 Task: Find 1st-degree connections who are Computer Scientists at Grasim Industries Limited and offer Non-profit Consulting services.
Action: Mouse moved to (634, 81)
Screenshot: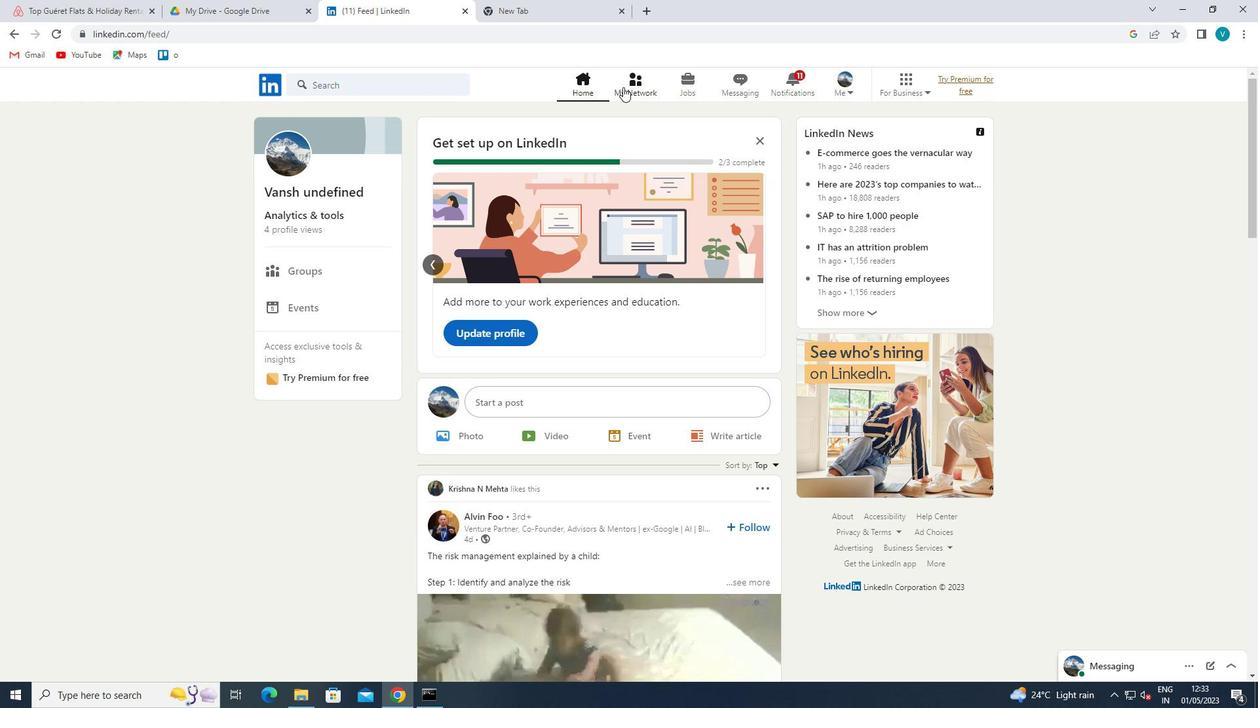 
Action: Mouse pressed left at (634, 81)
Screenshot: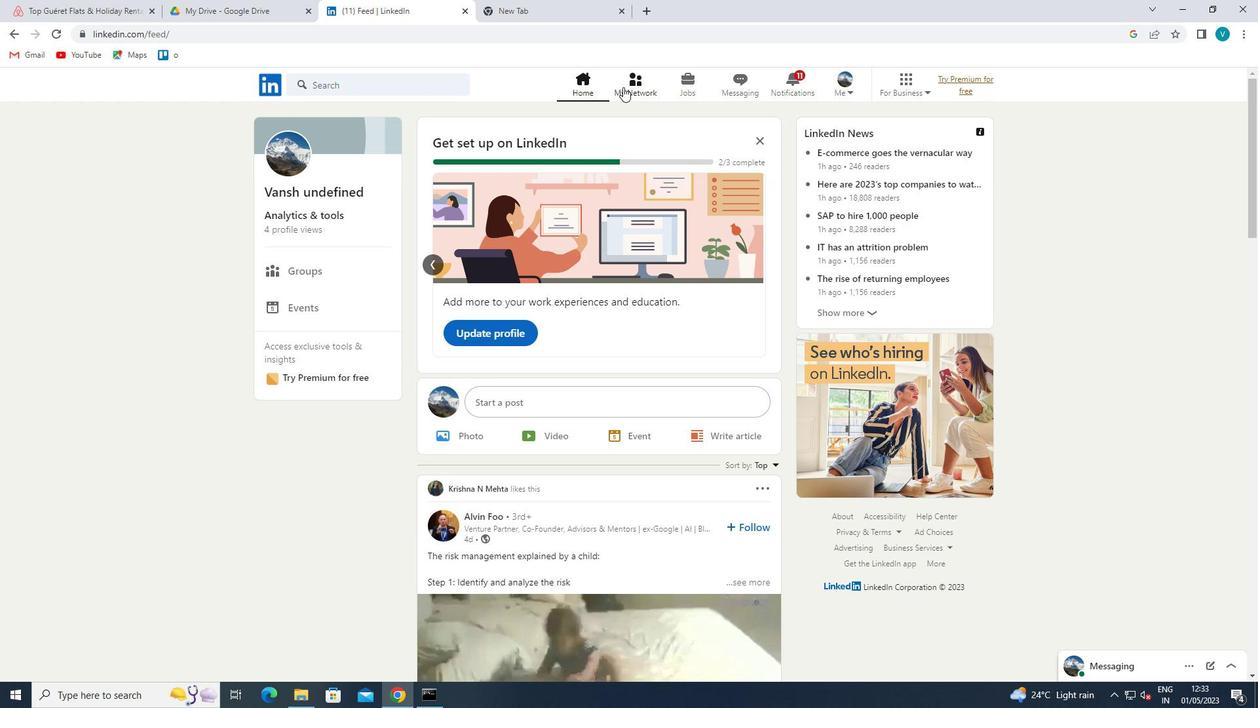 
Action: Mouse moved to (350, 161)
Screenshot: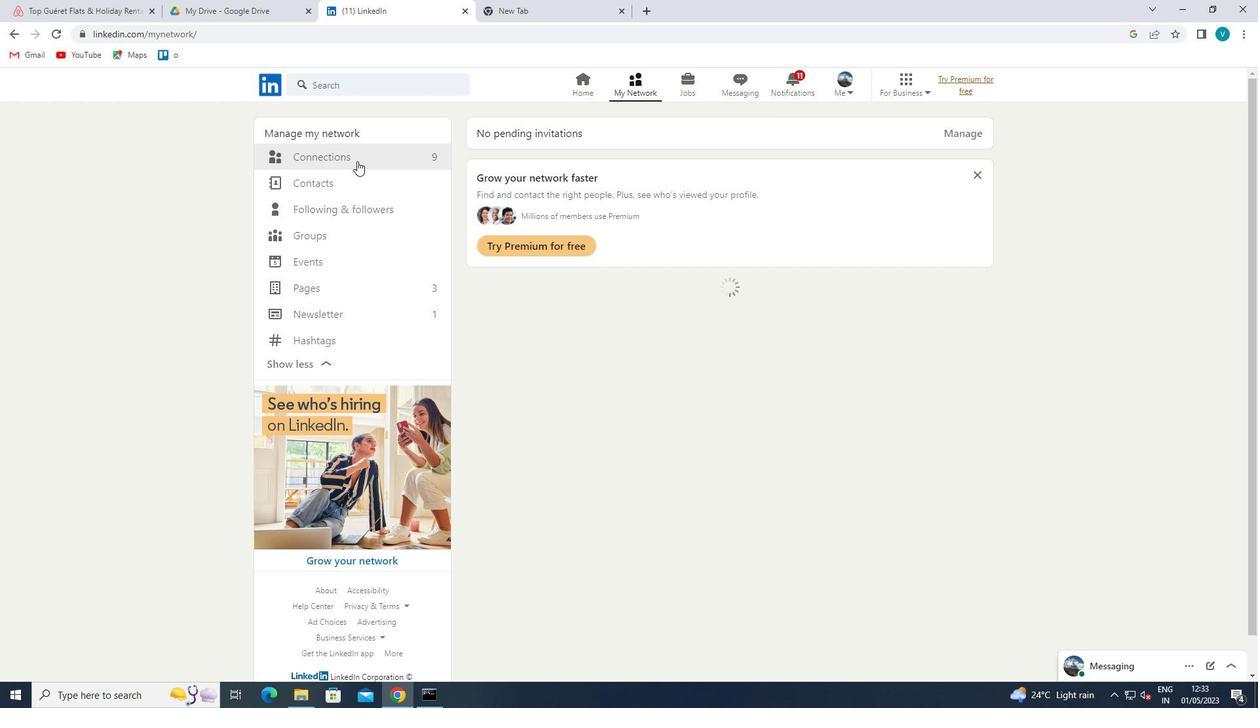 
Action: Mouse pressed left at (350, 161)
Screenshot: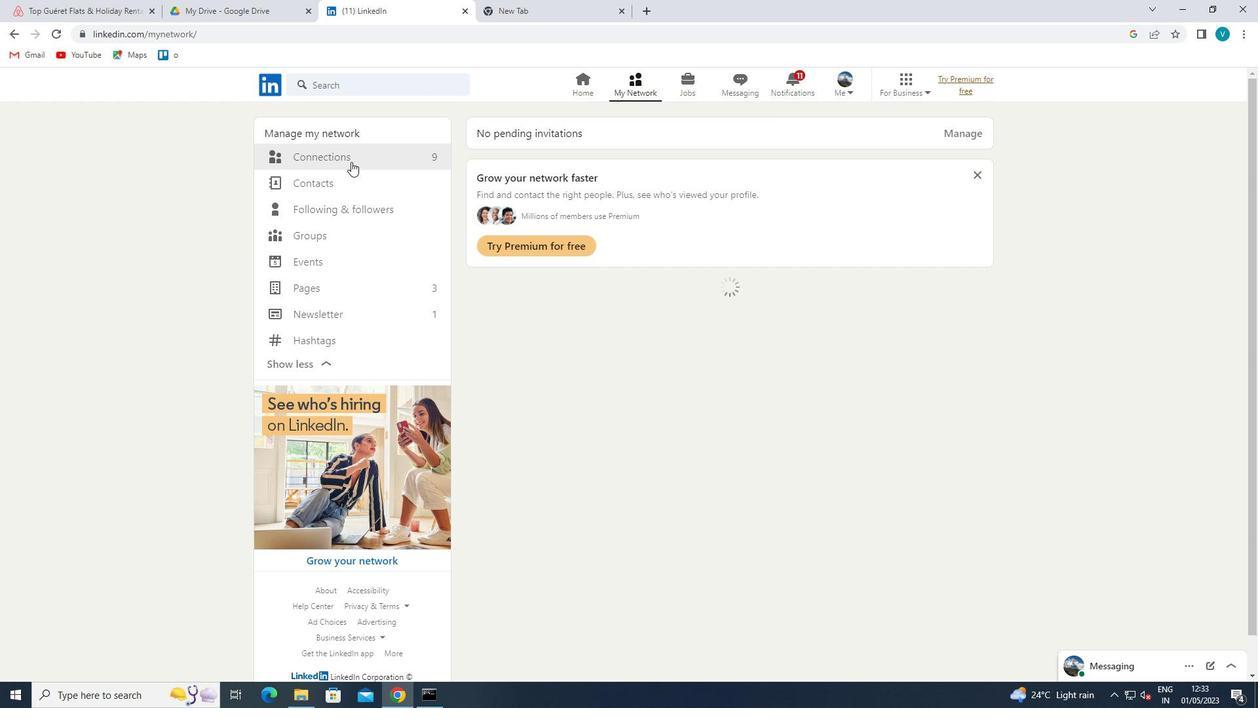 
Action: Mouse moved to (734, 163)
Screenshot: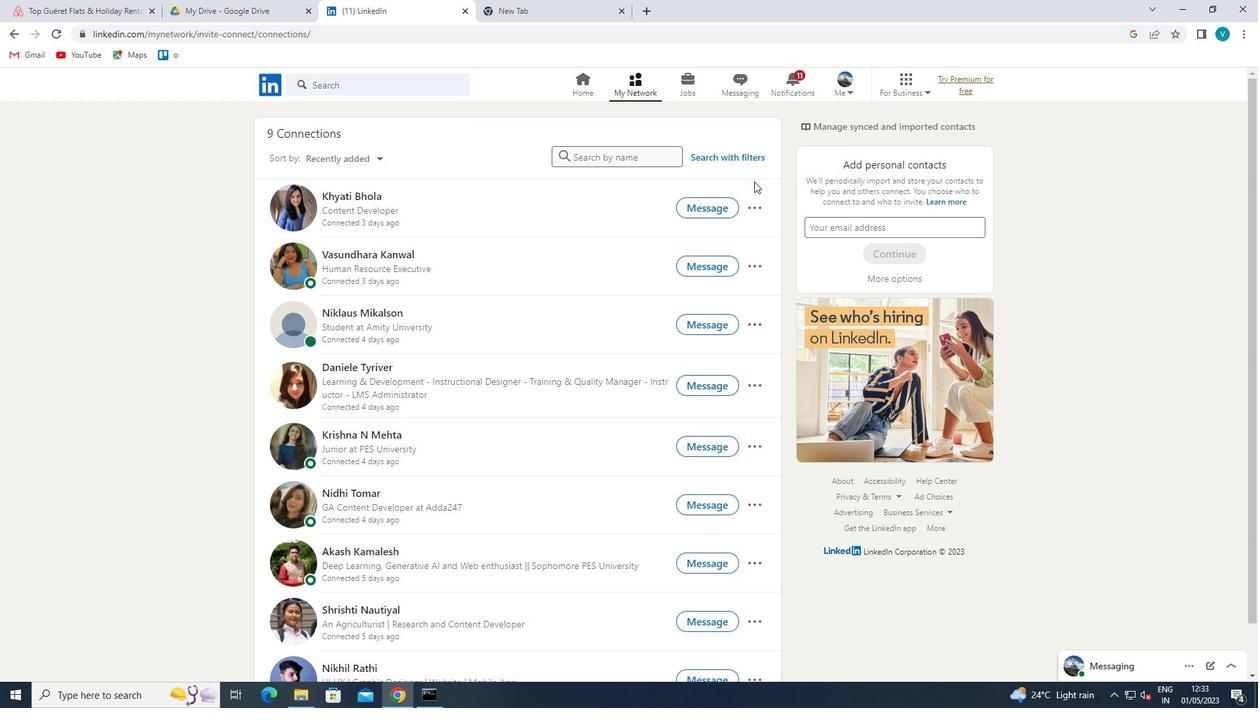 
Action: Mouse pressed left at (734, 163)
Screenshot: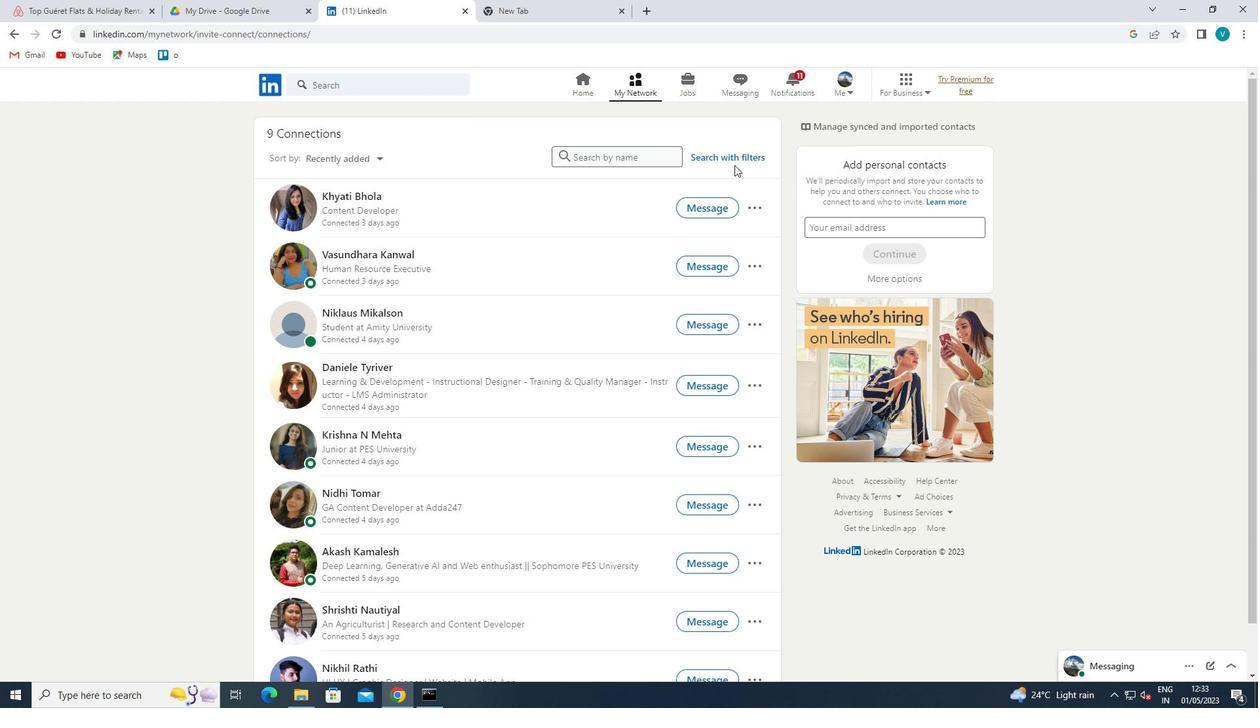 
Action: Mouse moved to (603, 121)
Screenshot: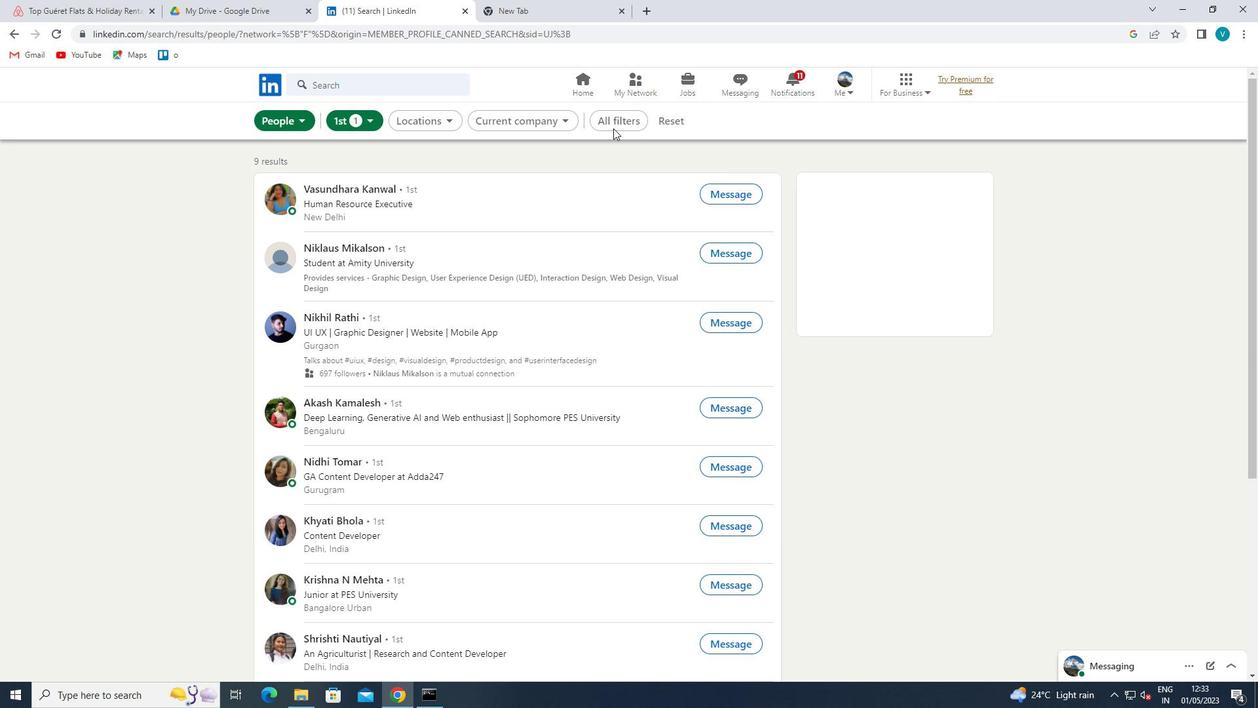 
Action: Mouse pressed left at (603, 121)
Screenshot: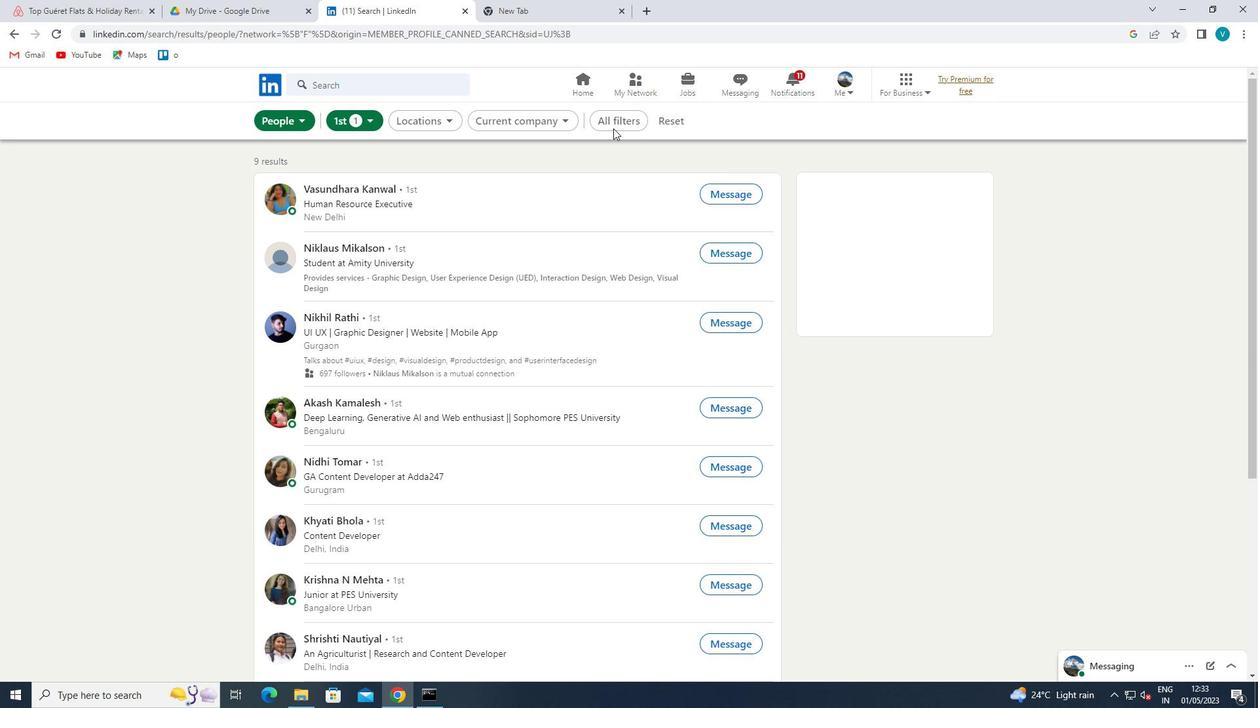 
Action: Mouse moved to (1073, 393)
Screenshot: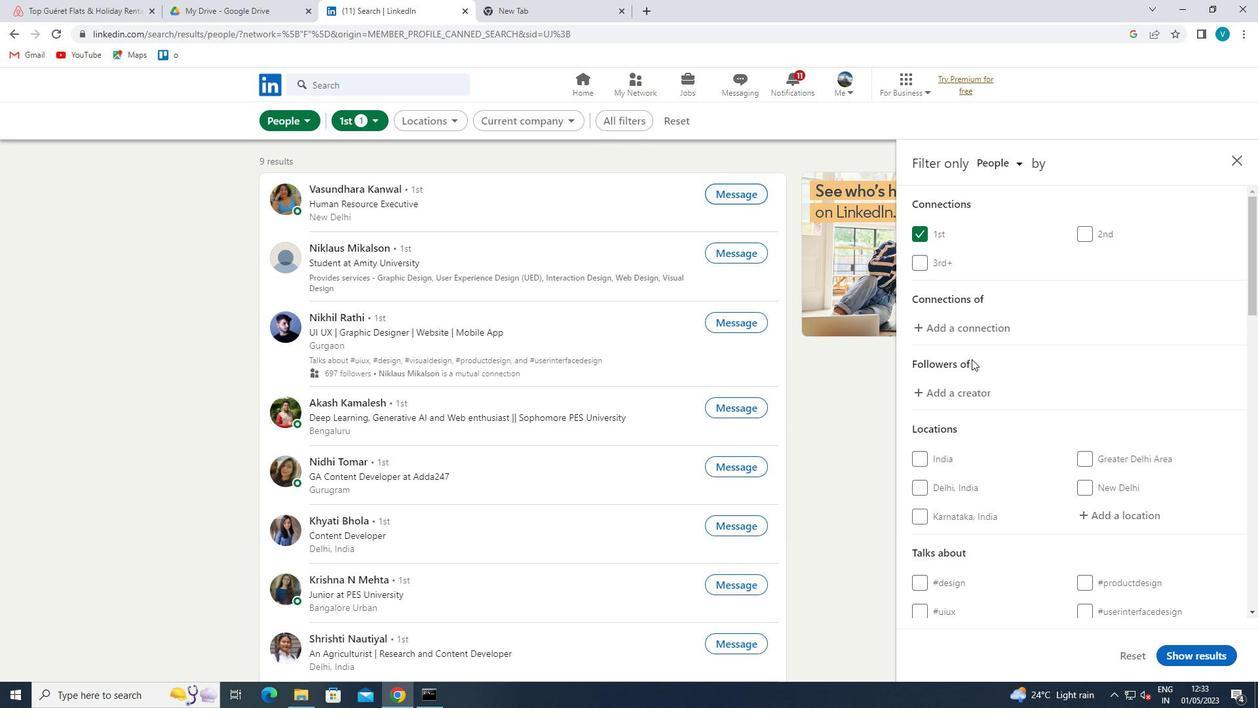 
Action: Mouse scrolled (1073, 392) with delta (0, 0)
Screenshot: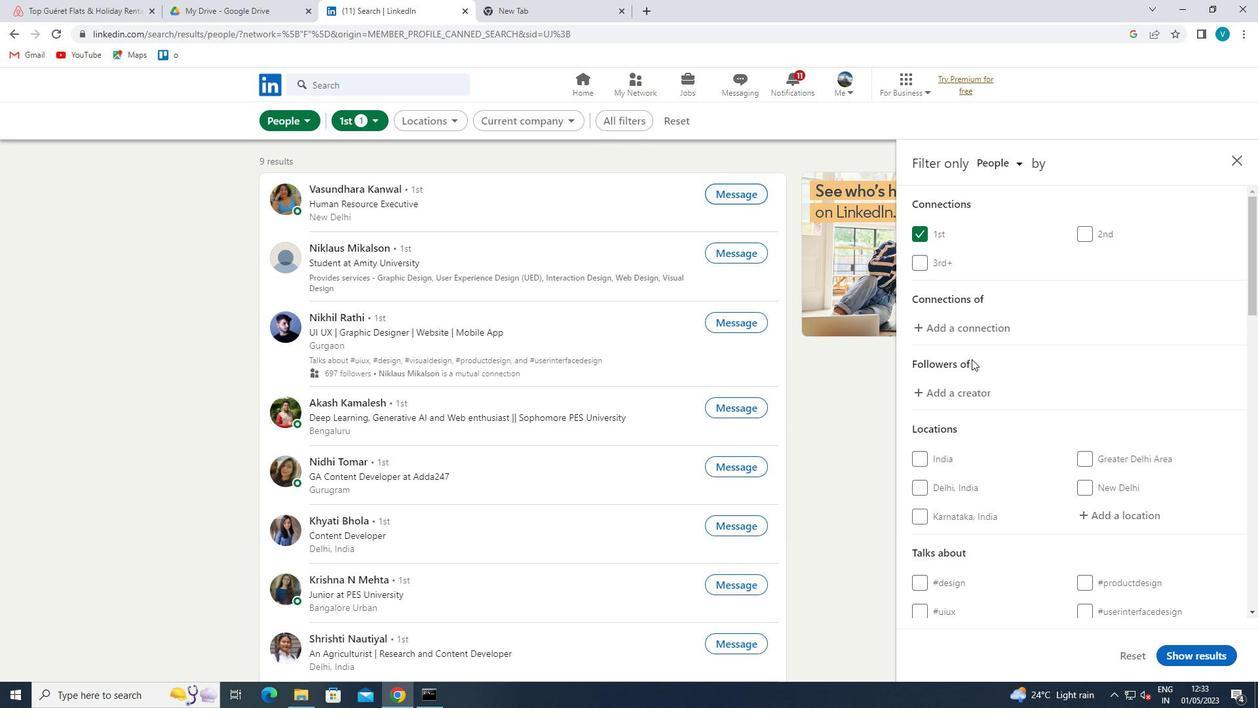 
Action: Mouse scrolled (1073, 392) with delta (0, 0)
Screenshot: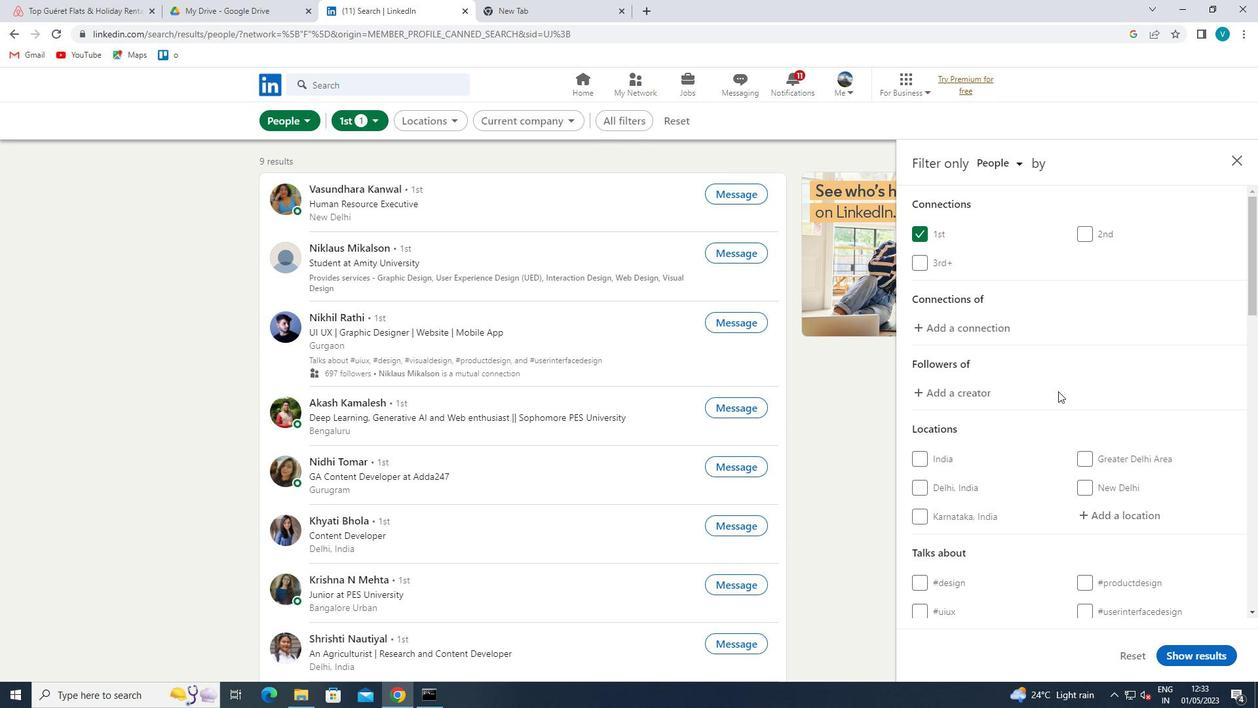 
Action: Mouse moved to (1110, 396)
Screenshot: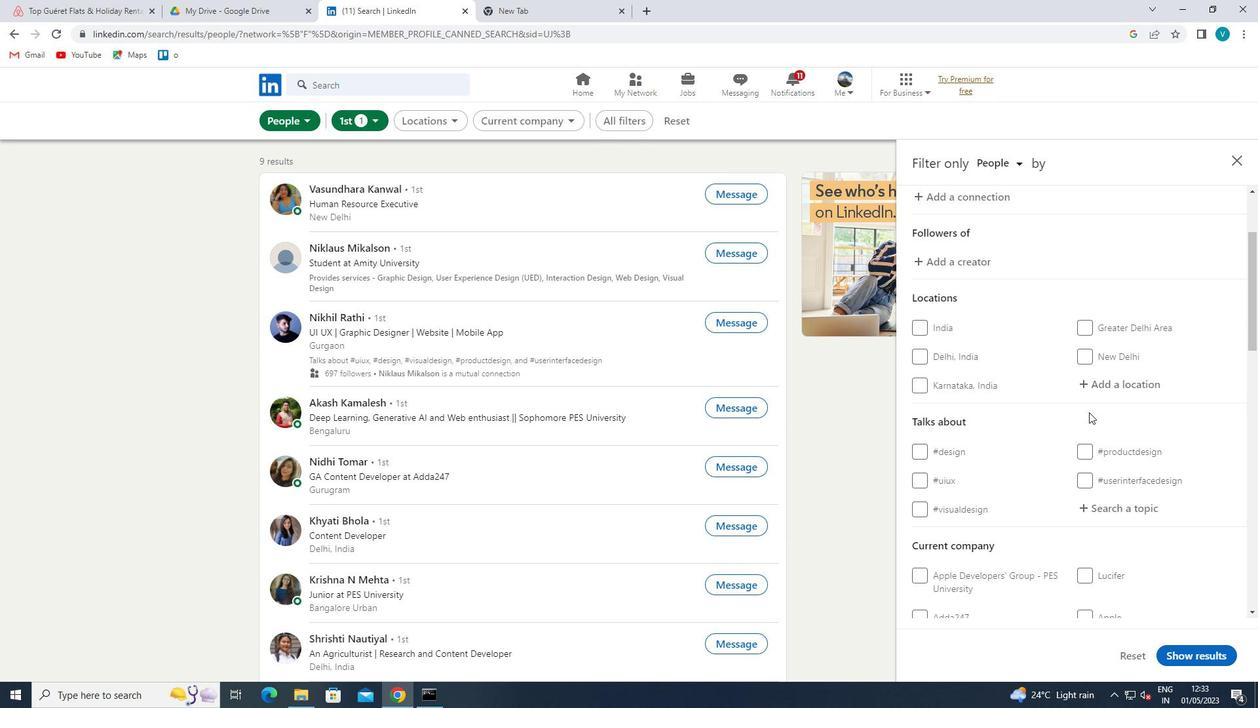
Action: Mouse pressed left at (1110, 396)
Screenshot: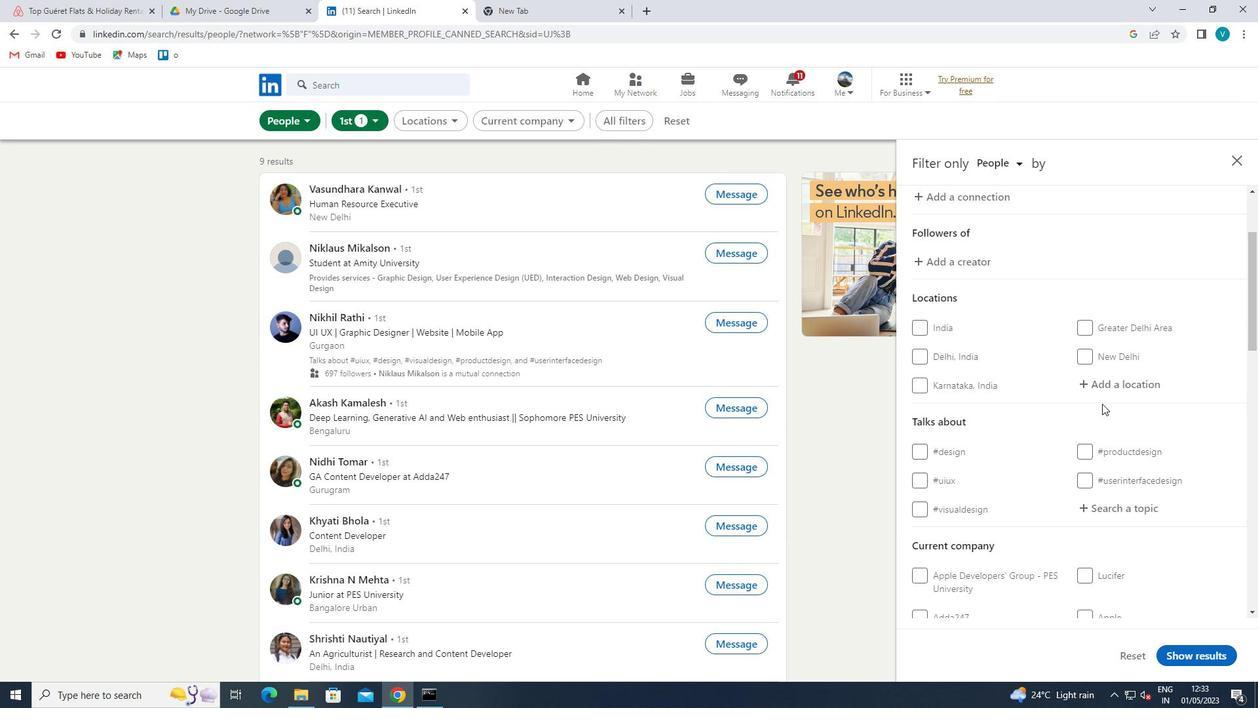 
Action: Mouse moved to (1116, 384)
Screenshot: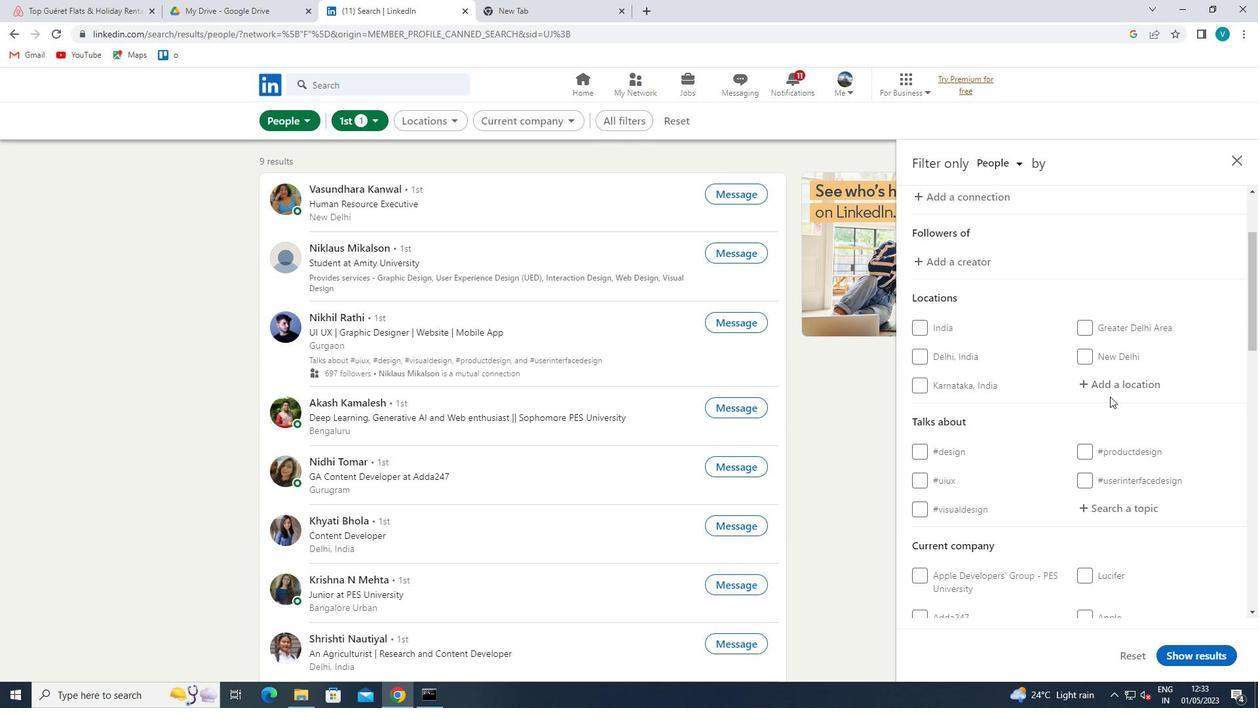 
Action: Mouse pressed left at (1116, 384)
Screenshot: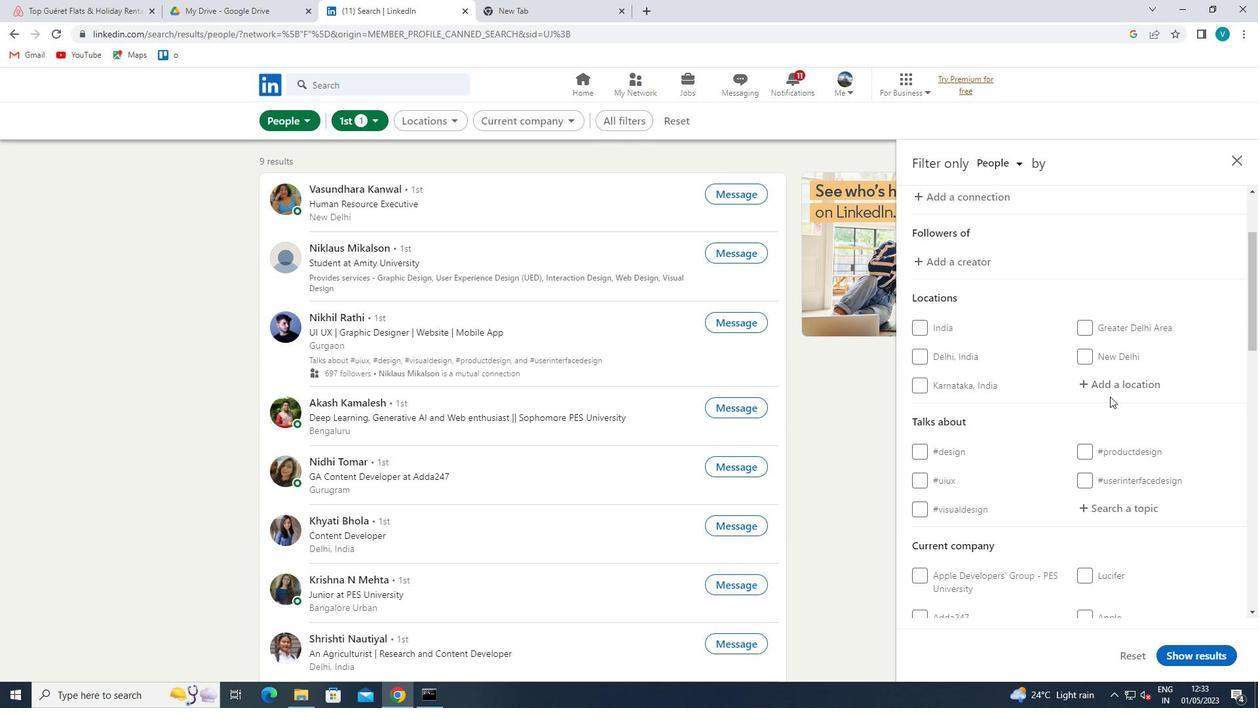 
Action: Mouse moved to (991, 348)
Screenshot: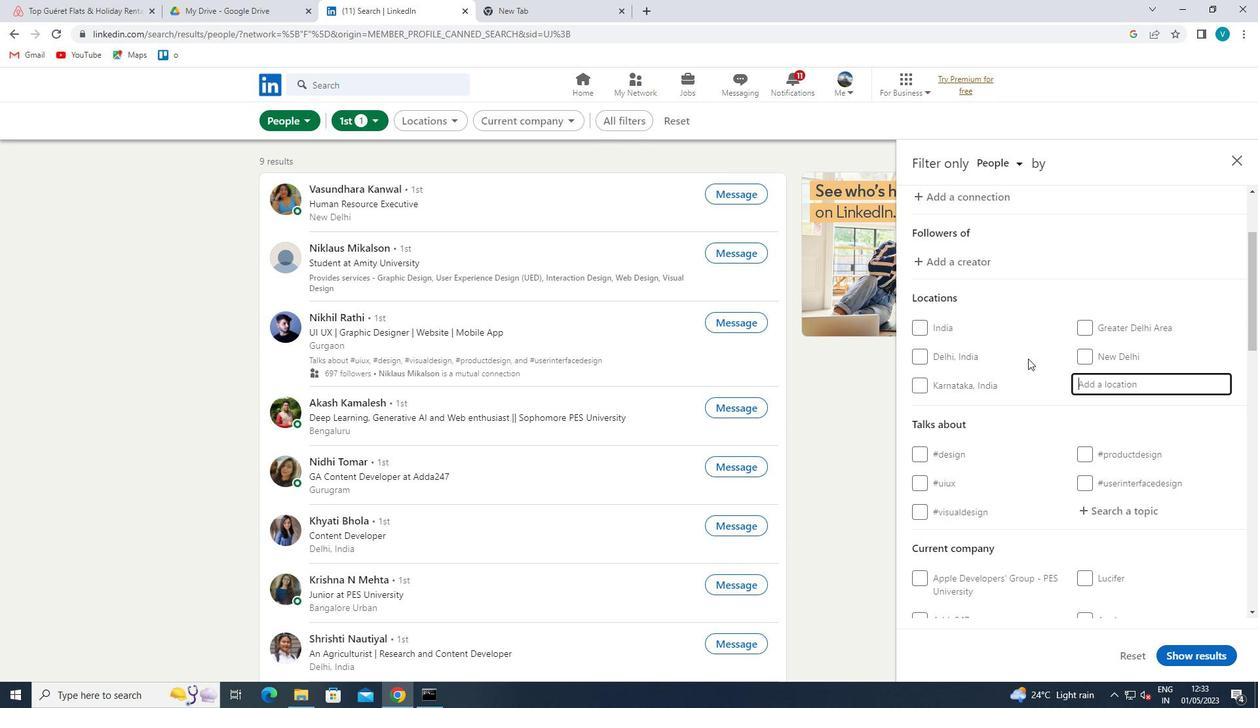 
Action: Key pressed <Key.shift><Key.shift><Key.shift>NANT
Screenshot: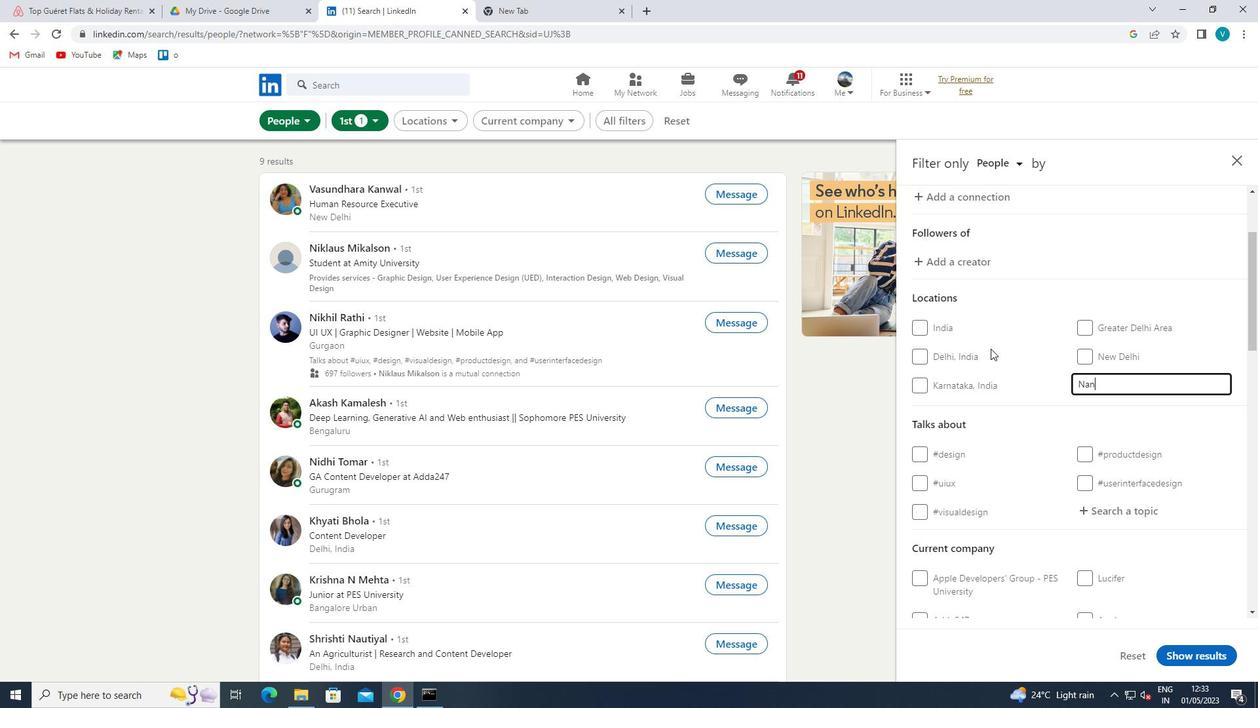 
Action: Mouse moved to (989, 348)
Screenshot: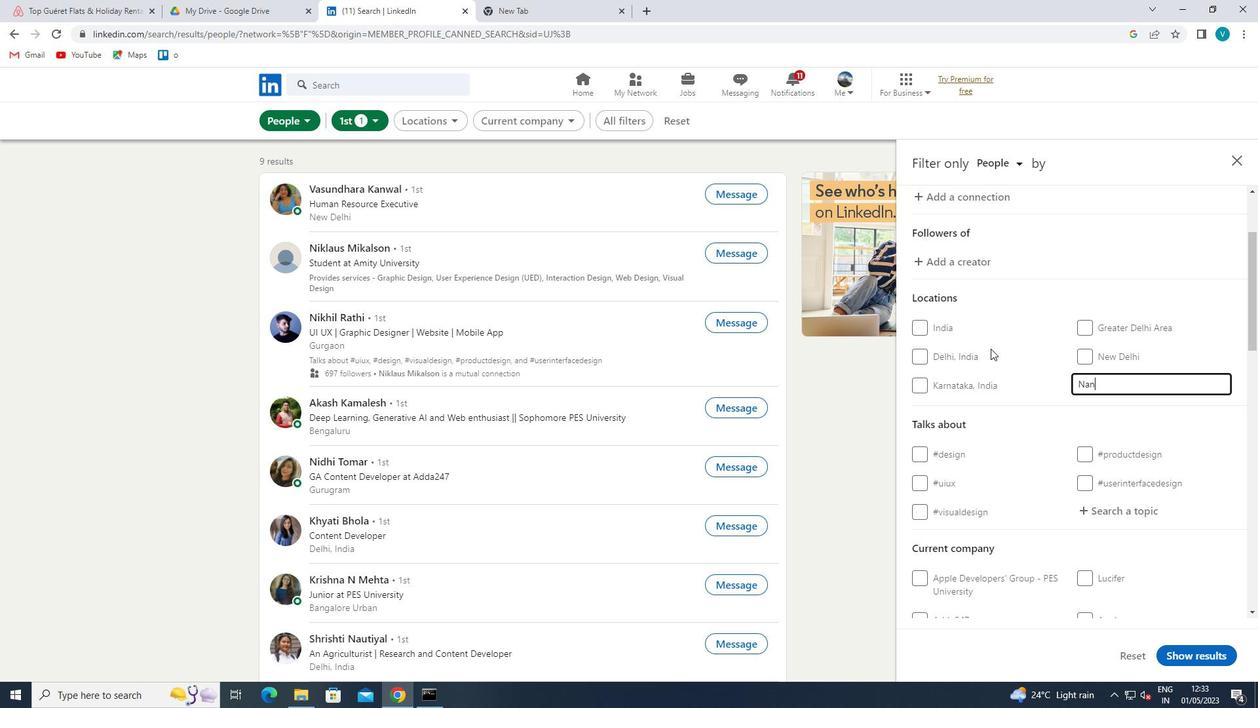 
Action: Key pressed A
Screenshot: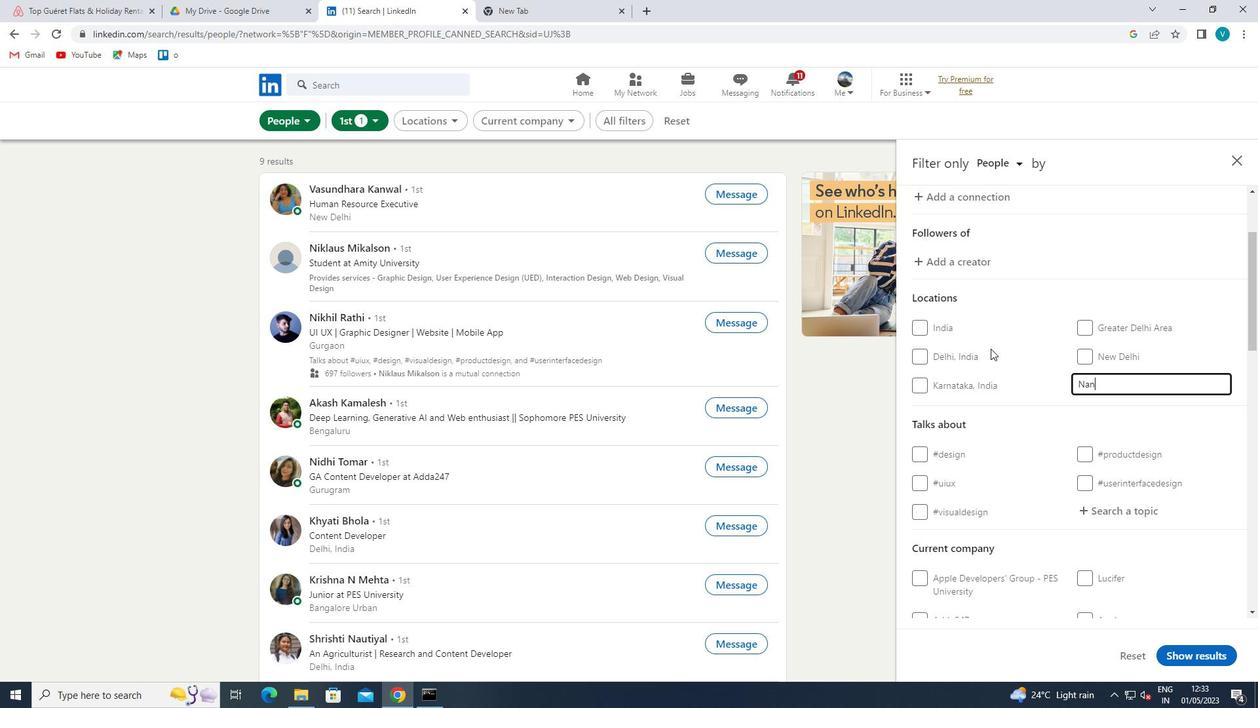 
Action: Mouse moved to (988, 348)
Screenshot: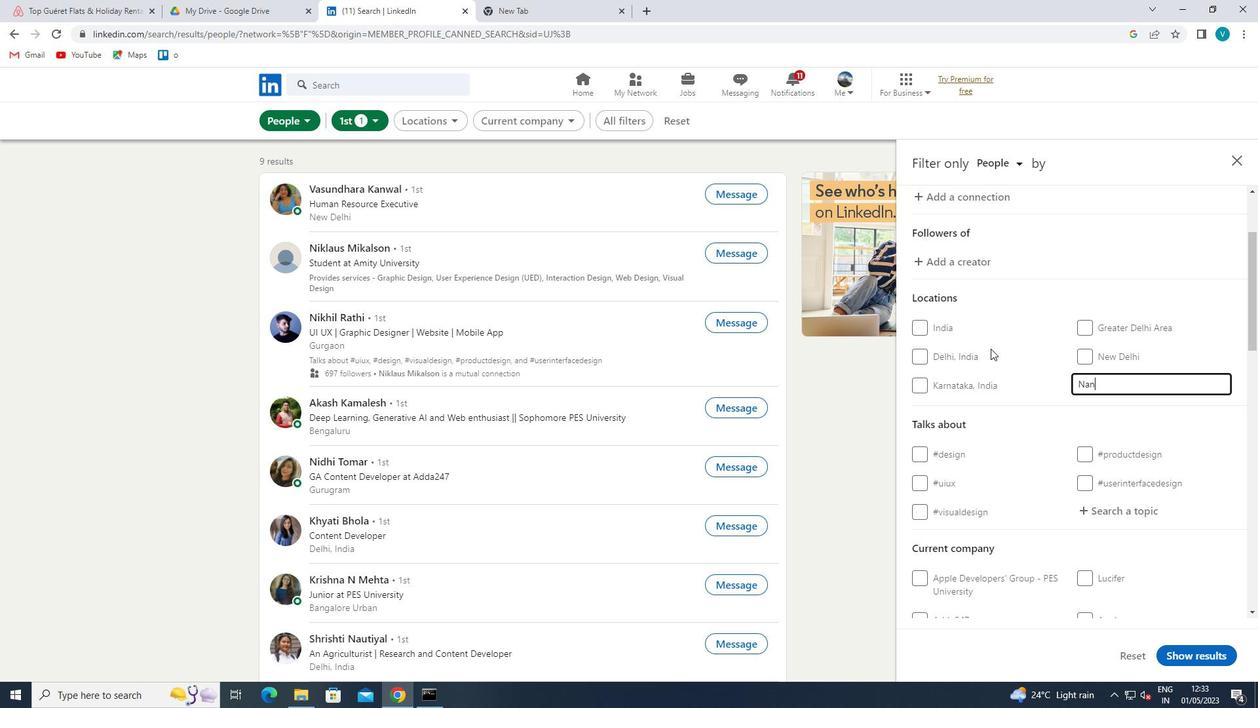 
Action: Key pressed I<Key.space>
Screenshot: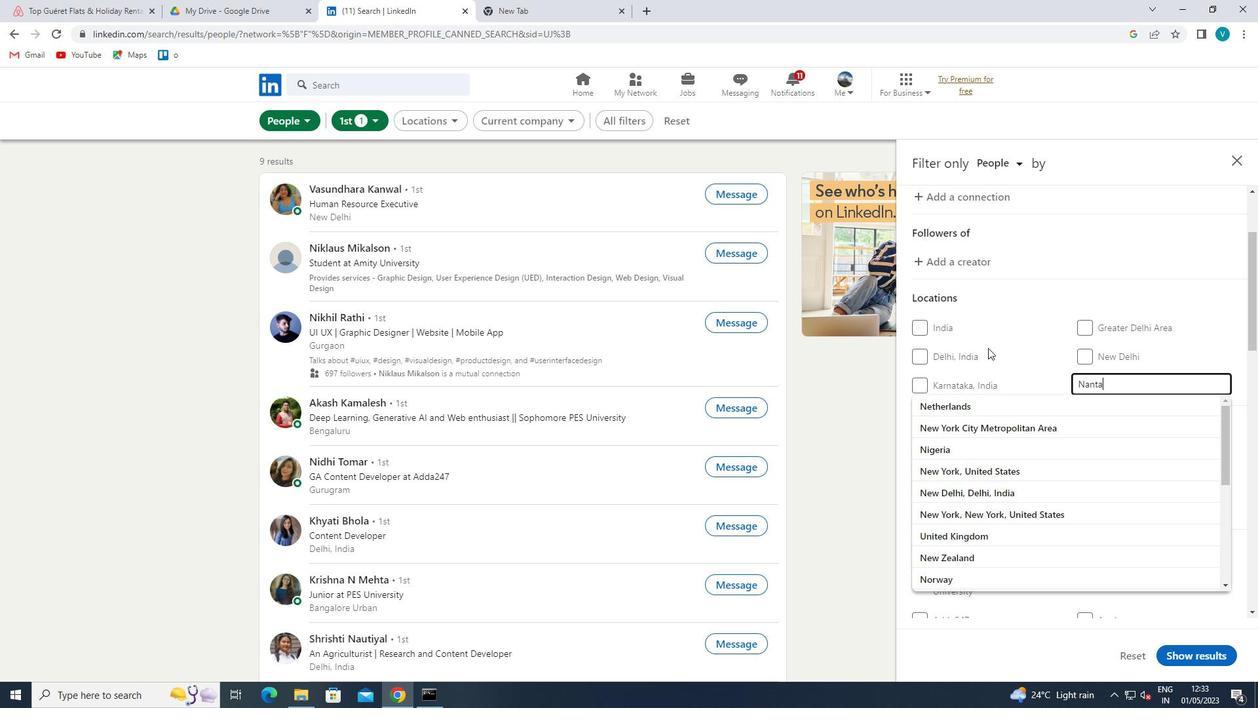
Action: Mouse moved to (1028, 376)
Screenshot: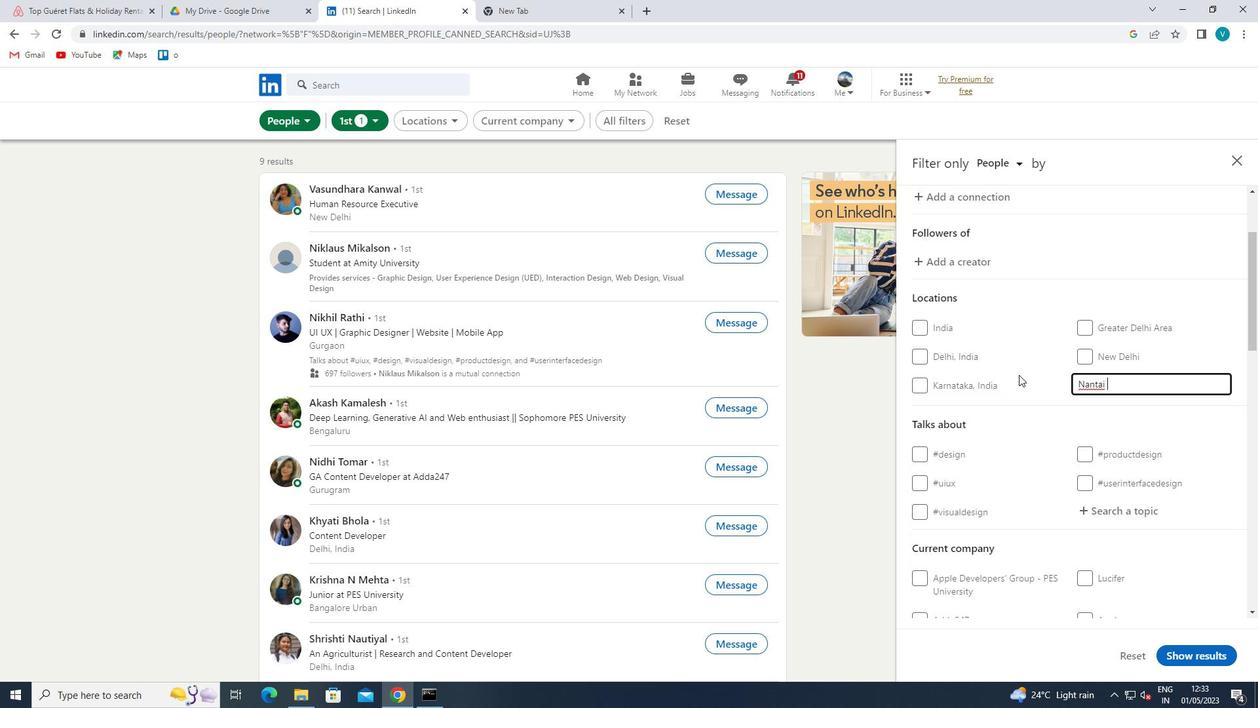 
Action: Mouse pressed left at (1028, 376)
Screenshot: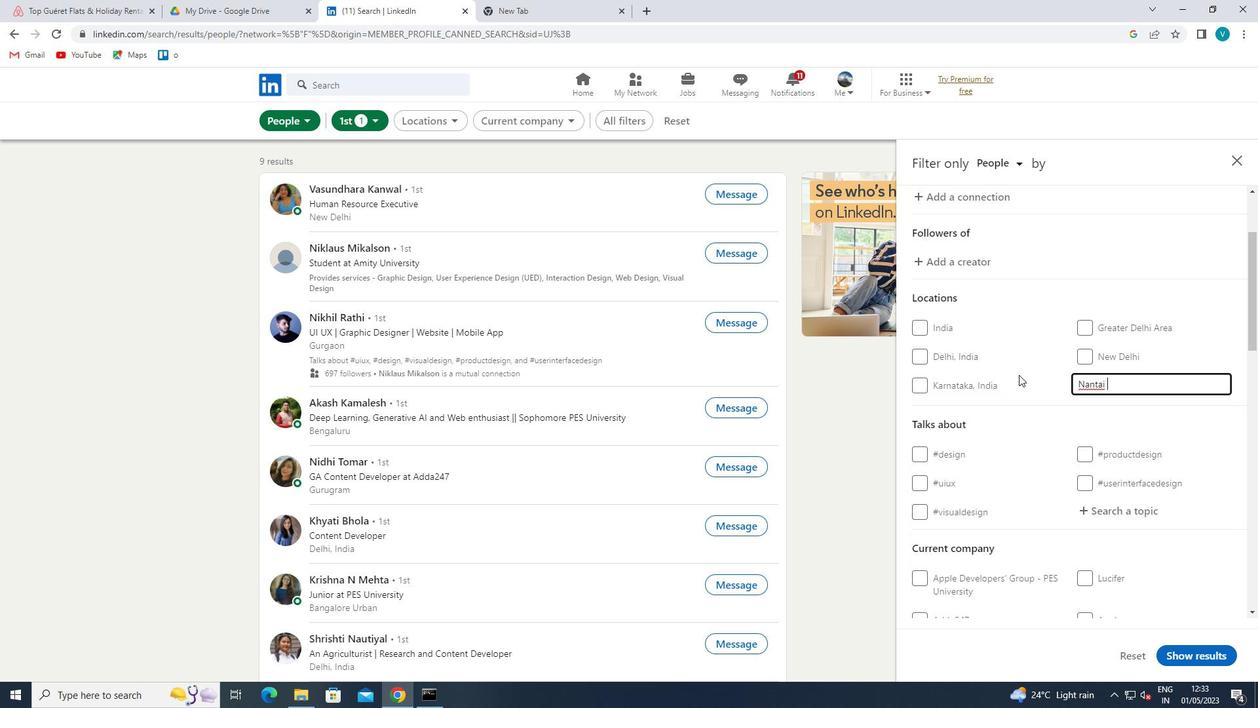 
Action: Mouse moved to (1084, 388)
Screenshot: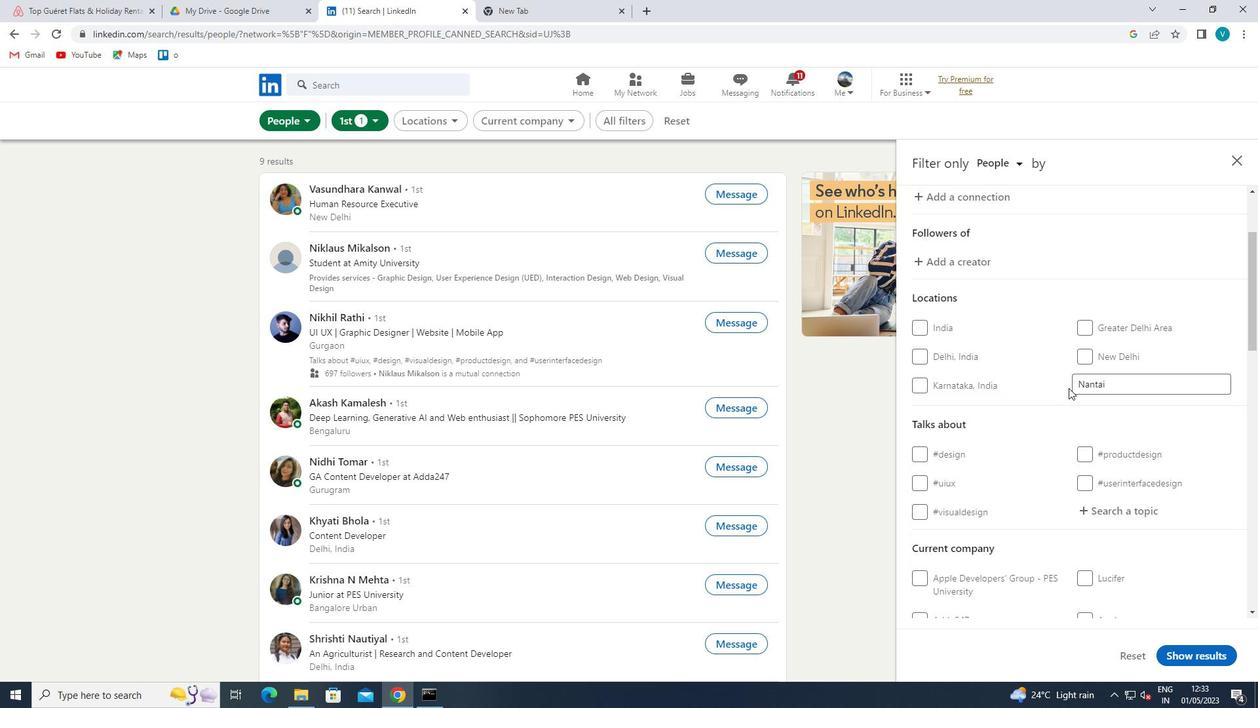 
Action: Mouse scrolled (1084, 388) with delta (0, 0)
Screenshot: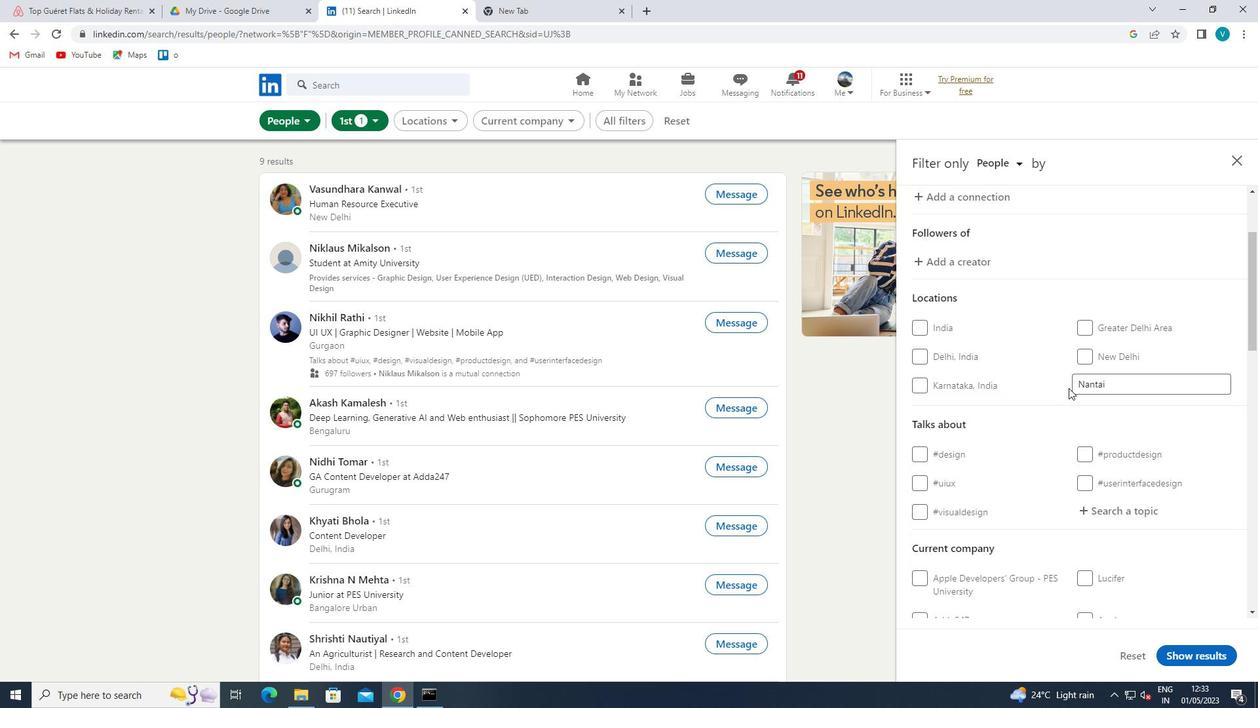 
Action: Mouse moved to (1084, 388)
Screenshot: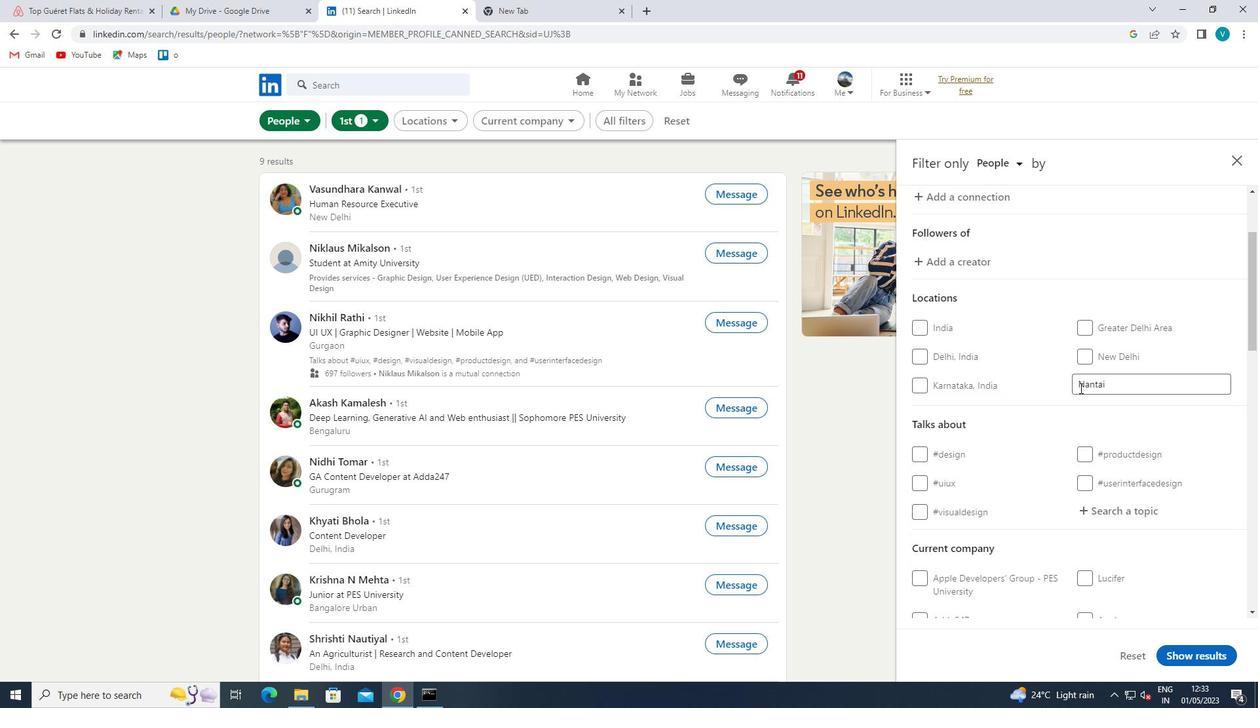 
Action: Mouse scrolled (1084, 388) with delta (0, 0)
Screenshot: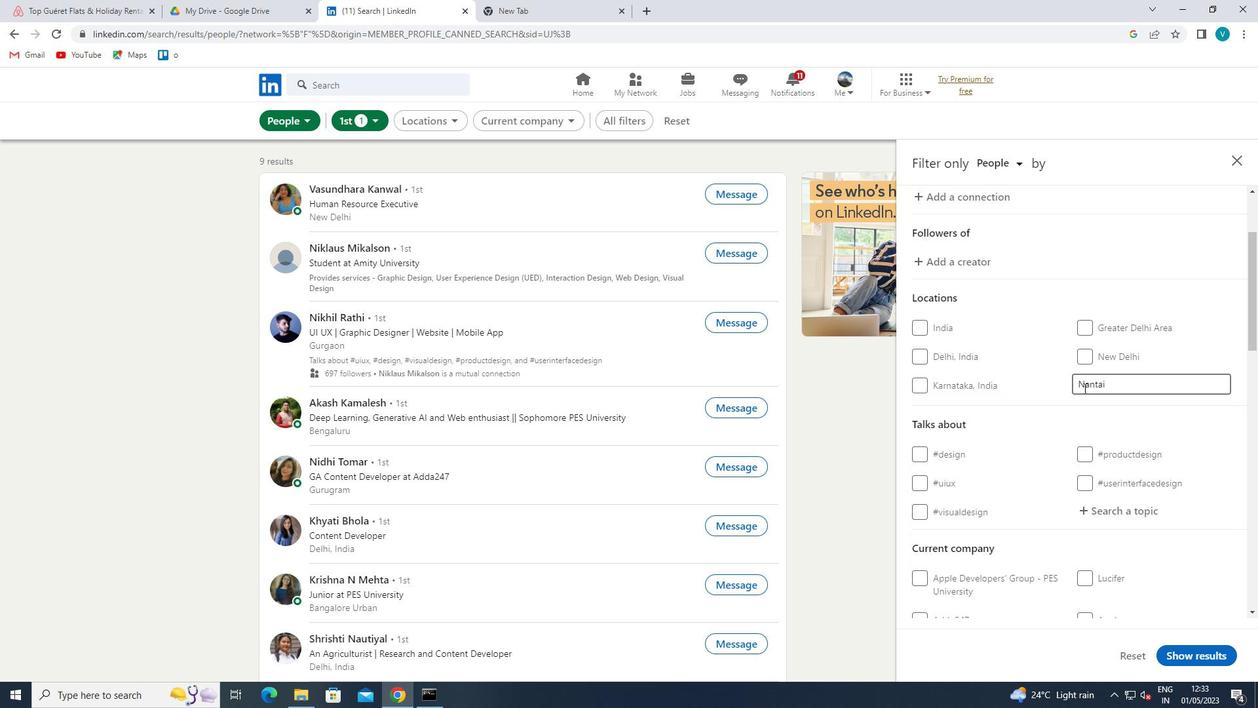 
Action: Mouse moved to (1085, 389)
Screenshot: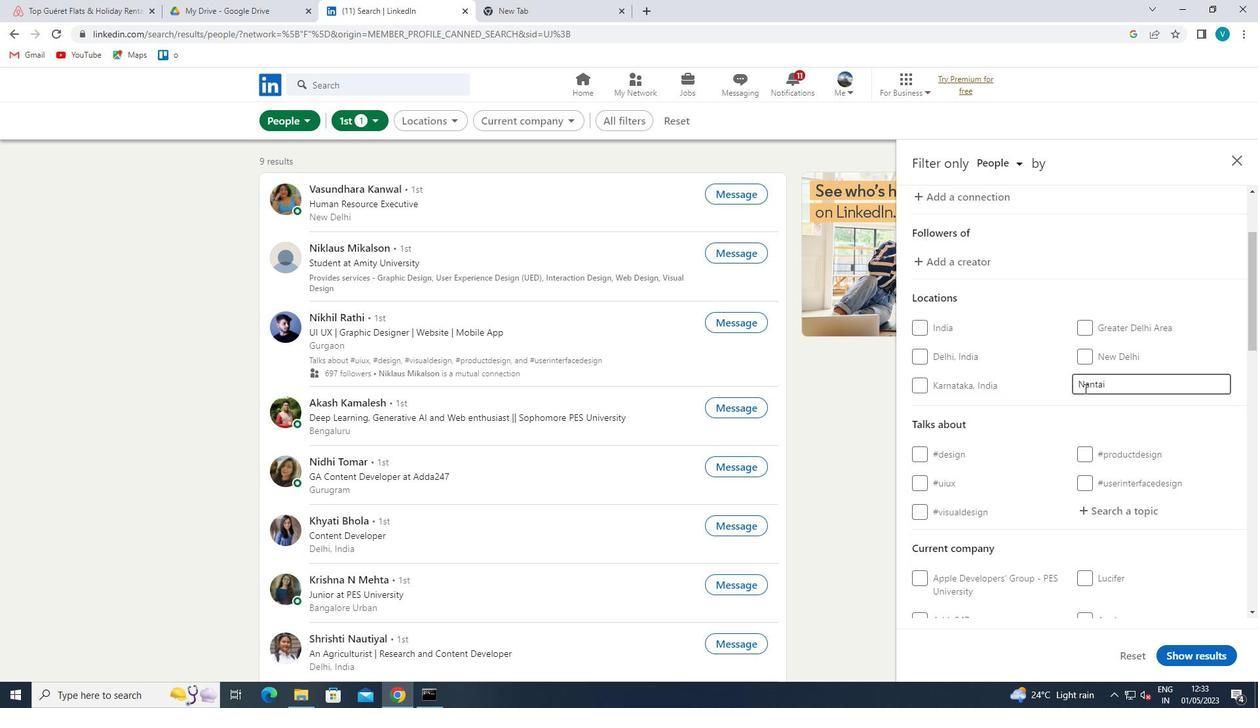 
Action: Mouse scrolled (1085, 388) with delta (0, 0)
Screenshot: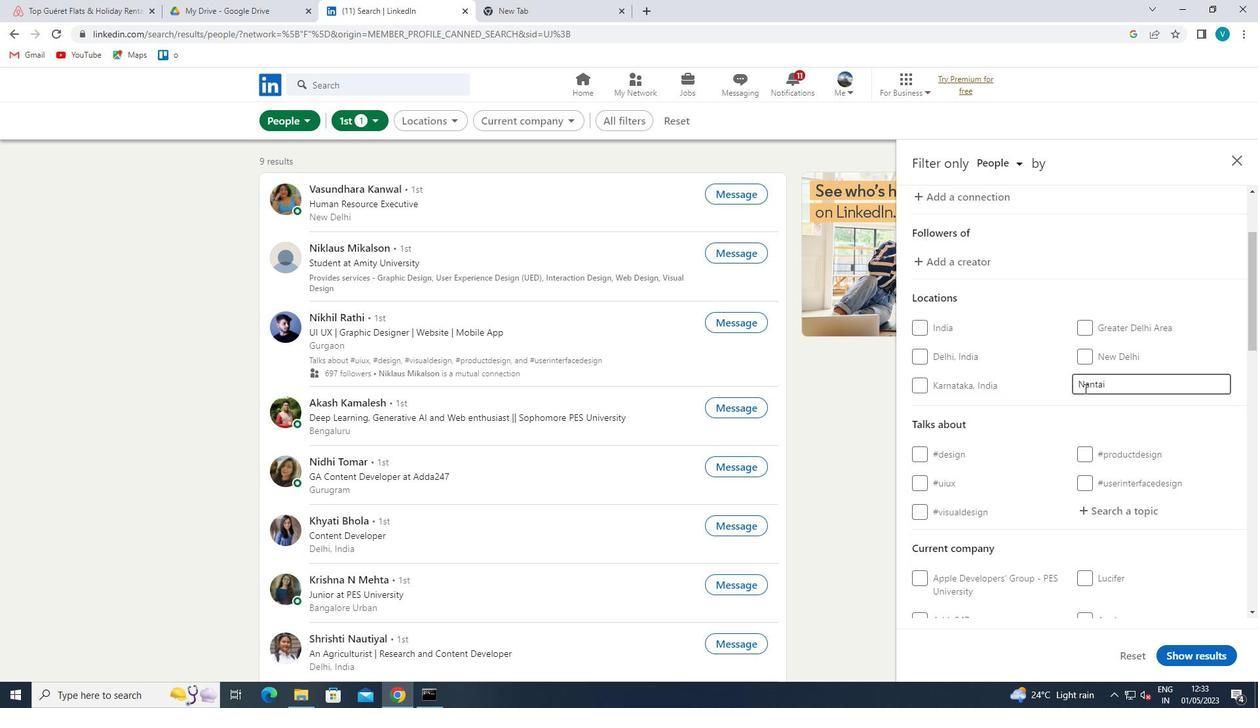 
Action: Mouse moved to (1147, 322)
Screenshot: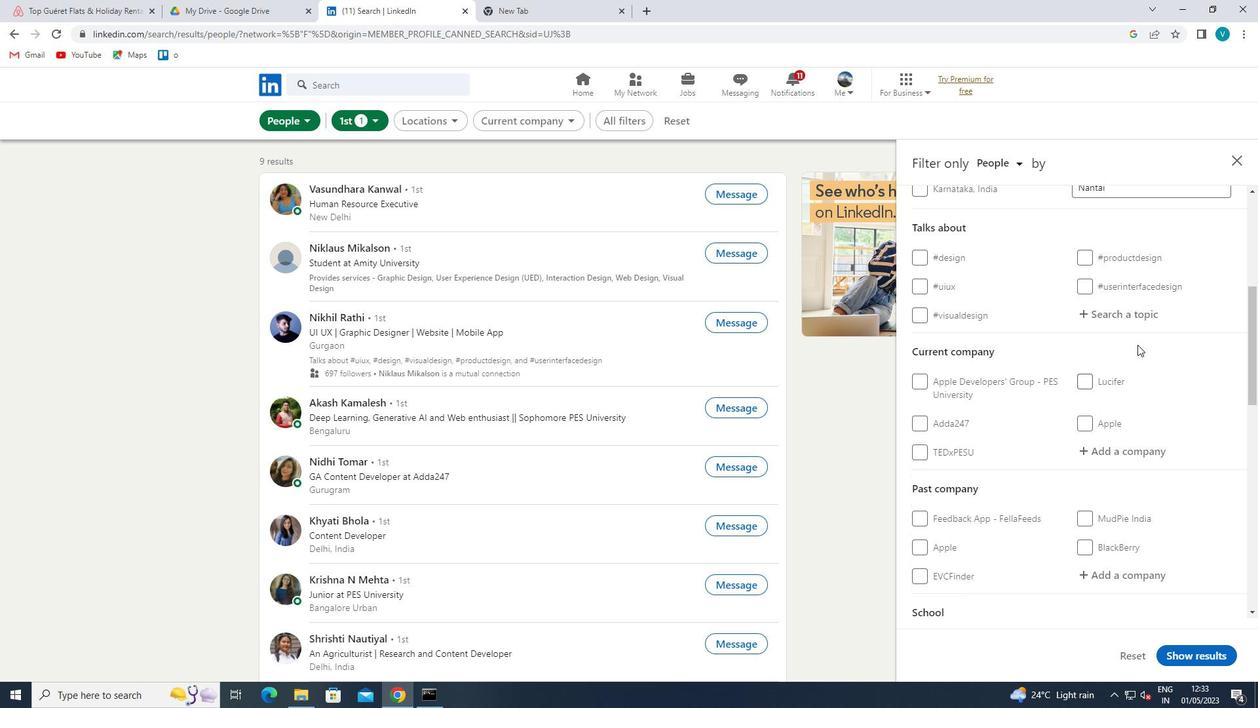 
Action: Mouse pressed left at (1147, 322)
Screenshot: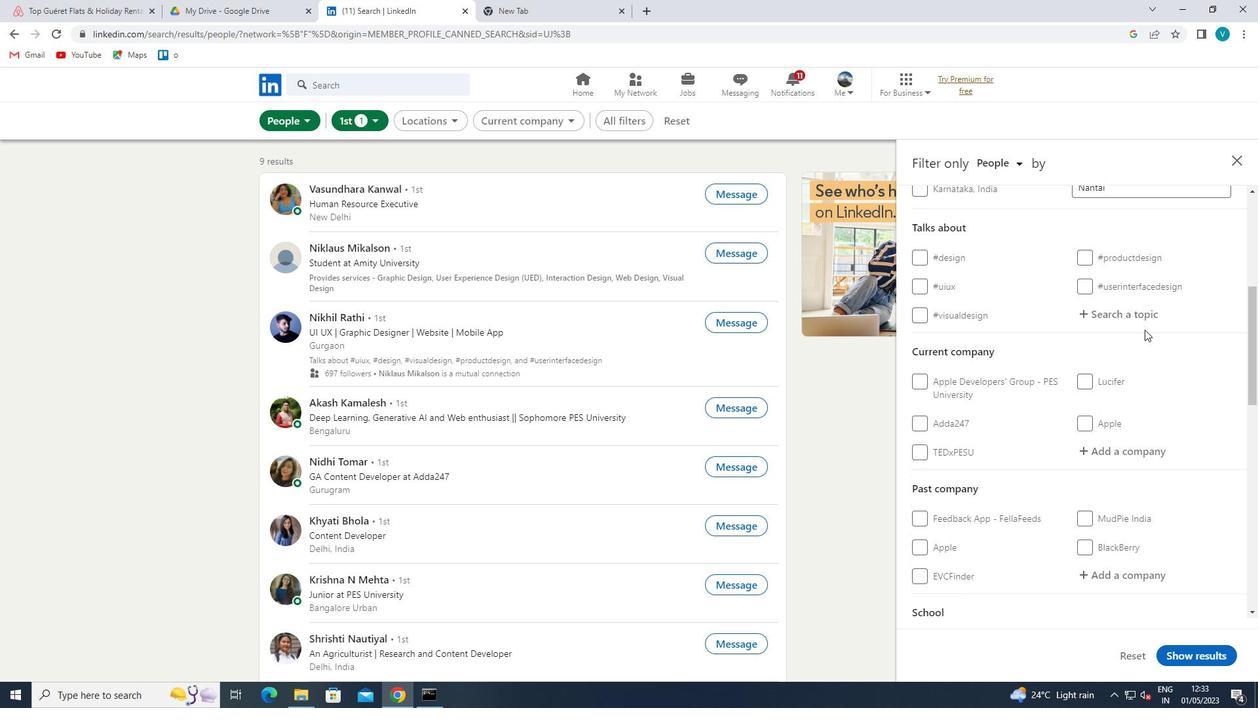 
Action: Key pressed LINKEDIN
Screenshot: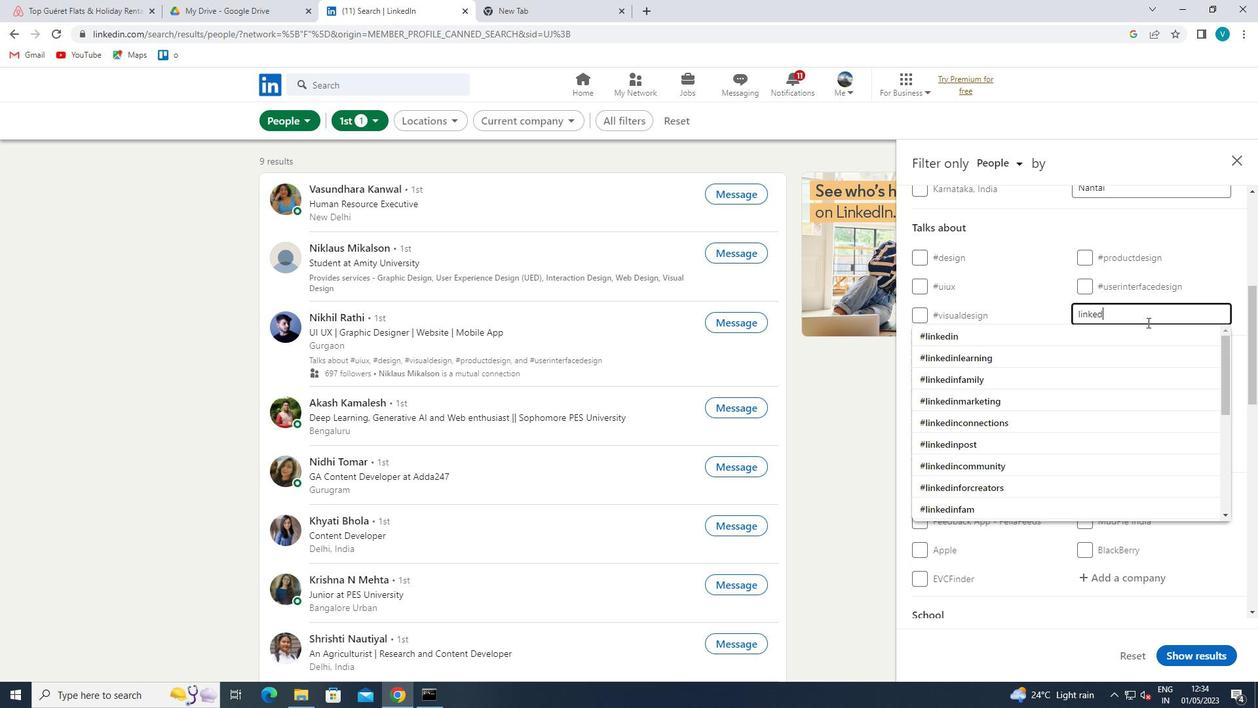 
Action: Mouse moved to (1116, 332)
Screenshot: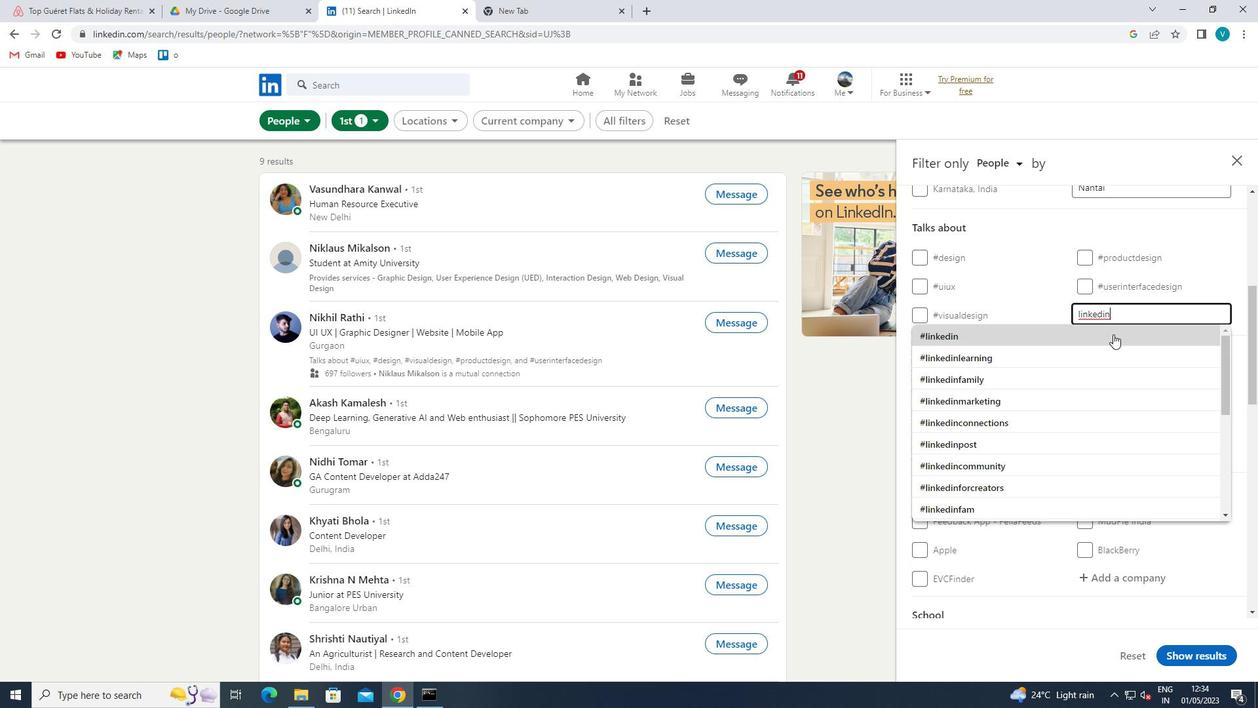 
Action: Mouse pressed left at (1116, 332)
Screenshot: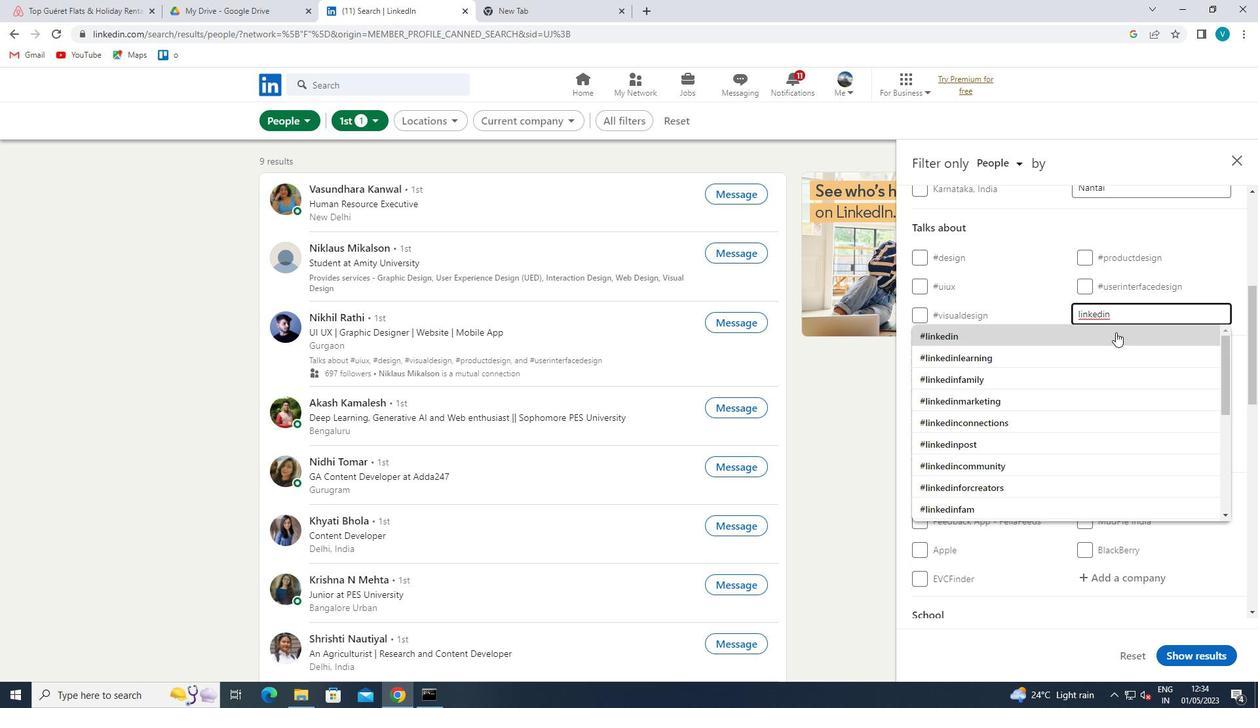 
Action: Mouse scrolled (1116, 331) with delta (0, 0)
Screenshot: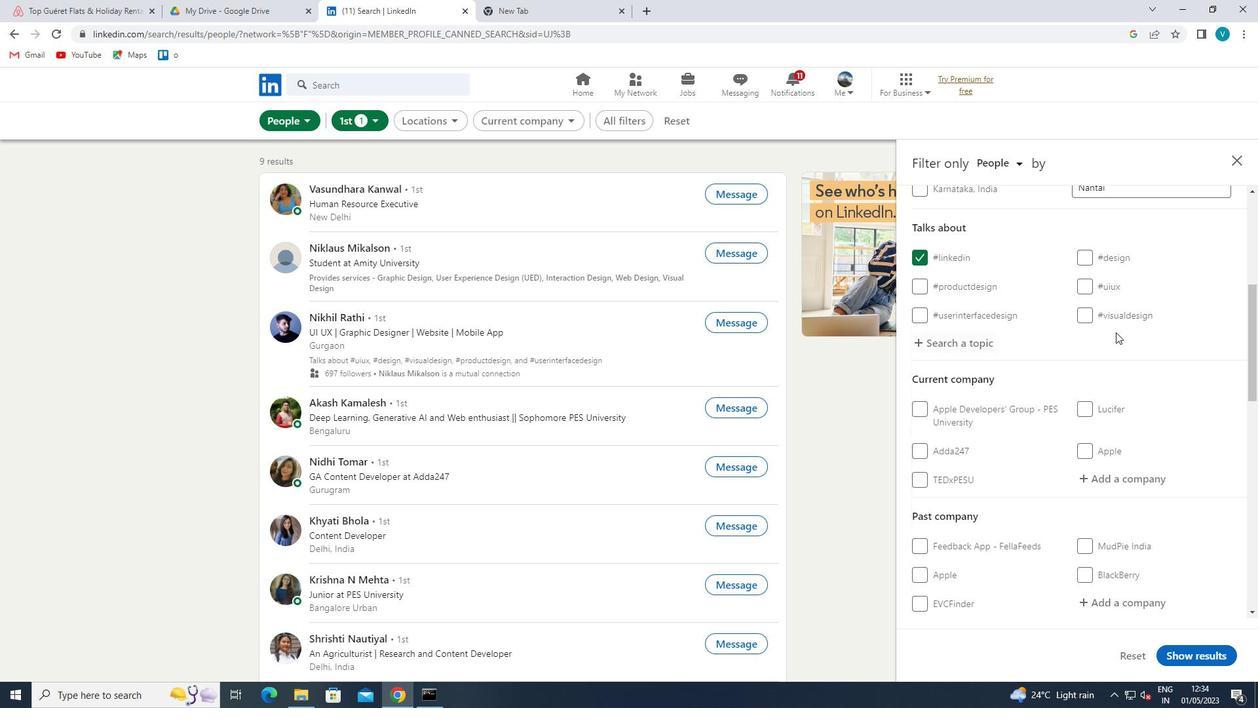 
Action: Mouse scrolled (1116, 331) with delta (0, 0)
Screenshot: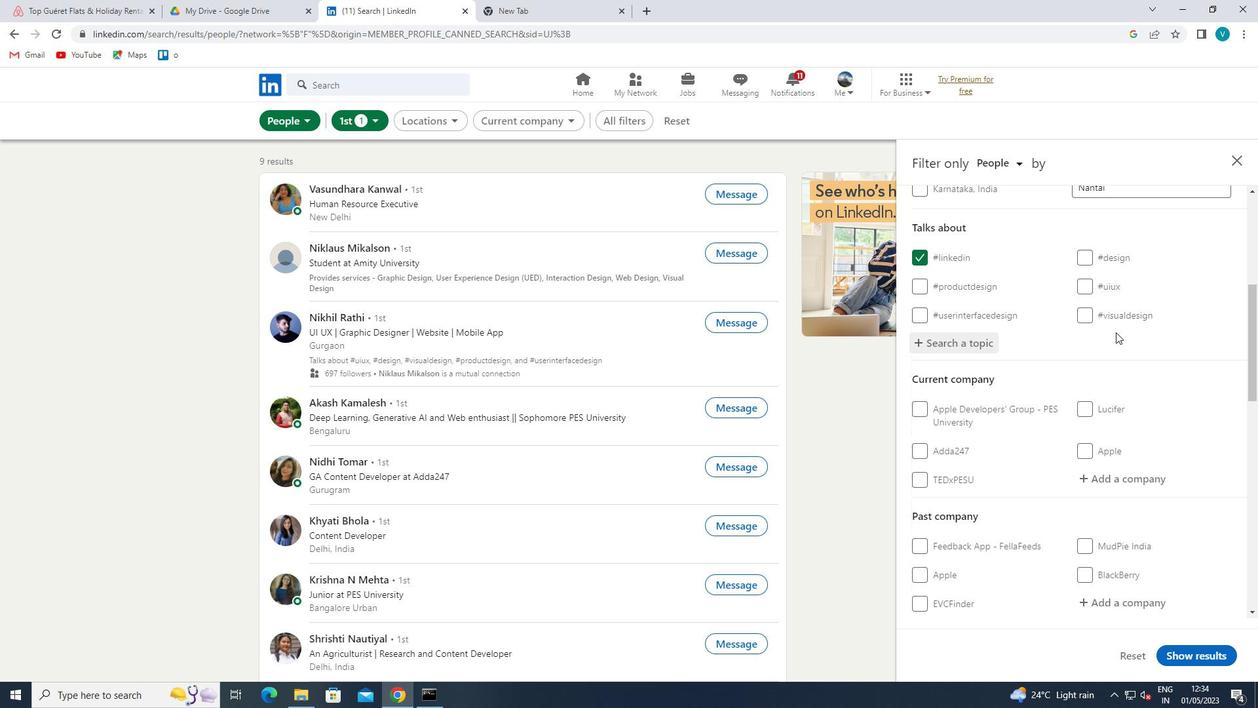 
Action: Mouse scrolled (1116, 331) with delta (0, 0)
Screenshot: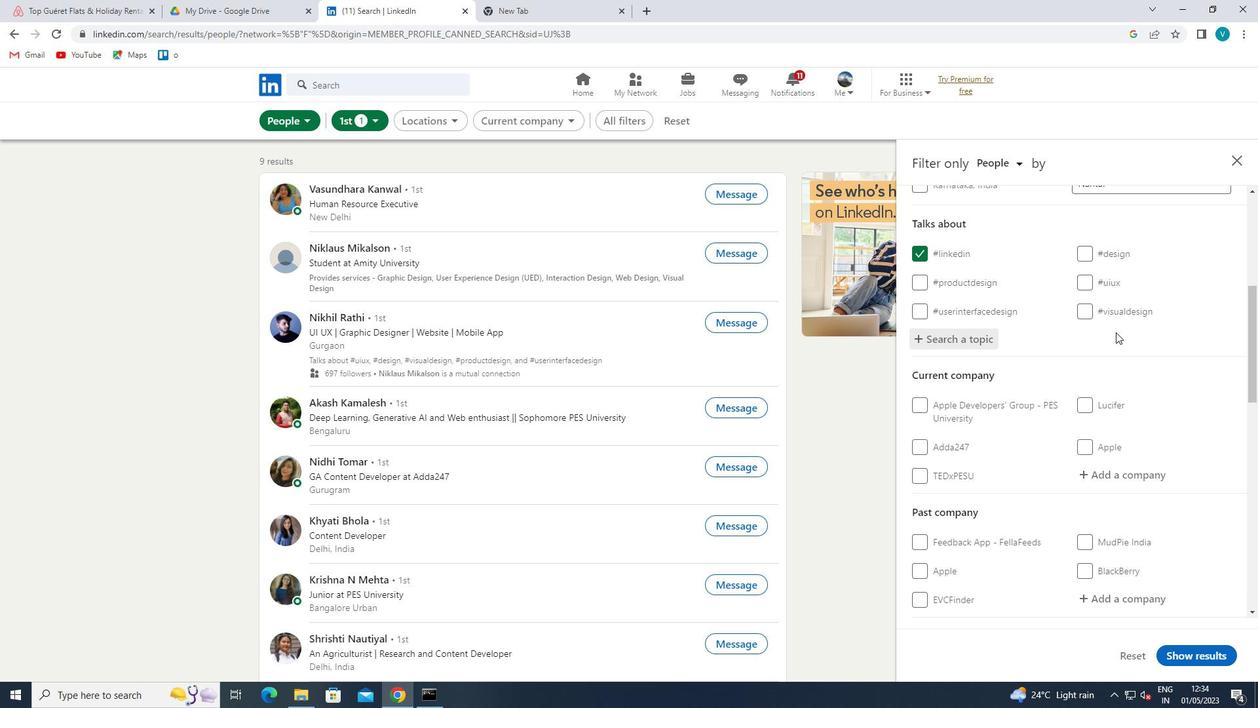 
Action: Mouse moved to (1125, 319)
Screenshot: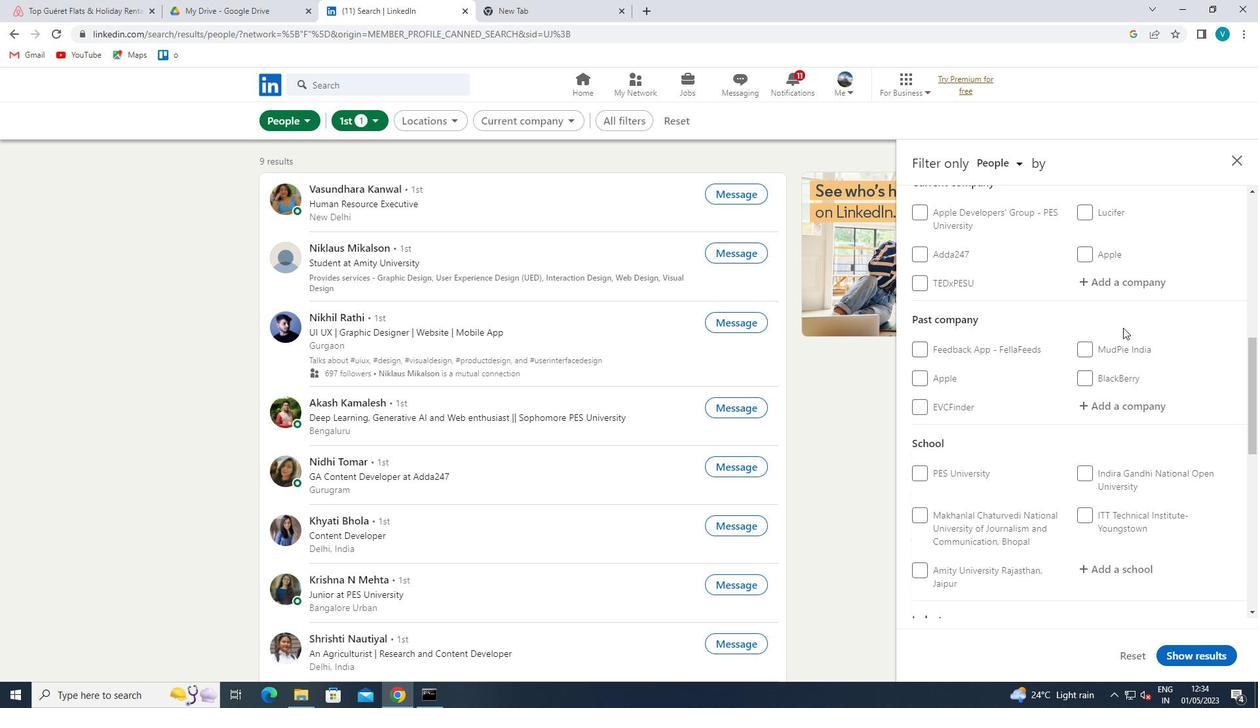 
Action: Mouse scrolled (1125, 320) with delta (0, 0)
Screenshot: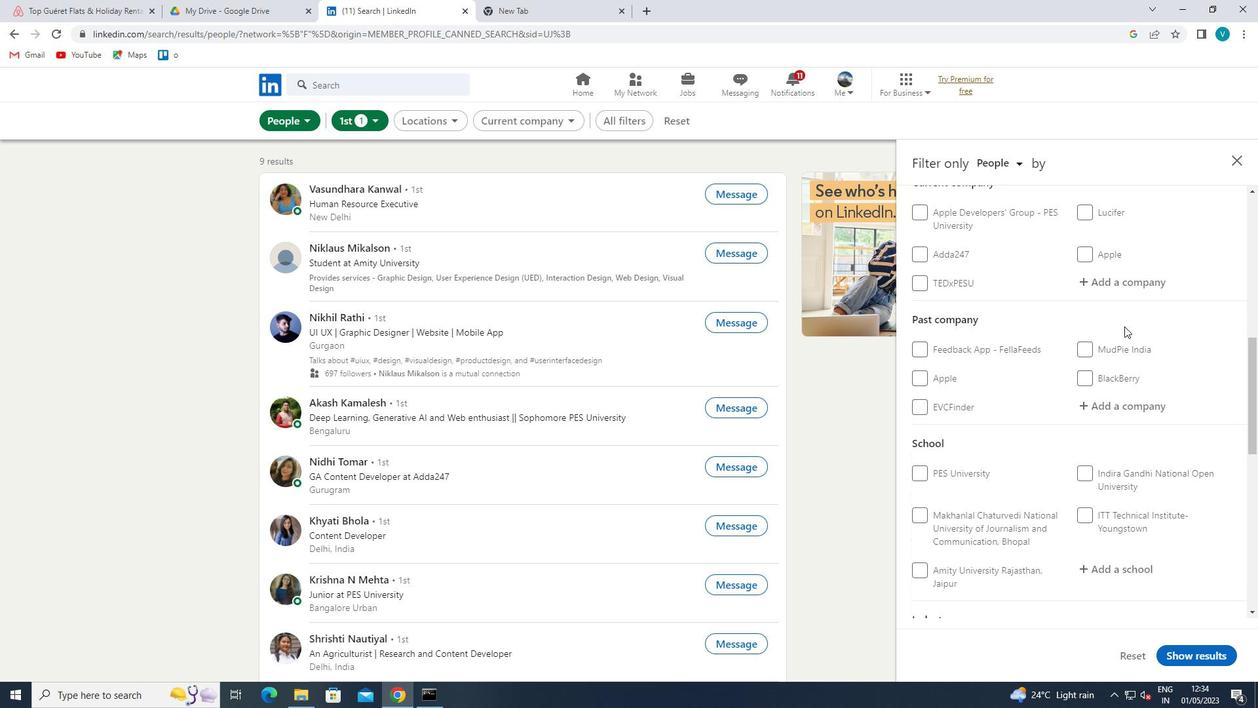 
Action: Mouse moved to (1117, 346)
Screenshot: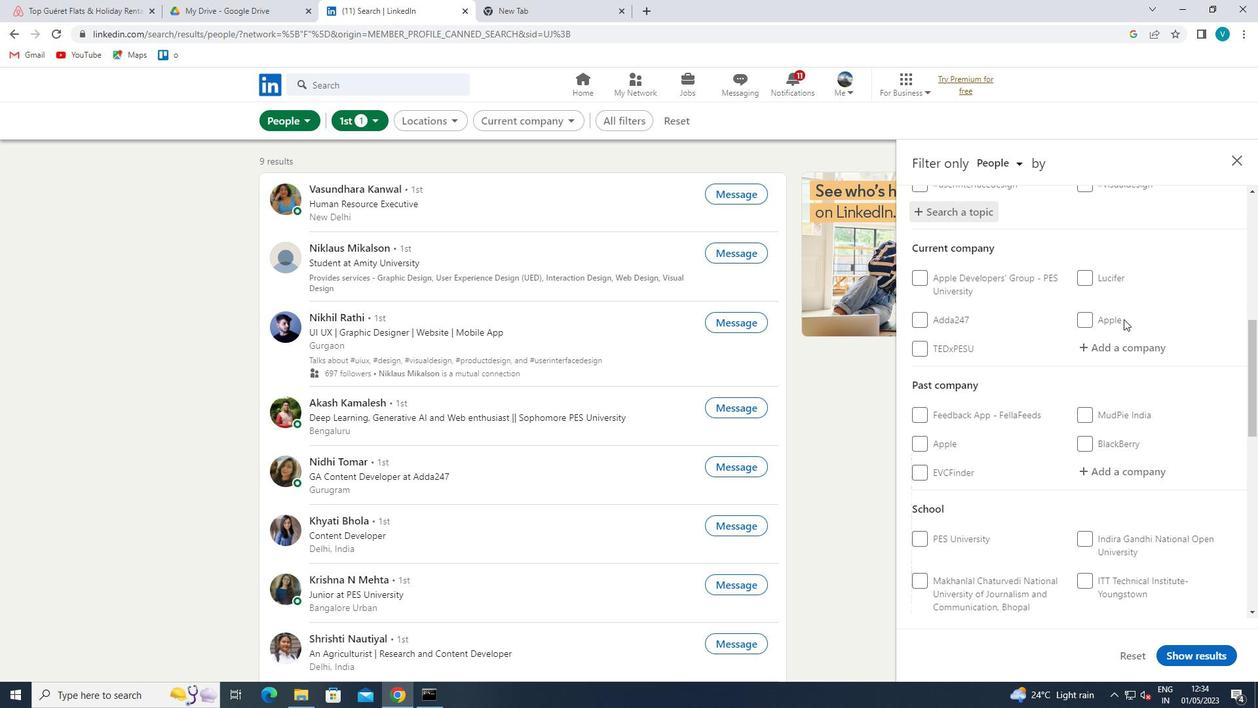 
Action: Mouse pressed left at (1117, 346)
Screenshot: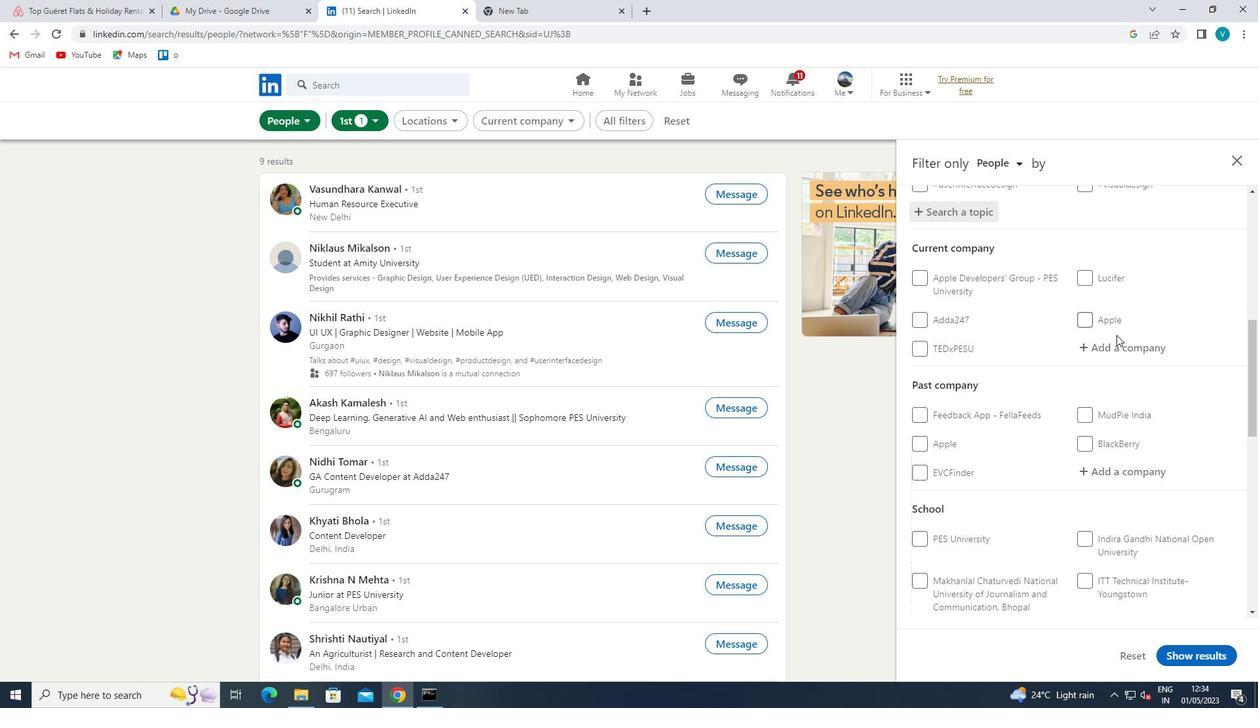 
Action: Mouse moved to (1117, 346)
Screenshot: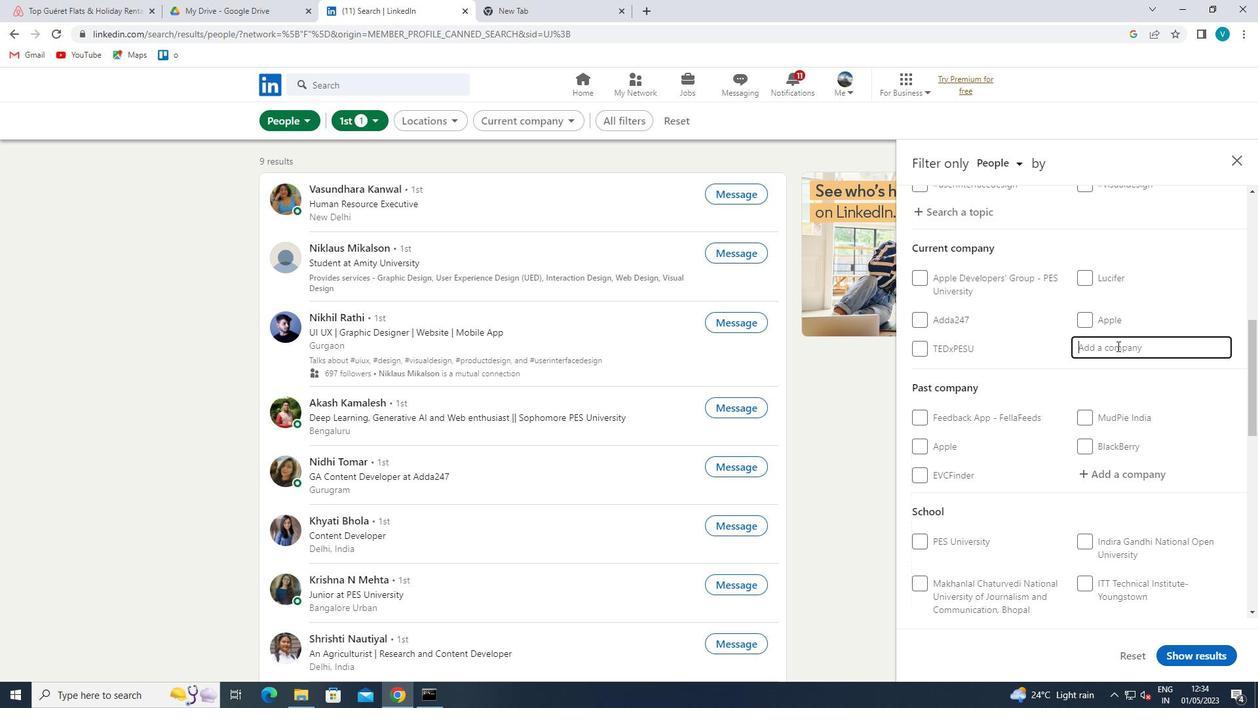 
Action: Key pressed <Key.shift>GRASIM<Key.space>
Screenshot: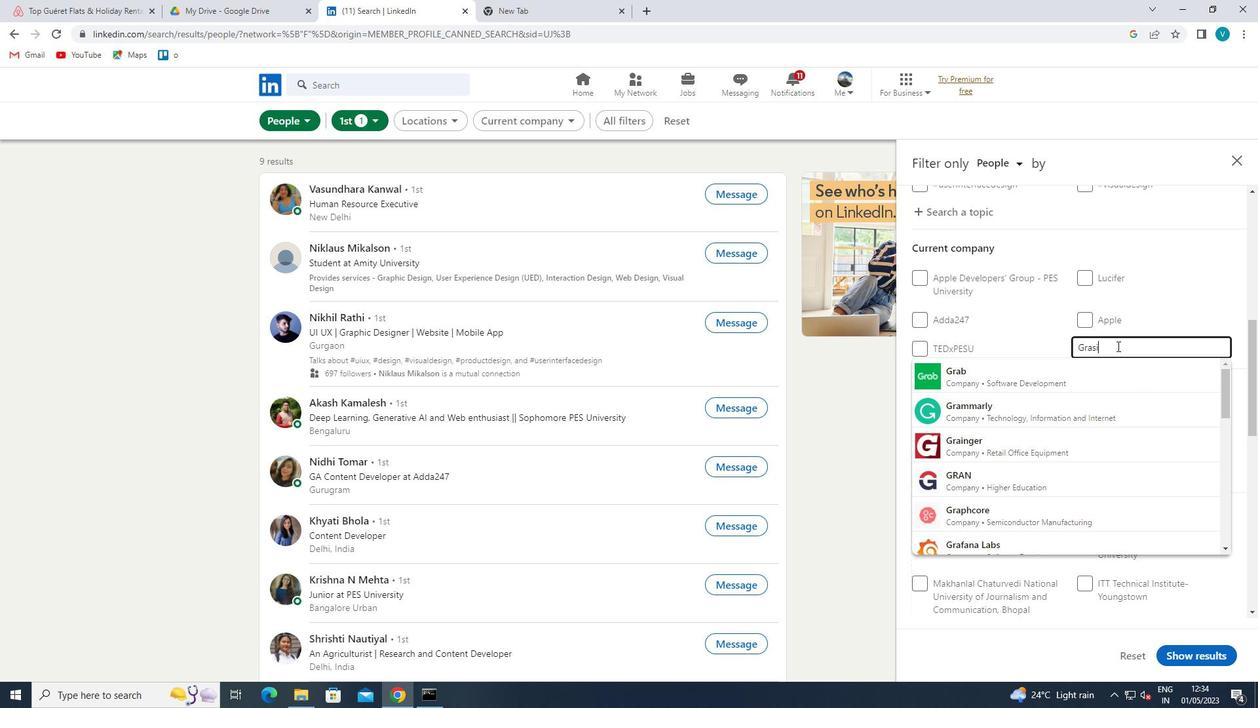
Action: Mouse moved to (1113, 371)
Screenshot: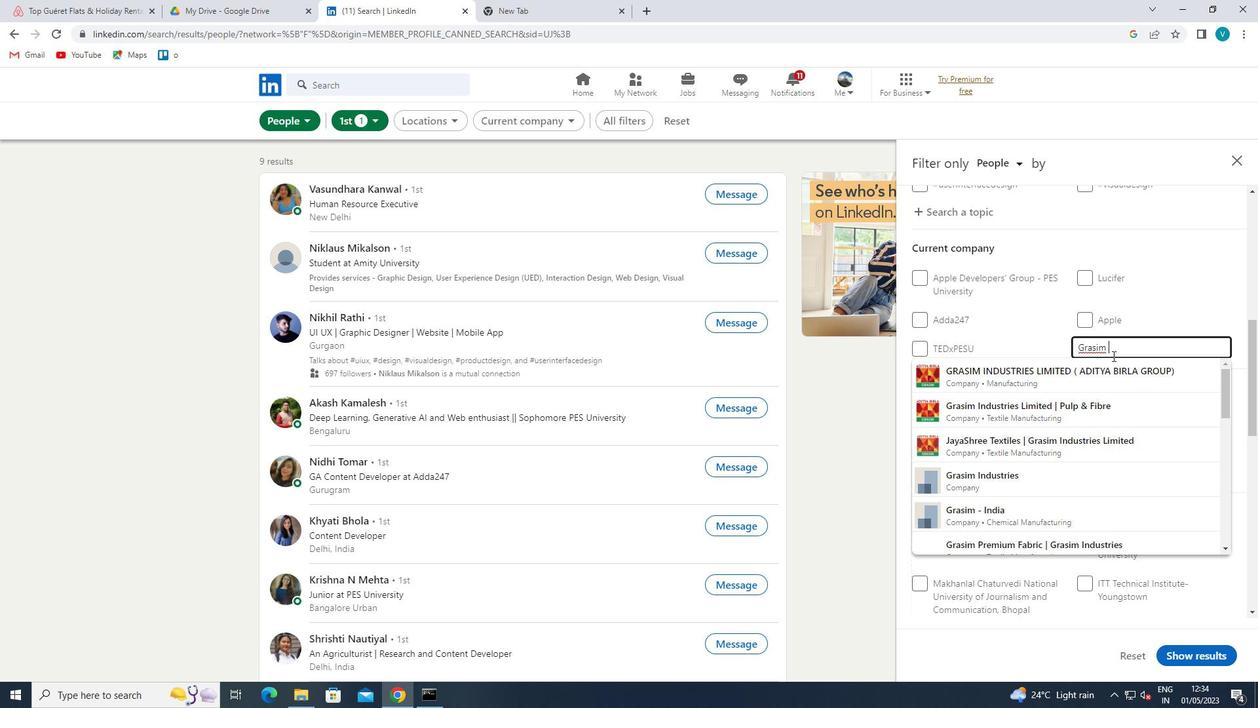
Action: Key pressed <Key.shift>INDUSTRIES<Key.space><Key.shift>LIMITES<Key.backspace>D<Key.space>
Screenshot: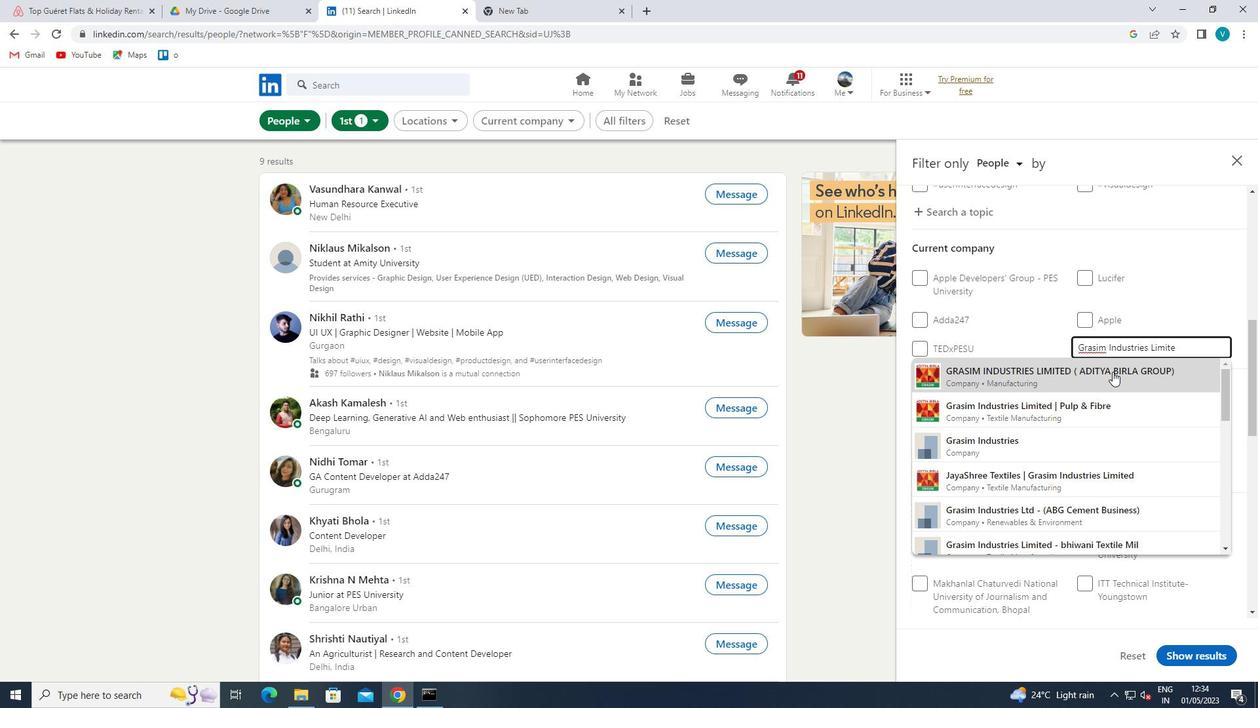 
Action: Mouse moved to (1103, 405)
Screenshot: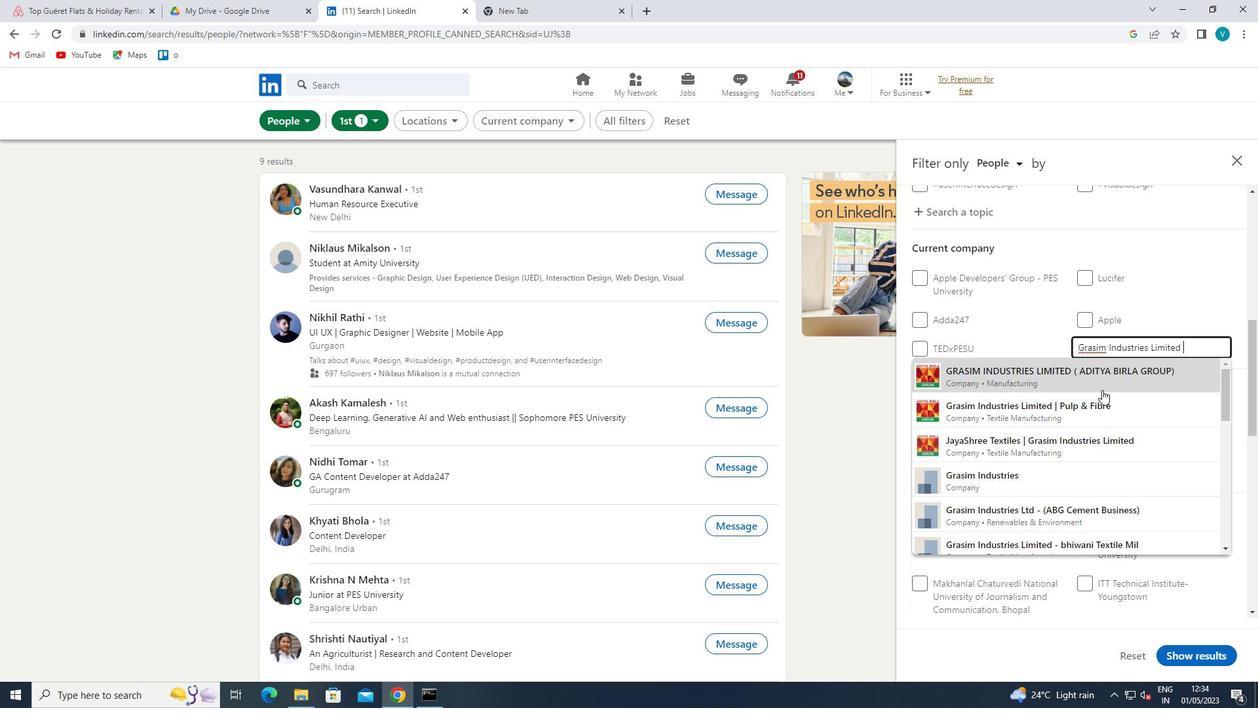 
Action: Mouse pressed left at (1103, 405)
Screenshot: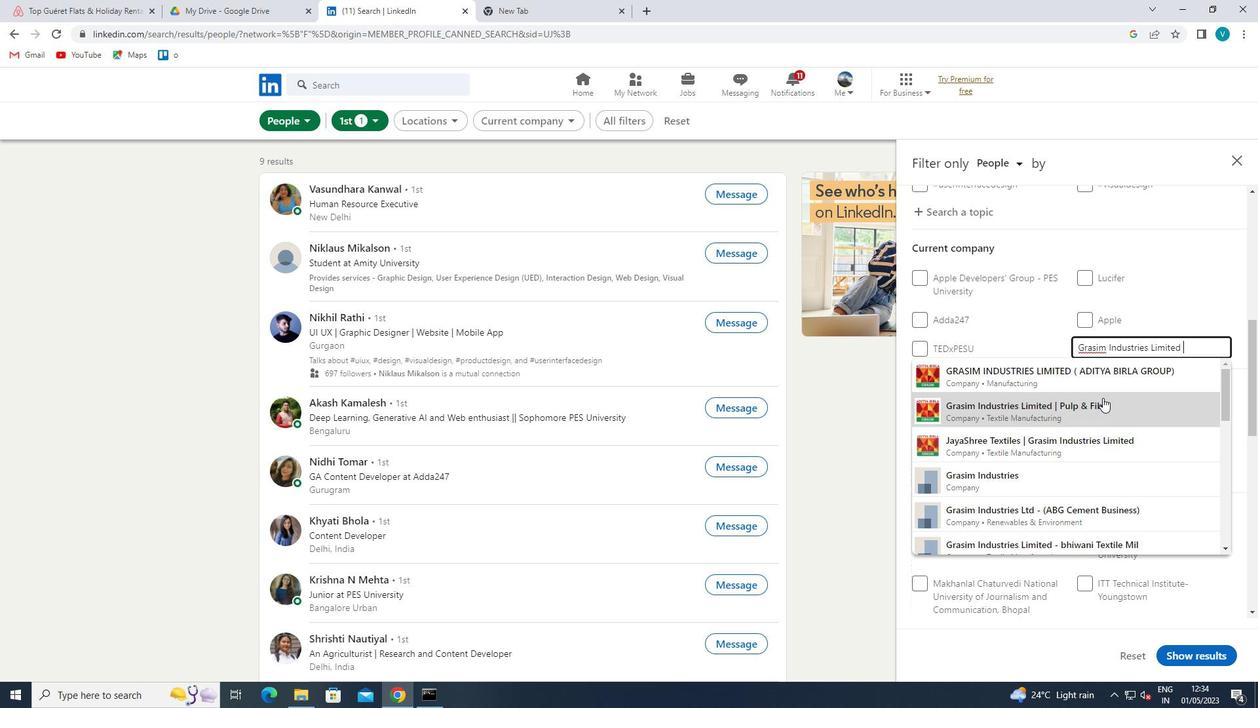 
Action: Mouse moved to (1098, 405)
Screenshot: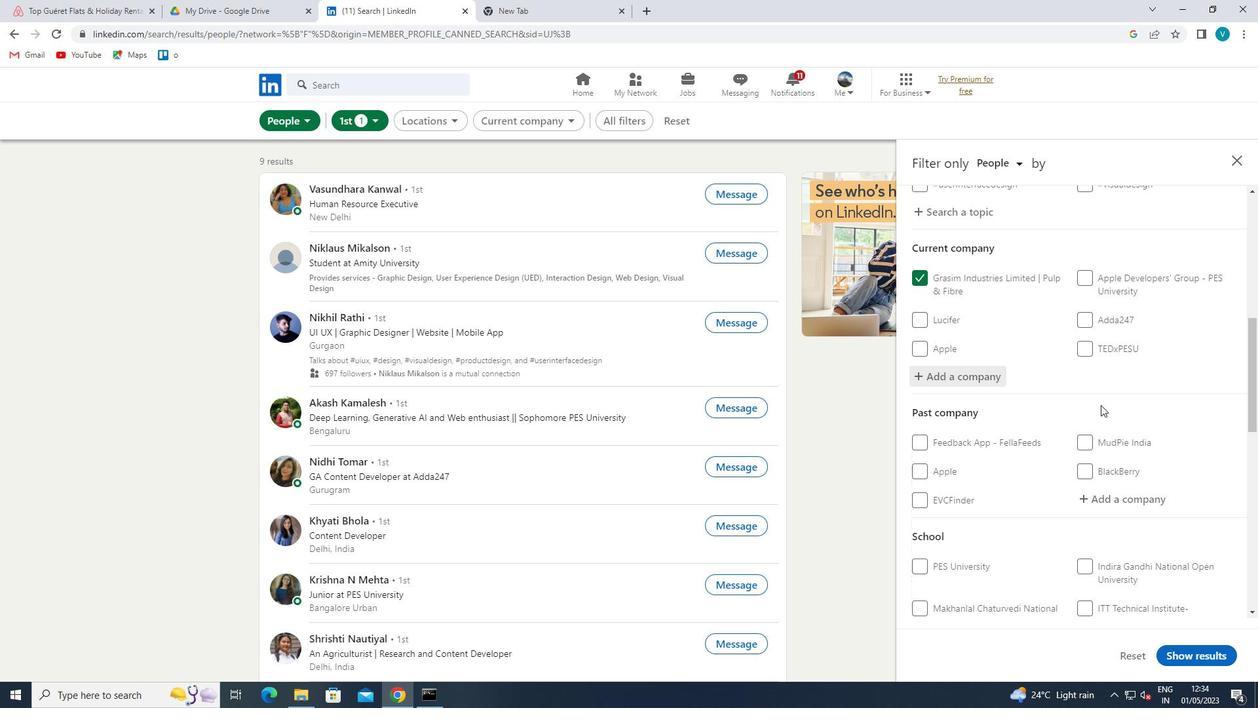 
Action: Mouse scrolled (1098, 404) with delta (0, 0)
Screenshot: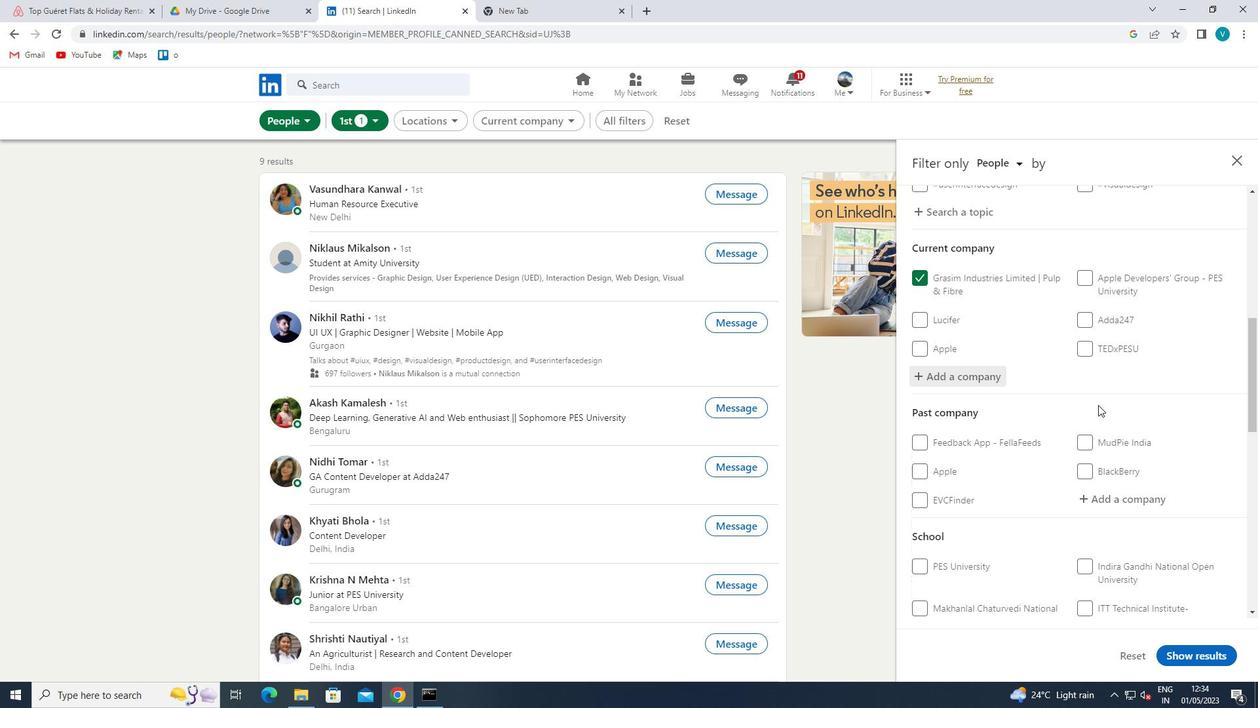 
Action: Mouse moved to (1098, 405)
Screenshot: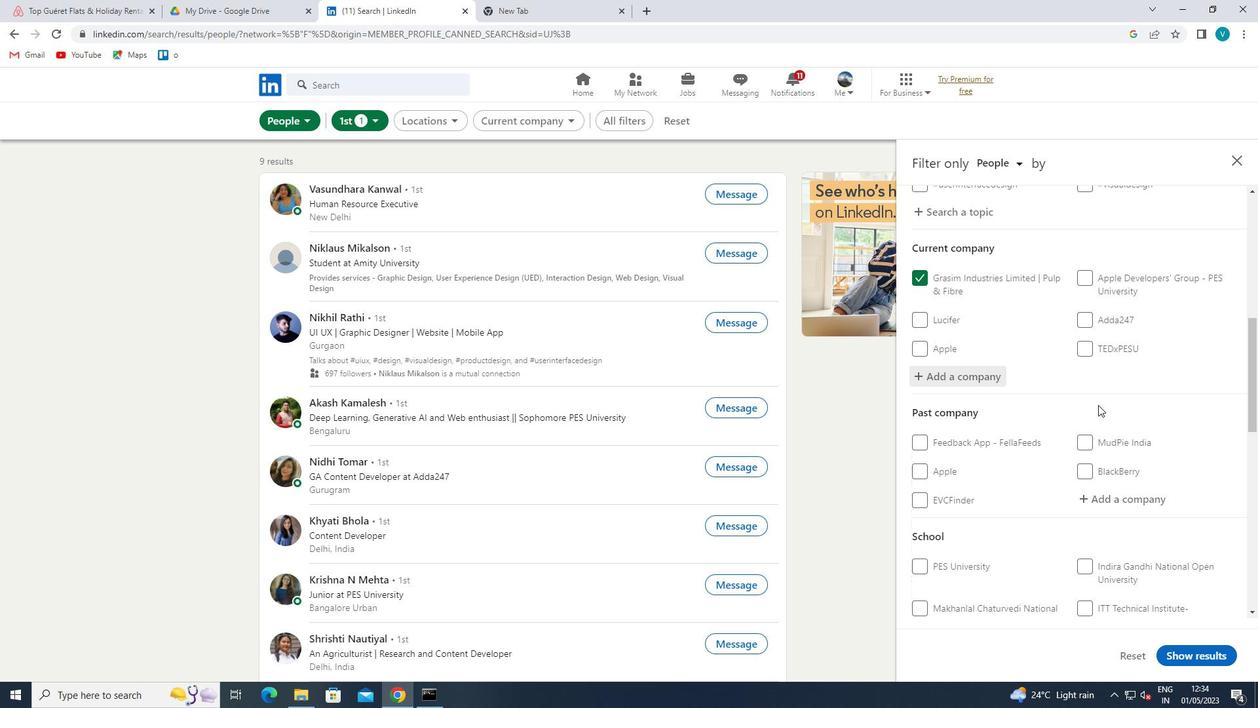 
Action: Mouse scrolled (1098, 404) with delta (0, 0)
Screenshot: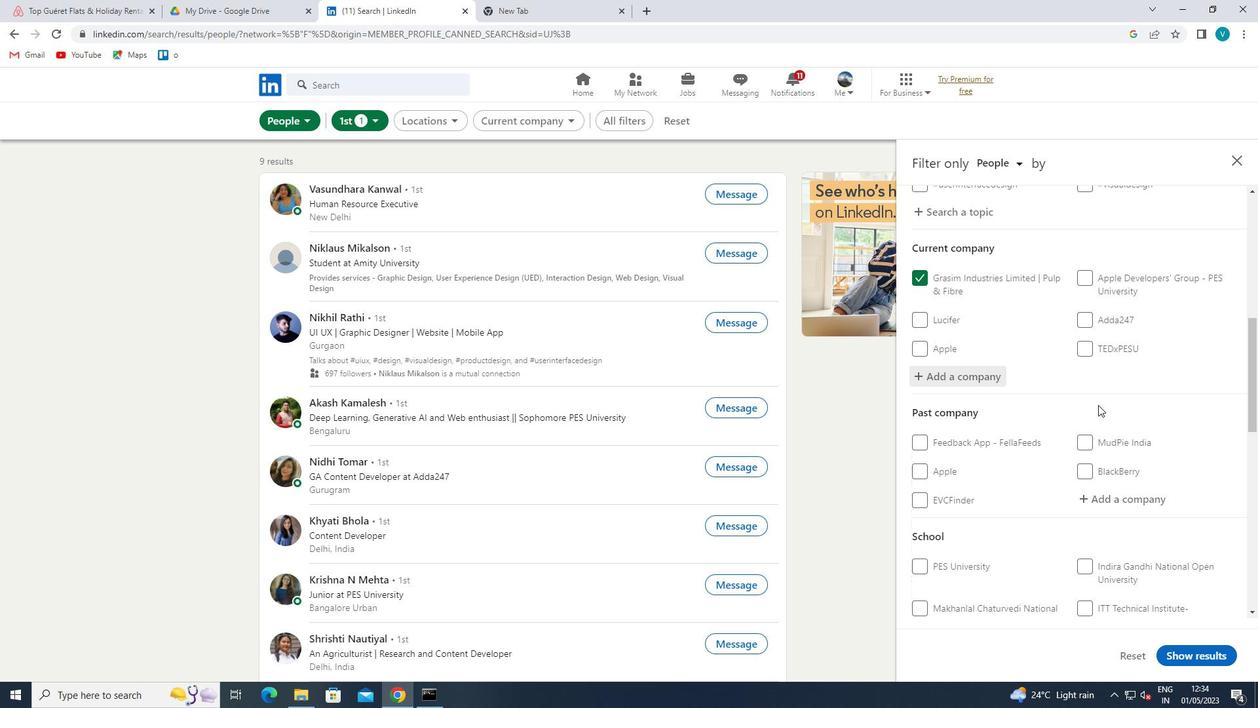 
Action: Mouse scrolled (1098, 404) with delta (0, 0)
Screenshot: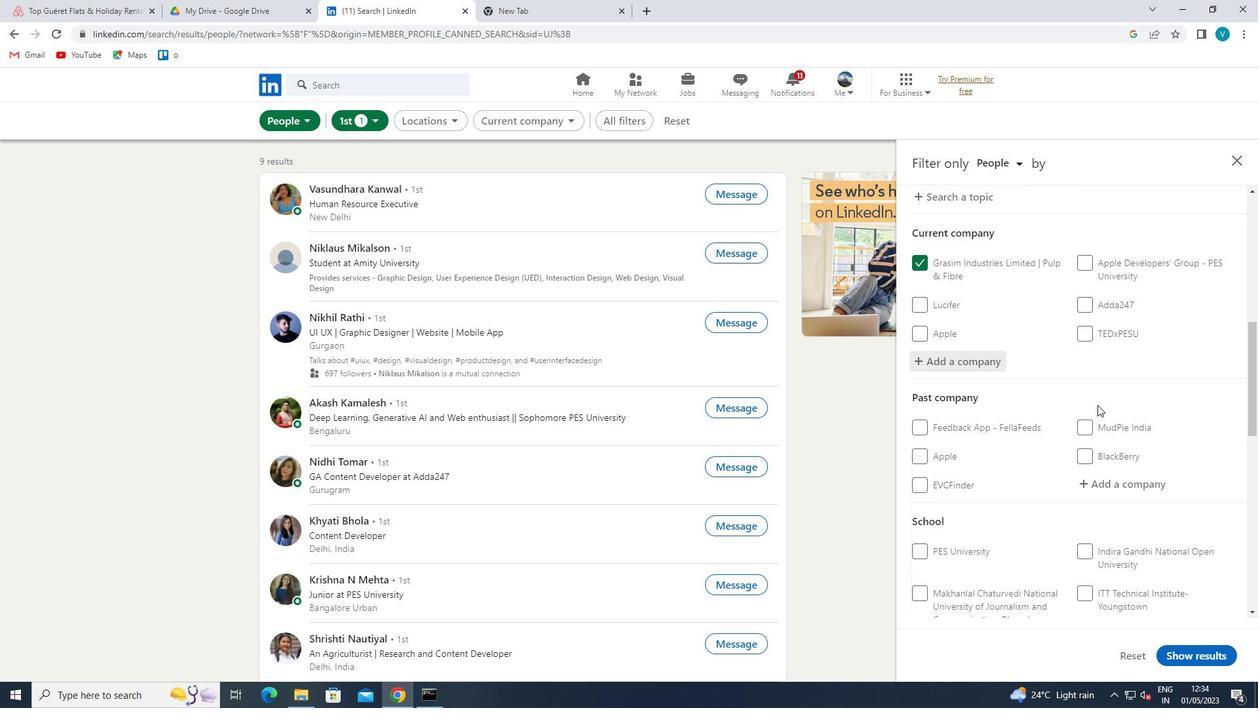 
Action: Mouse scrolled (1098, 404) with delta (0, 0)
Screenshot: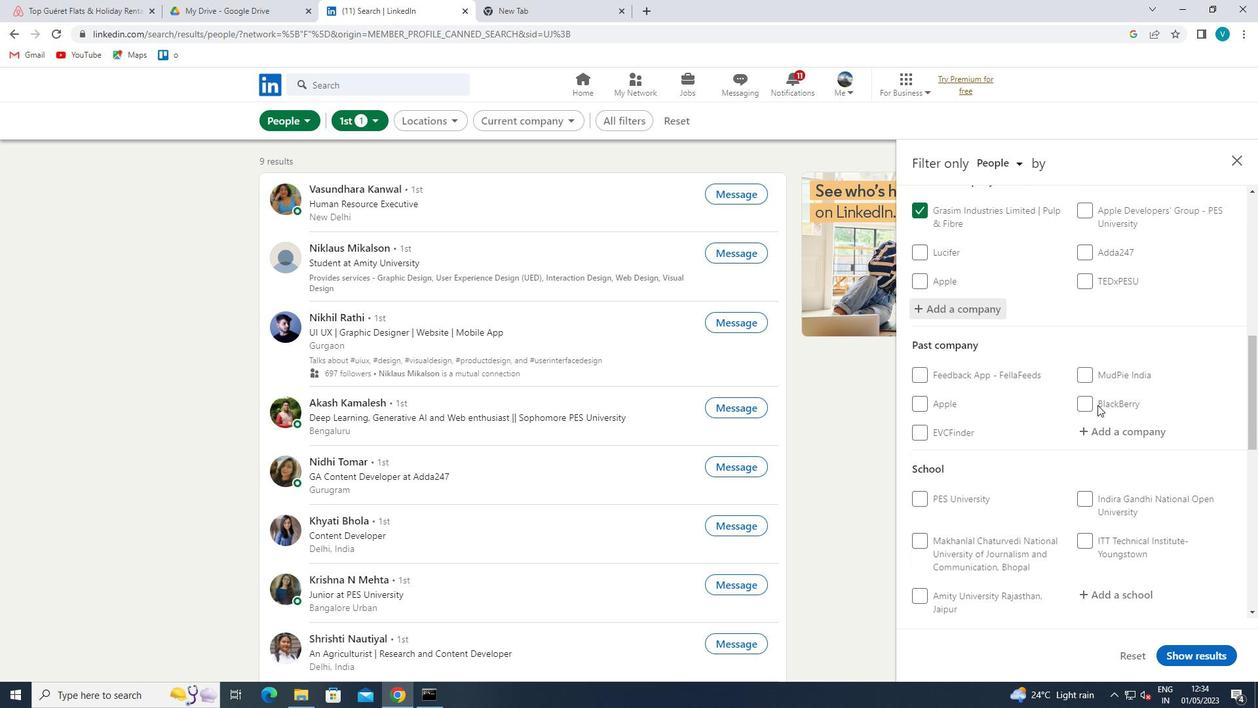 
Action: Mouse moved to (1124, 392)
Screenshot: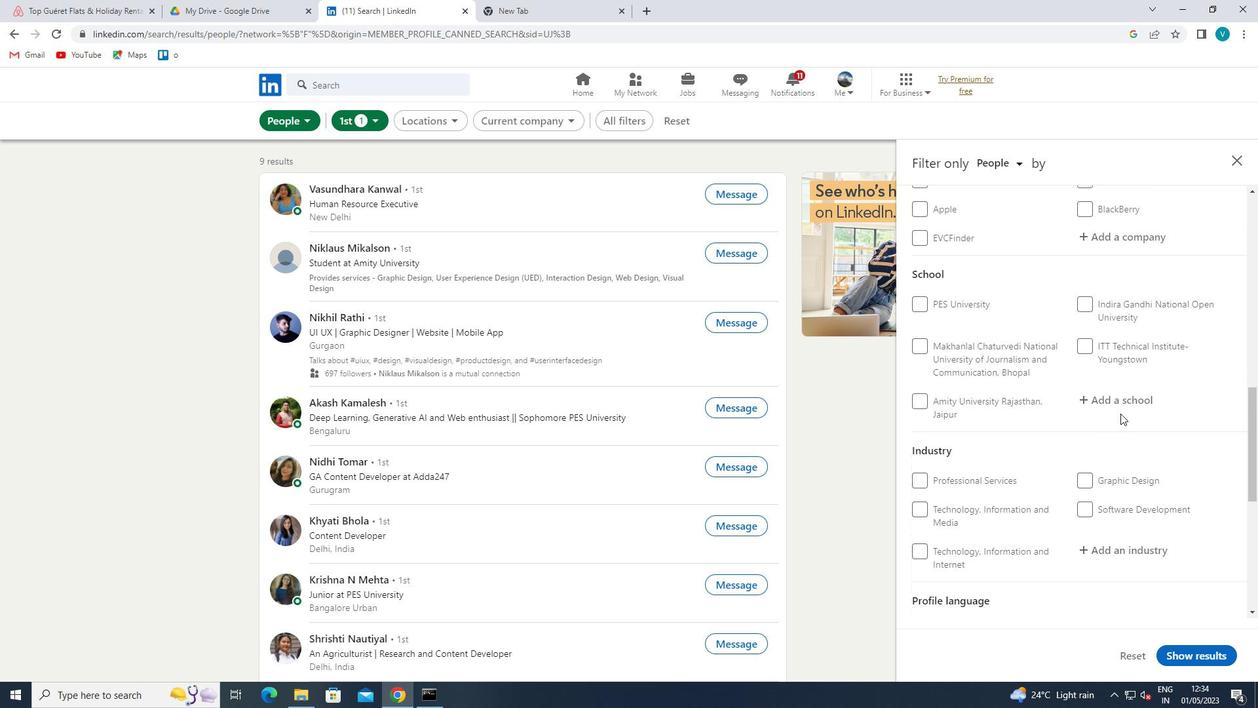 
Action: Mouse pressed left at (1124, 392)
Screenshot: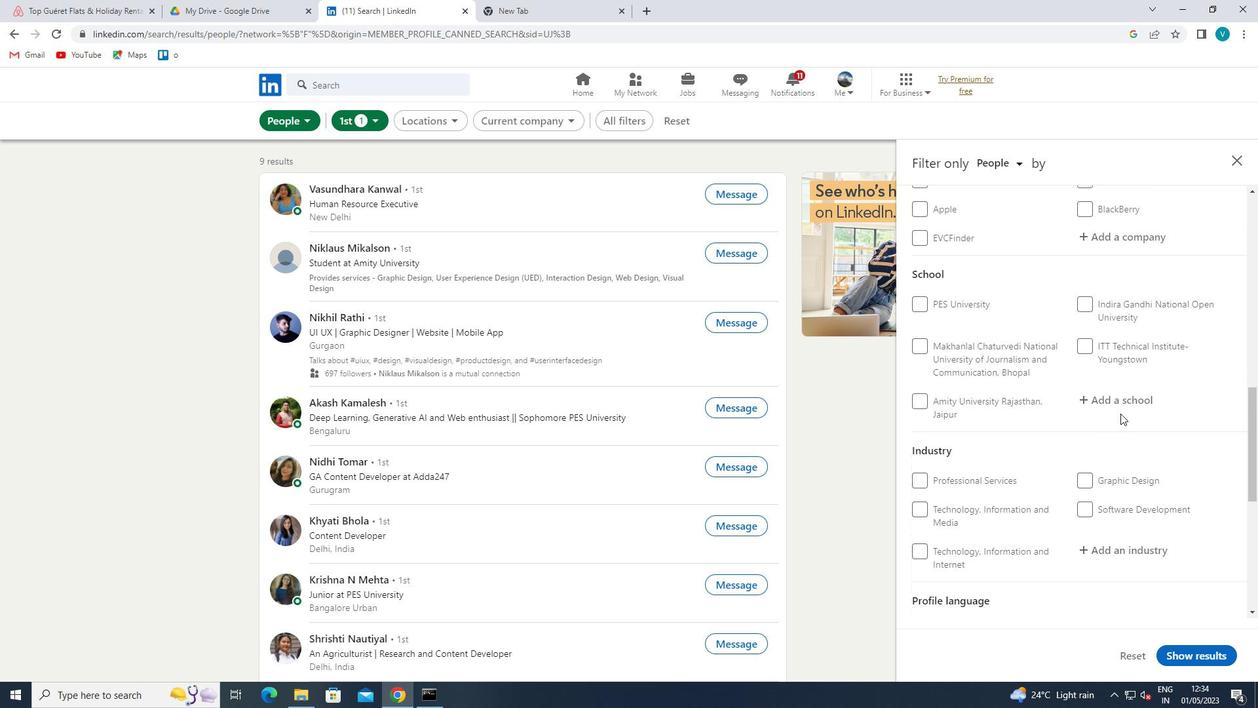
Action: Key pressed <Key.shift>SCHOOL<Key.space>OF<Key.space><Key.shift>PLANNING<Key.space>
Screenshot: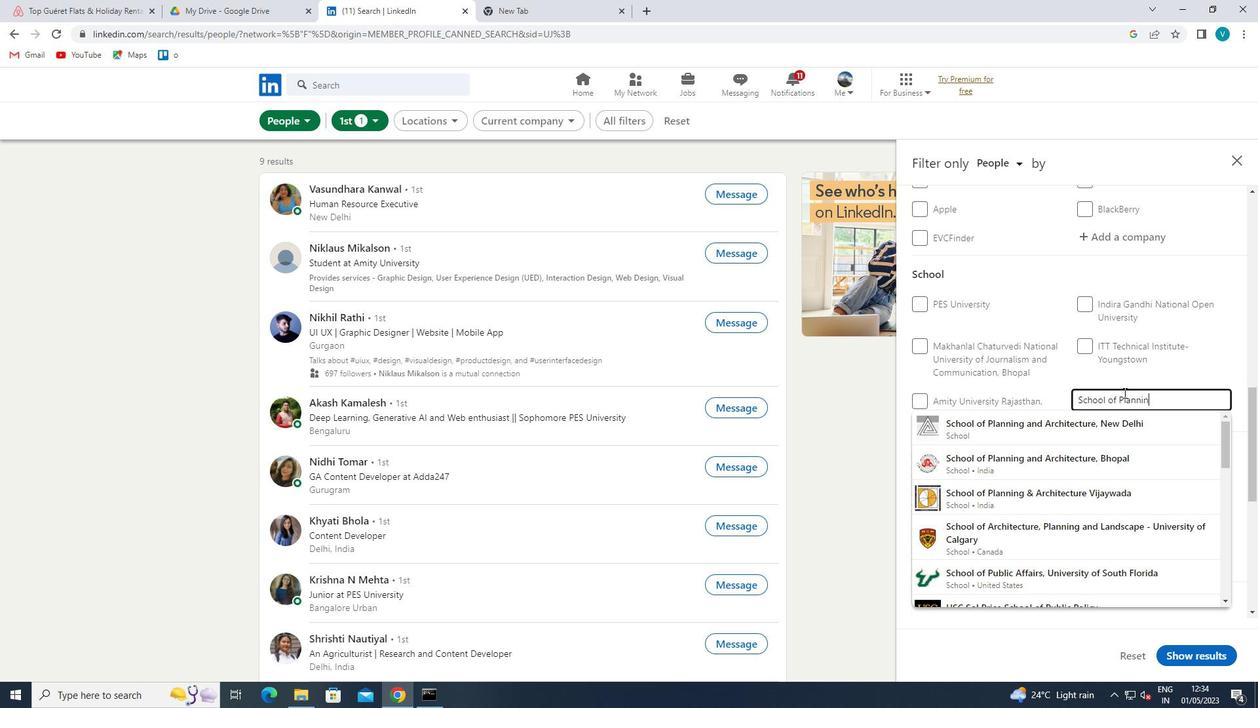 
Action: Mouse moved to (1115, 420)
Screenshot: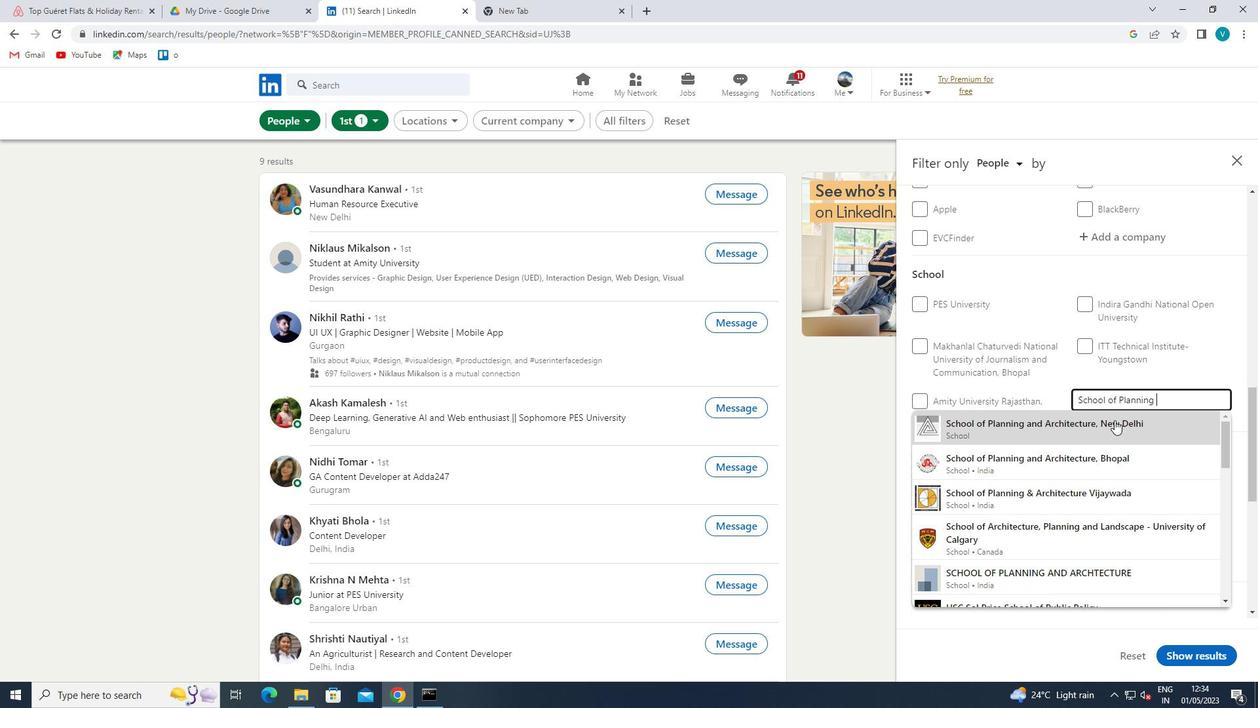 
Action: Mouse pressed left at (1115, 420)
Screenshot: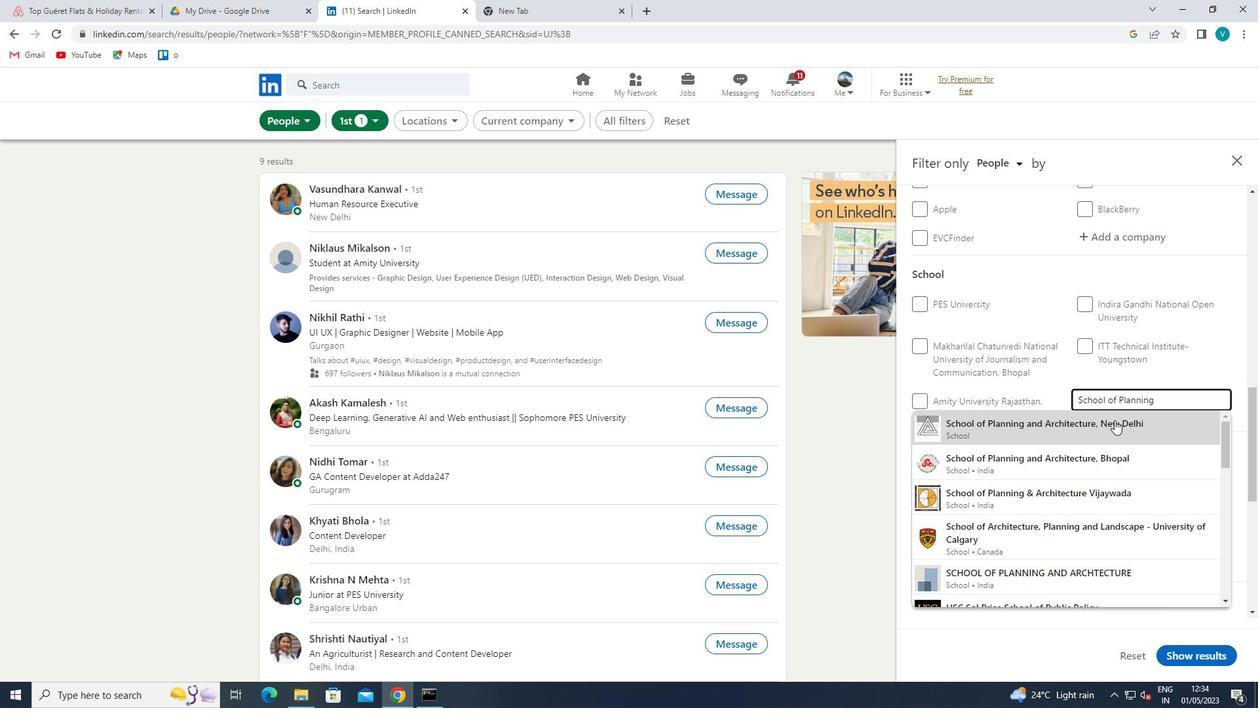 
Action: Mouse moved to (1120, 423)
Screenshot: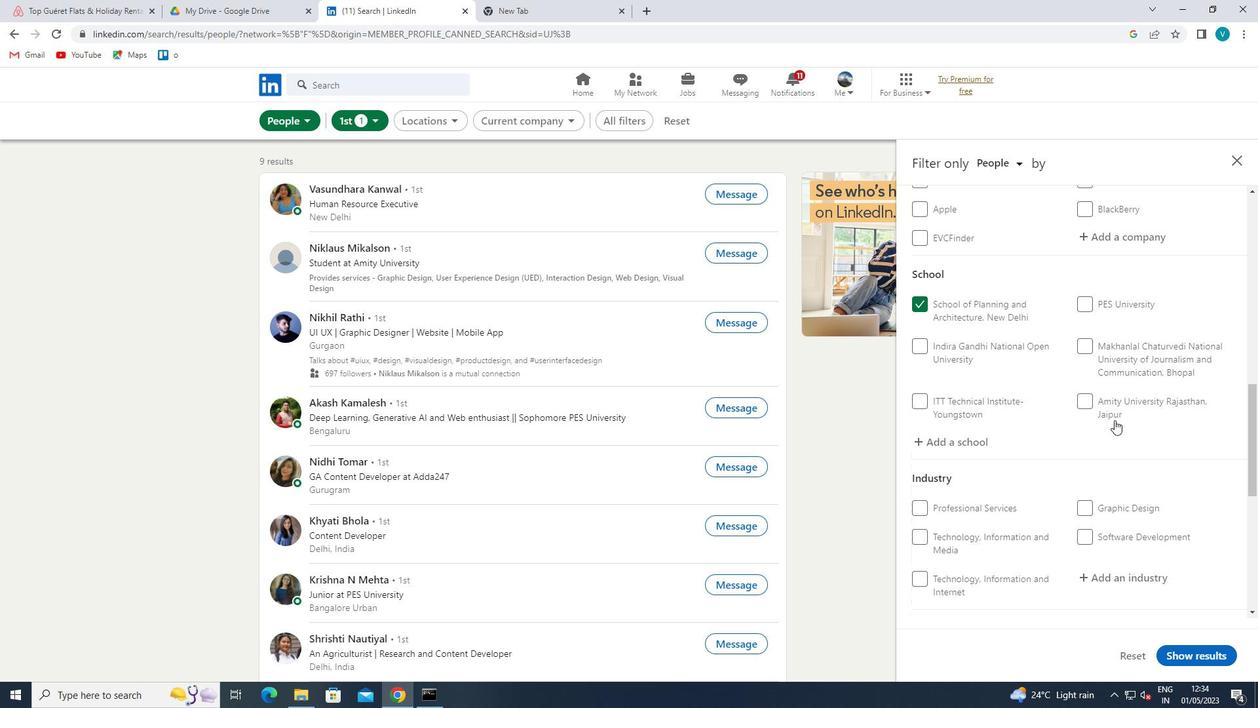 
Action: Mouse scrolled (1120, 422) with delta (0, 0)
Screenshot: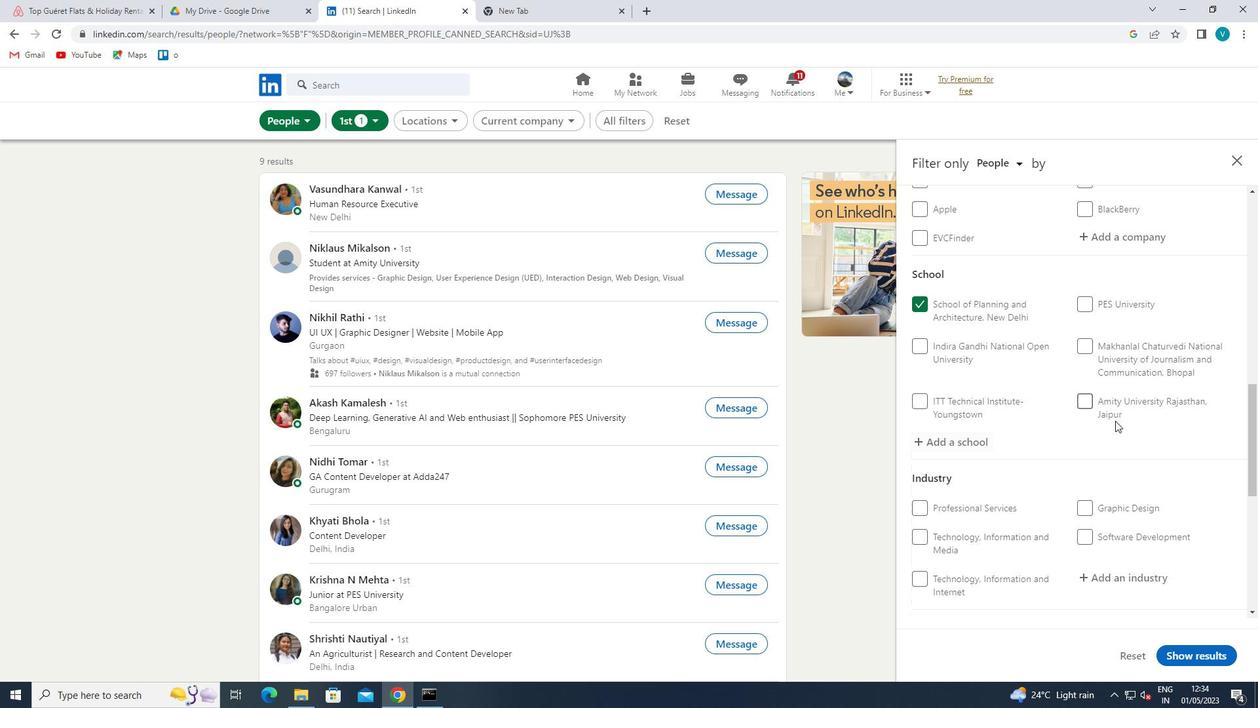 
Action: Mouse scrolled (1120, 422) with delta (0, 0)
Screenshot: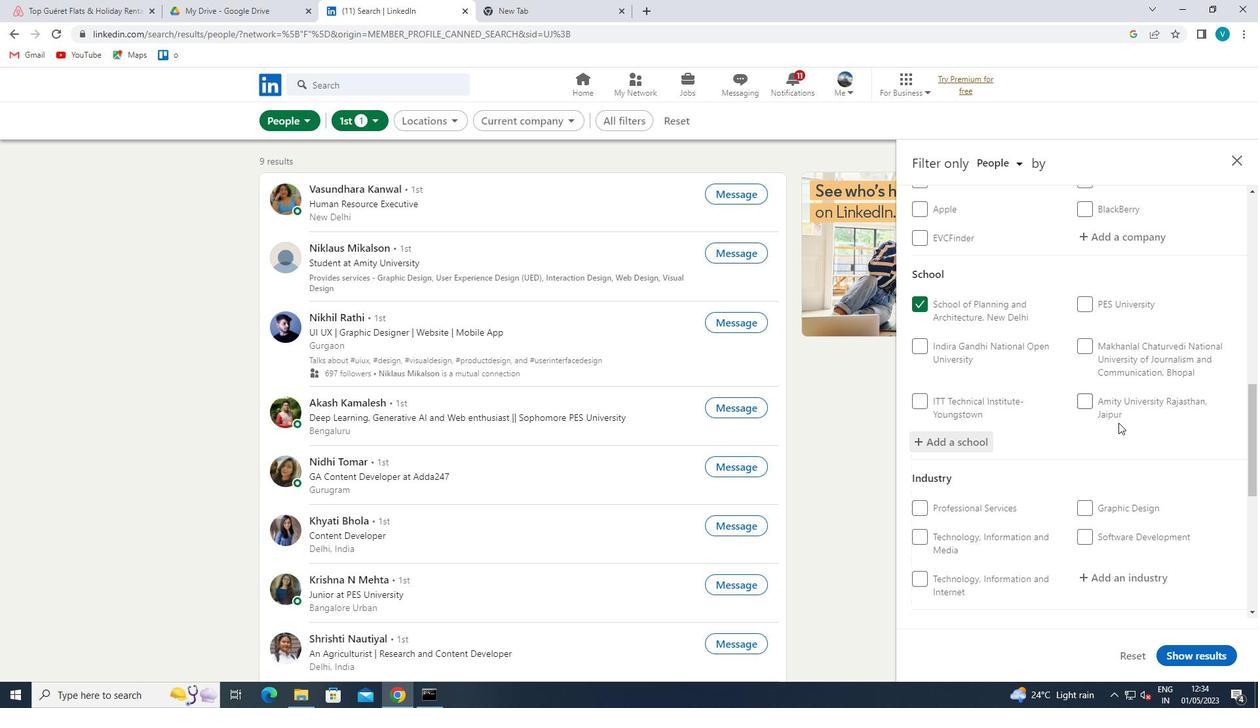 
Action: Mouse scrolled (1120, 422) with delta (0, 0)
Screenshot: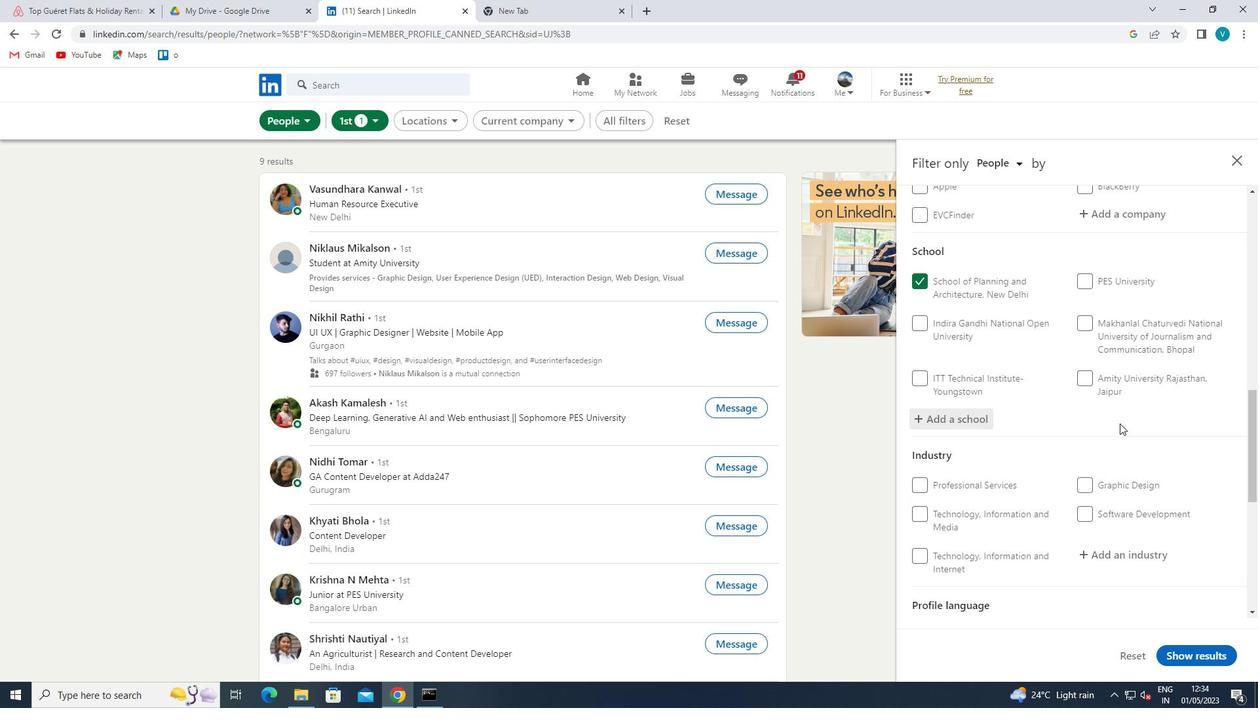 
Action: Mouse scrolled (1120, 422) with delta (0, 0)
Screenshot: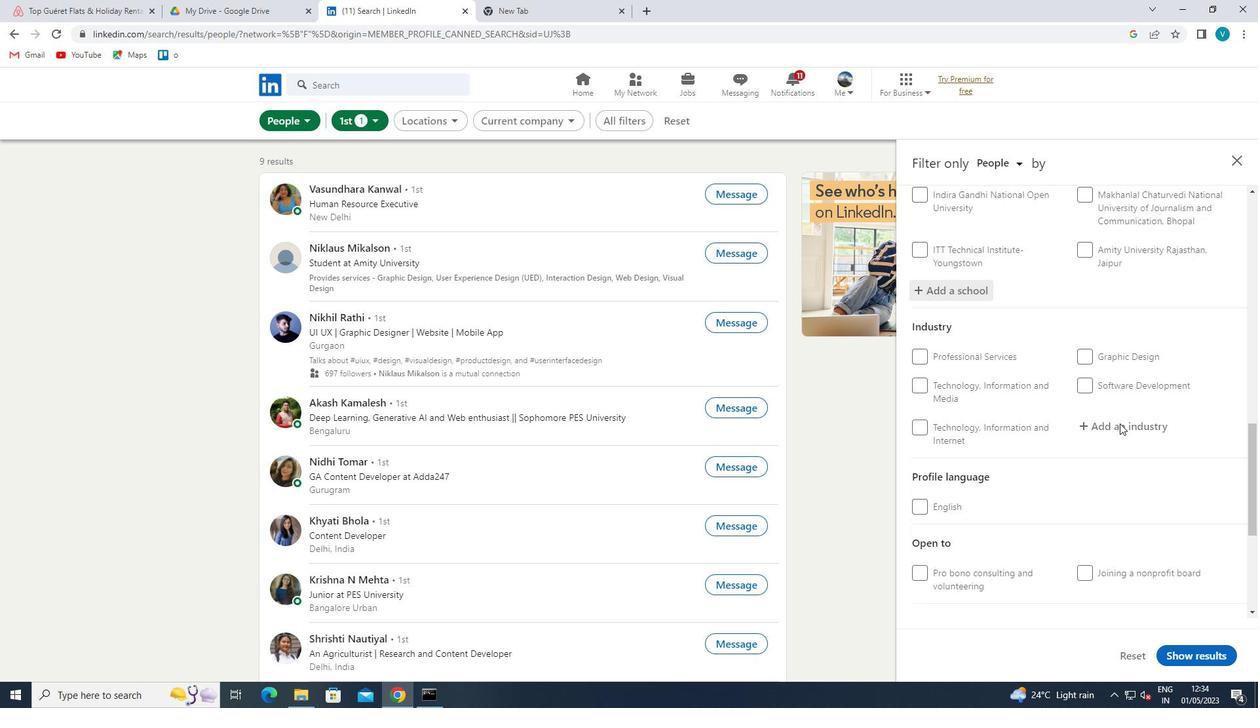
Action: Mouse moved to (1144, 323)
Screenshot: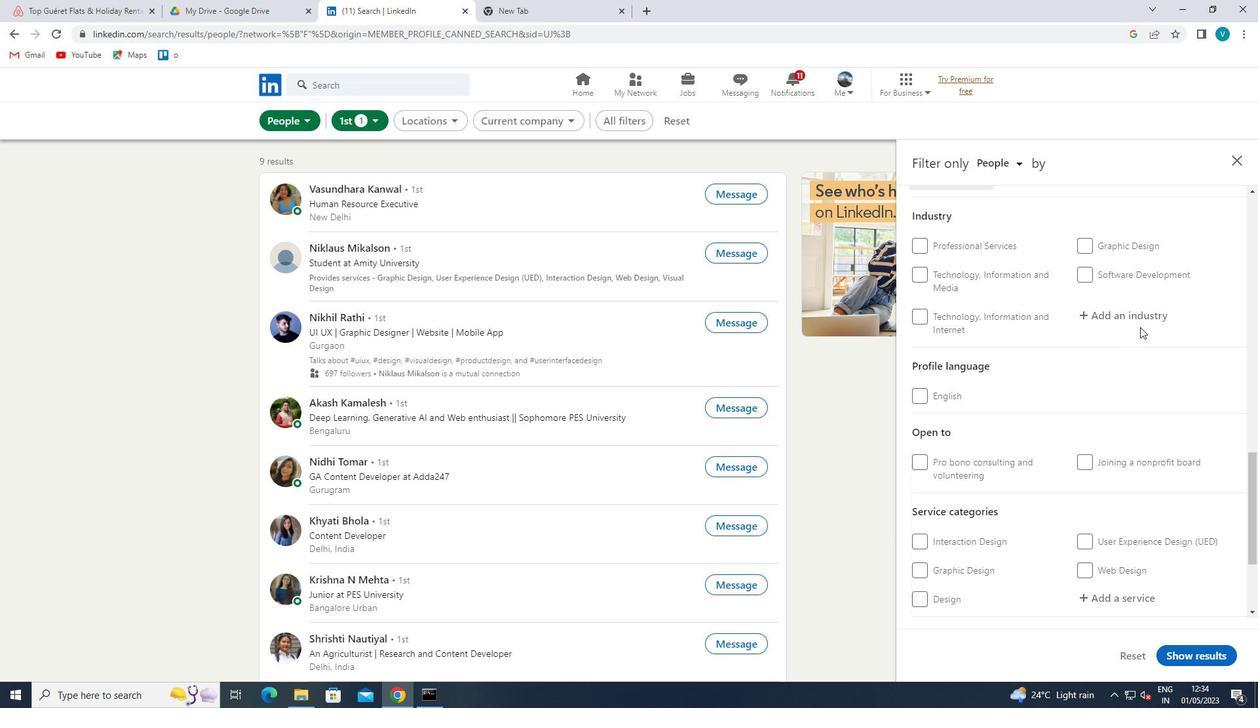 
Action: Mouse pressed left at (1144, 323)
Screenshot: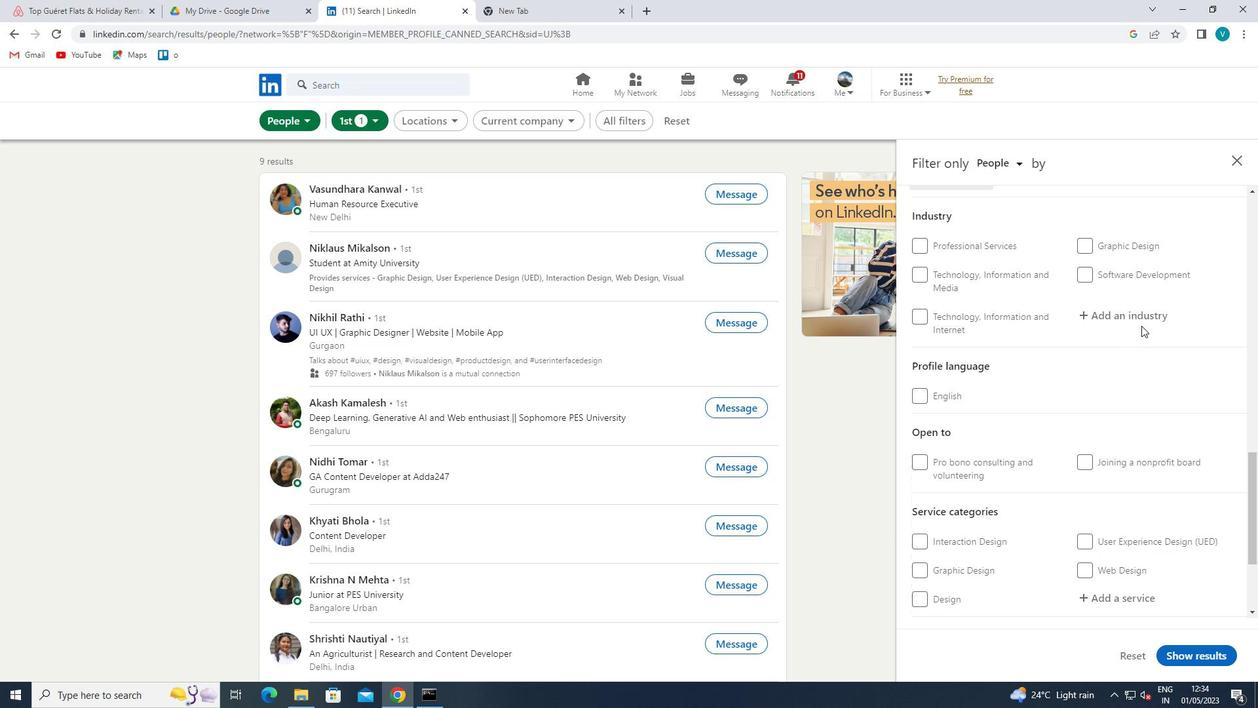 
Action: Key pressed <Key.shift>HVAC<Key.space>
Screenshot: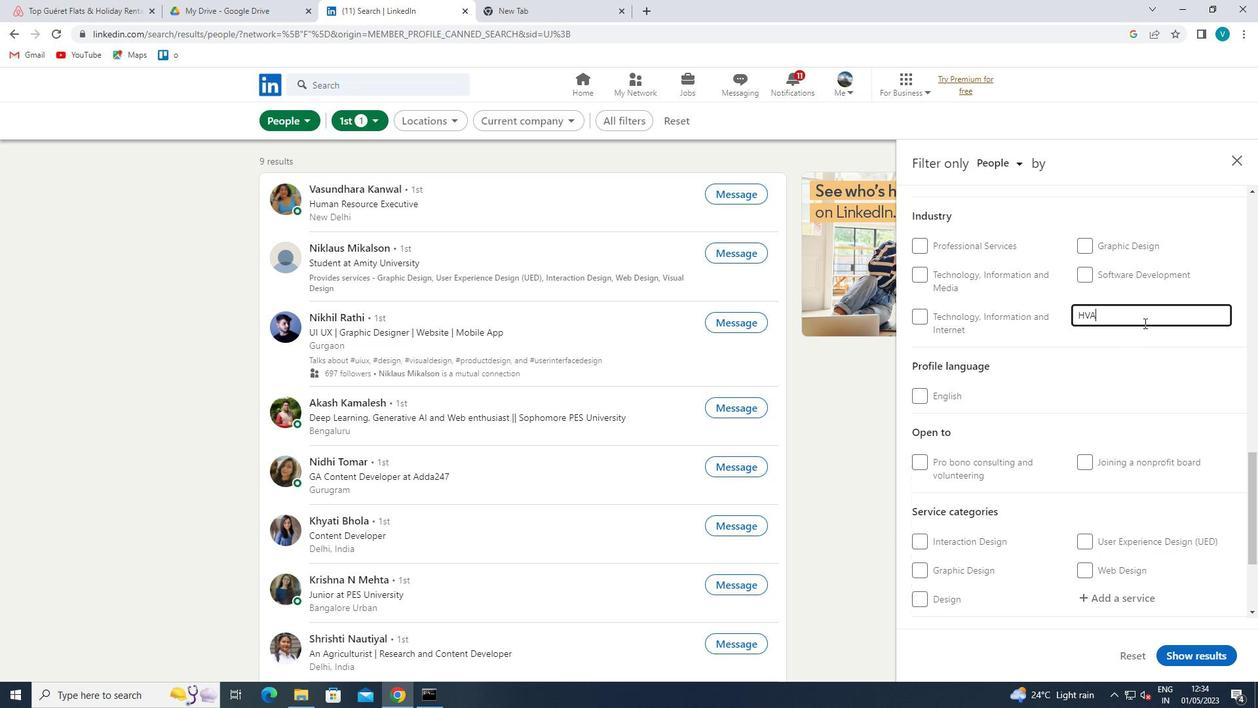 
Action: Mouse moved to (1121, 336)
Screenshot: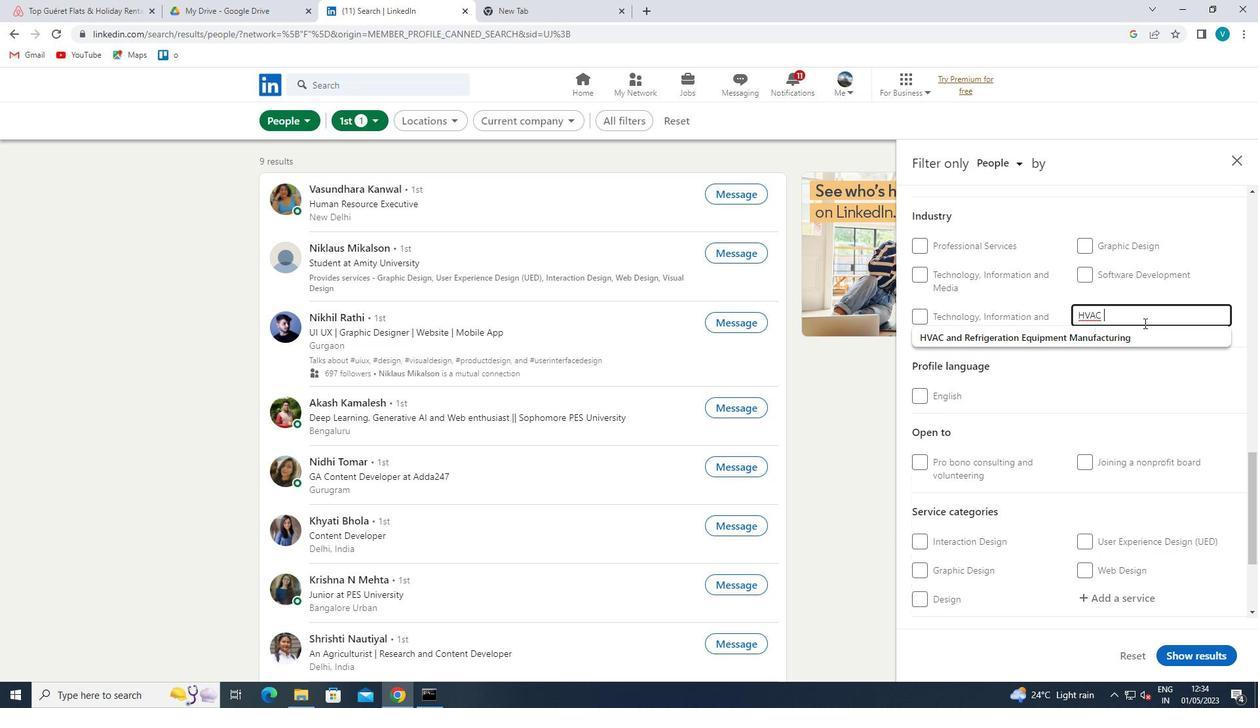 
Action: Mouse pressed left at (1121, 336)
Screenshot: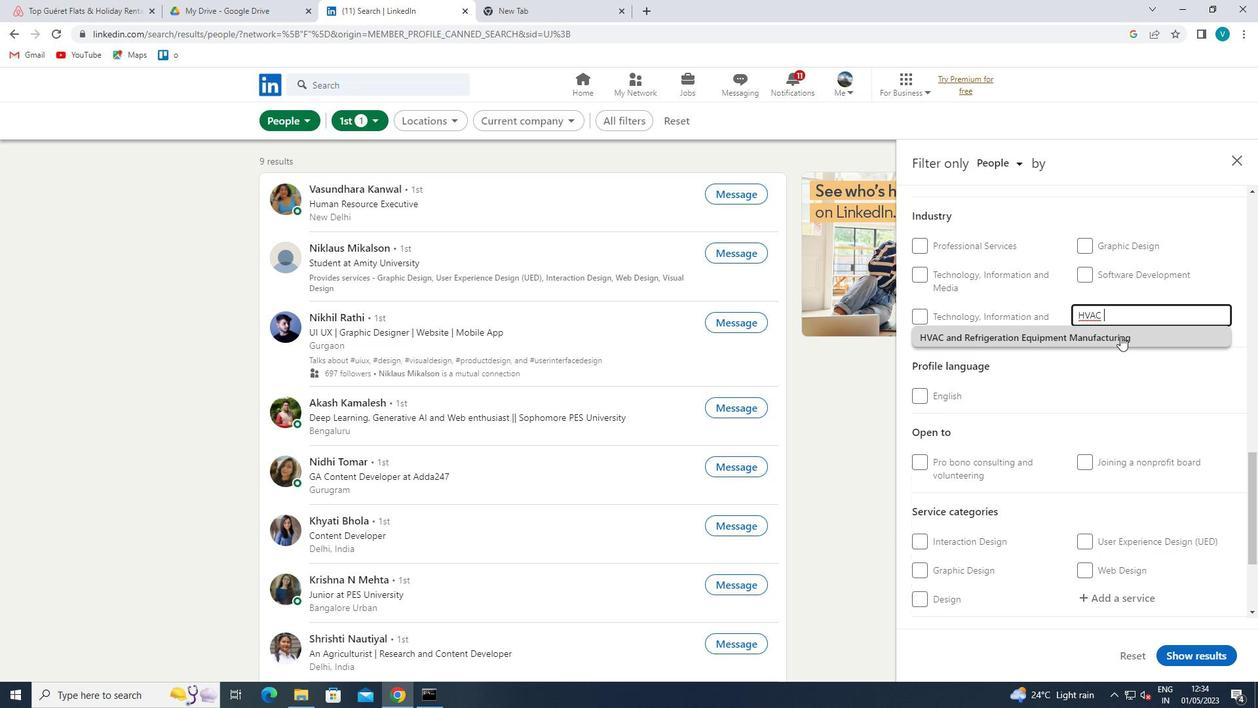 
Action: Mouse moved to (1121, 336)
Screenshot: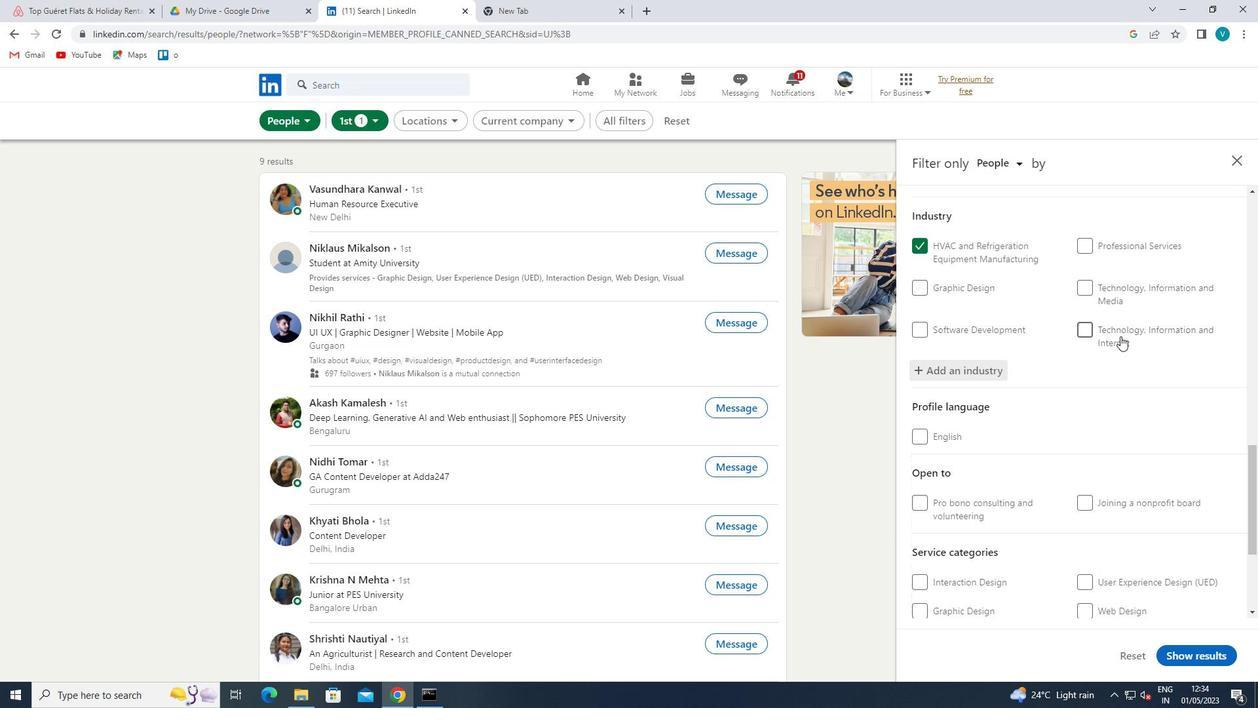 
Action: Mouse scrolled (1121, 335) with delta (0, 0)
Screenshot: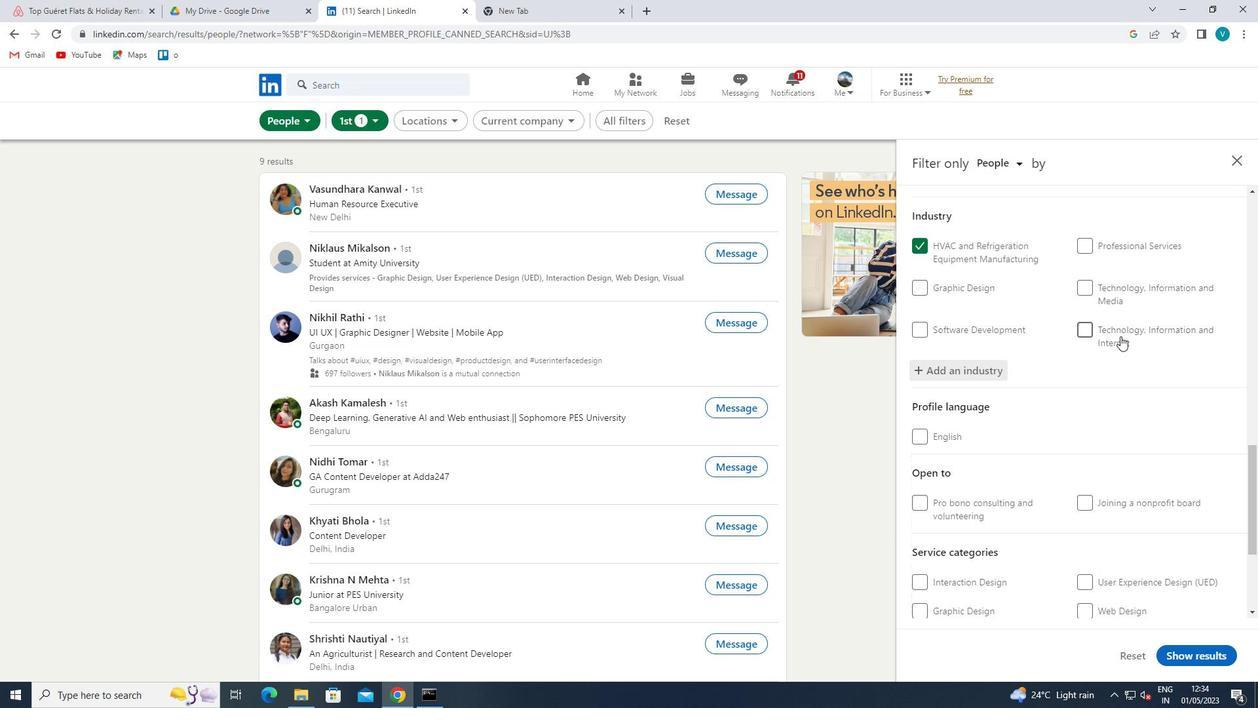 
Action: Mouse moved to (1118, 337)
Screenshot: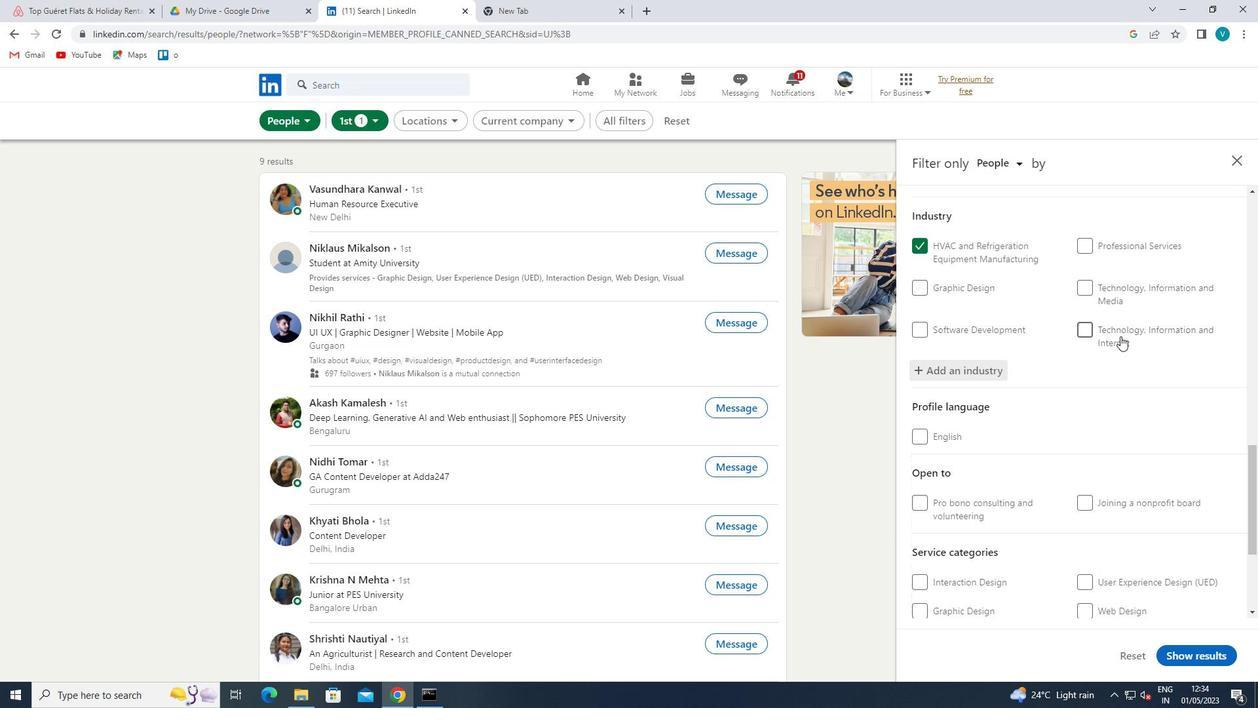
Action: Mouse scrolled (1118, 336) with delta (0, 0)
Screenshot: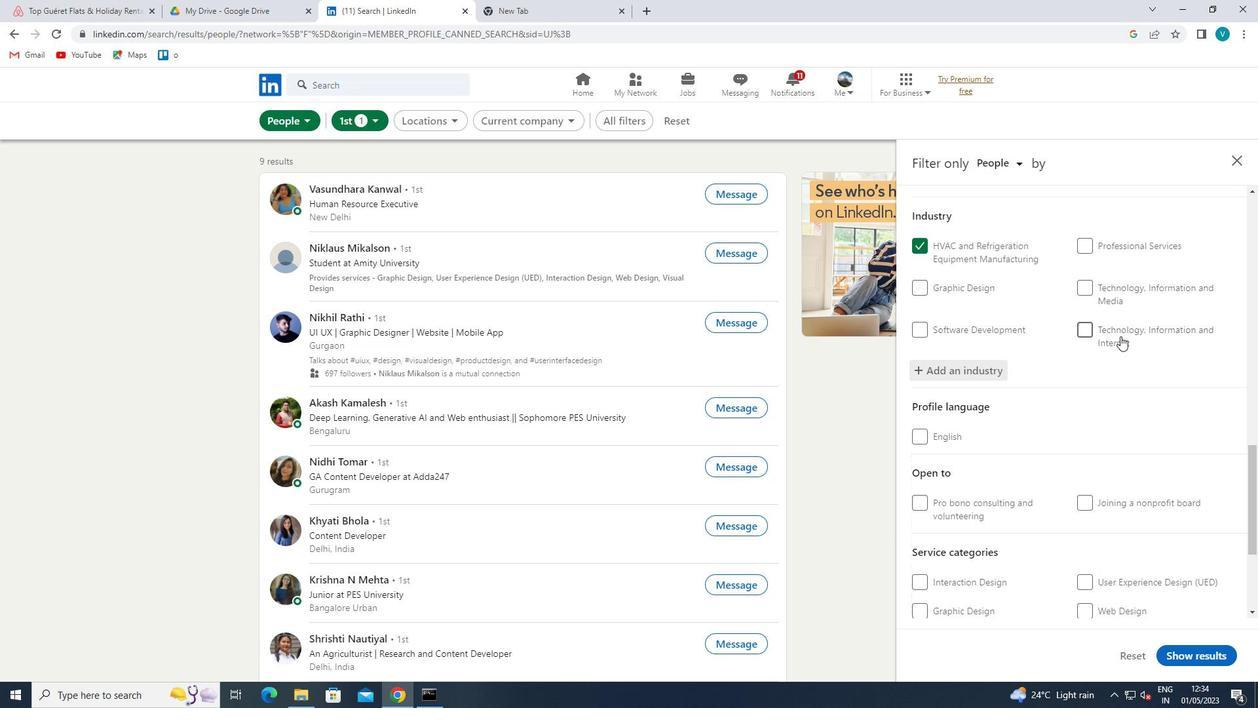 
Action: Mouse moved to (1117, 338)
Screenshot: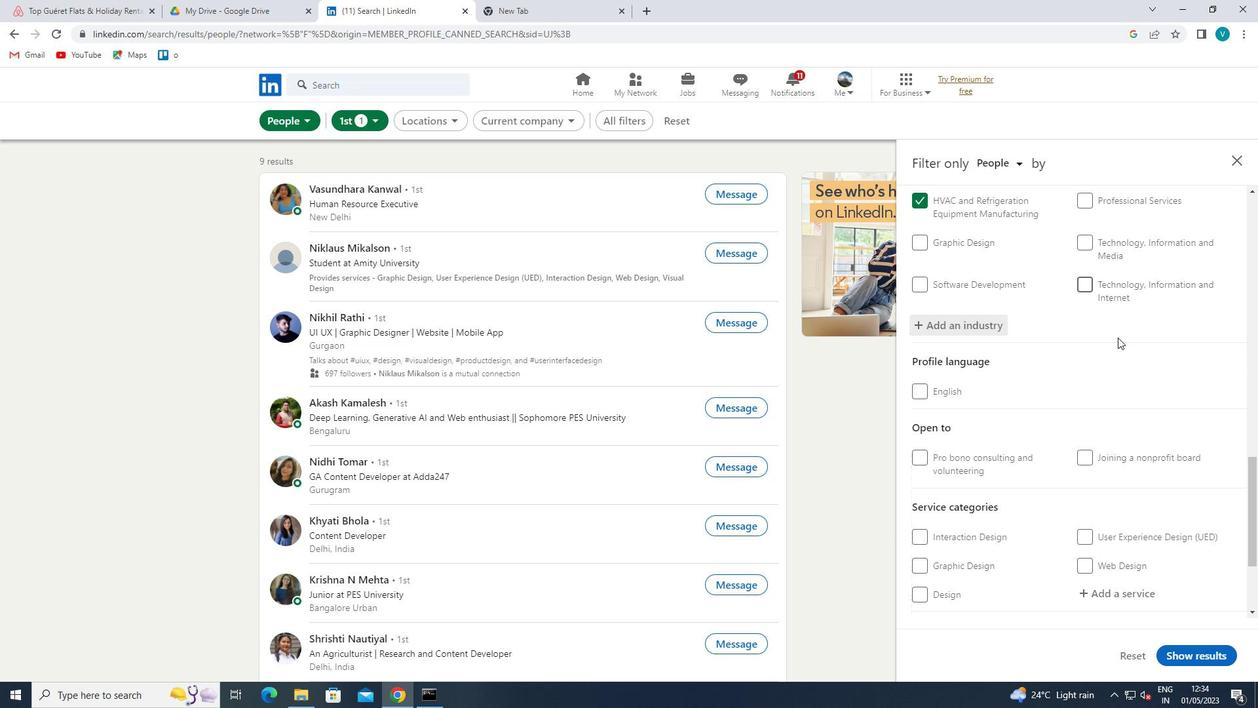 
Action: Mouse scrolled (1117, 337) with delta (0, 0)
Screenshot: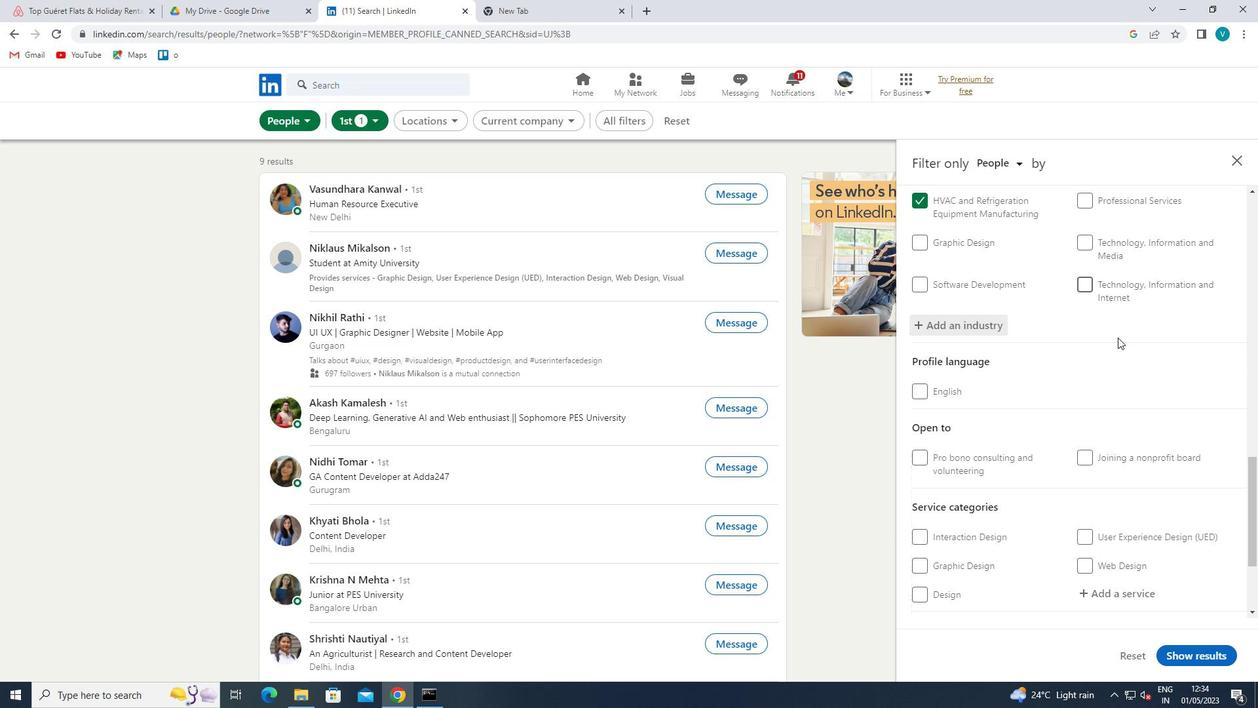 
Action: Mouse scrolled (1117, 337) with delta (0, 0)
Screenshot: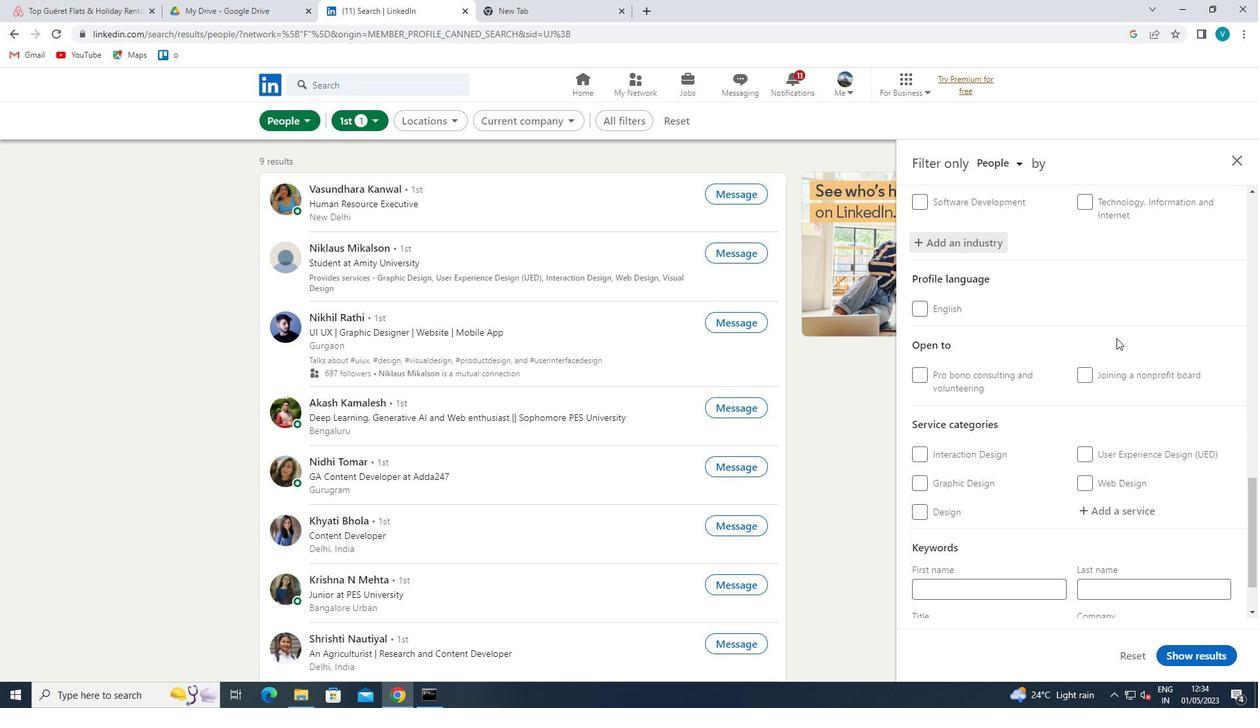 
Action: Mouse moved to (1115, 426)
Screenshot: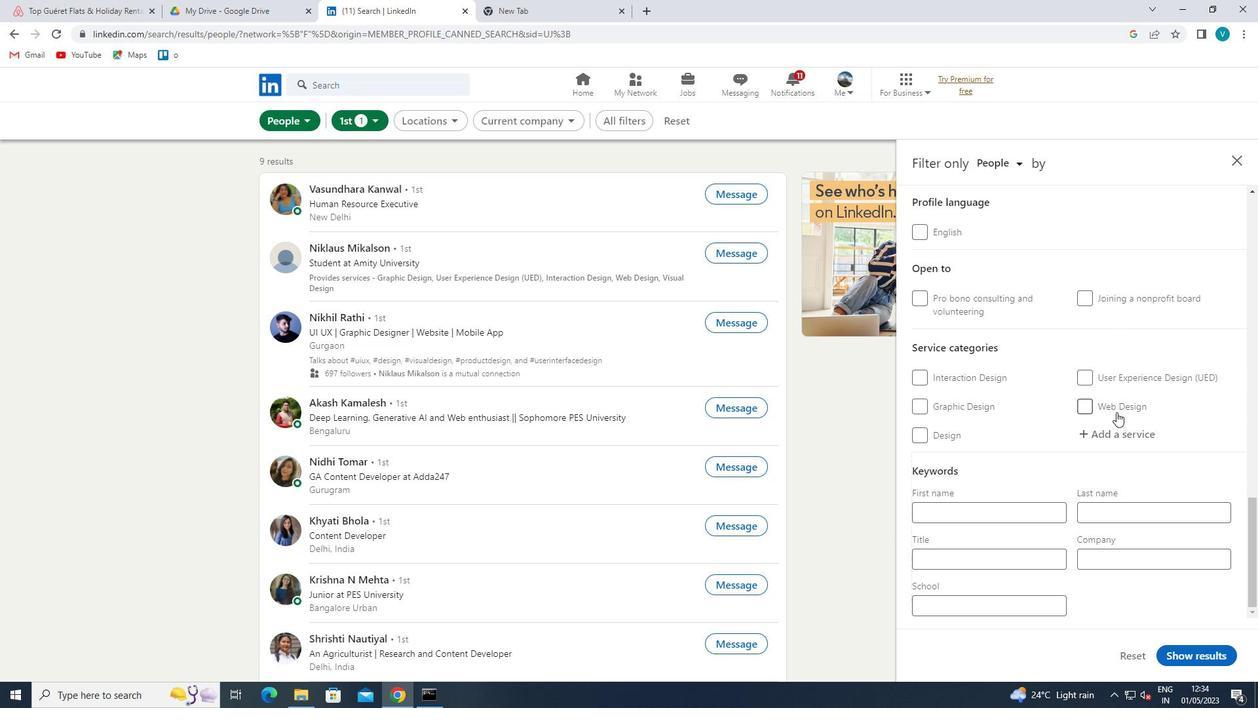 
Action: Mouse pressed left at (1115, 426)
Screenshot: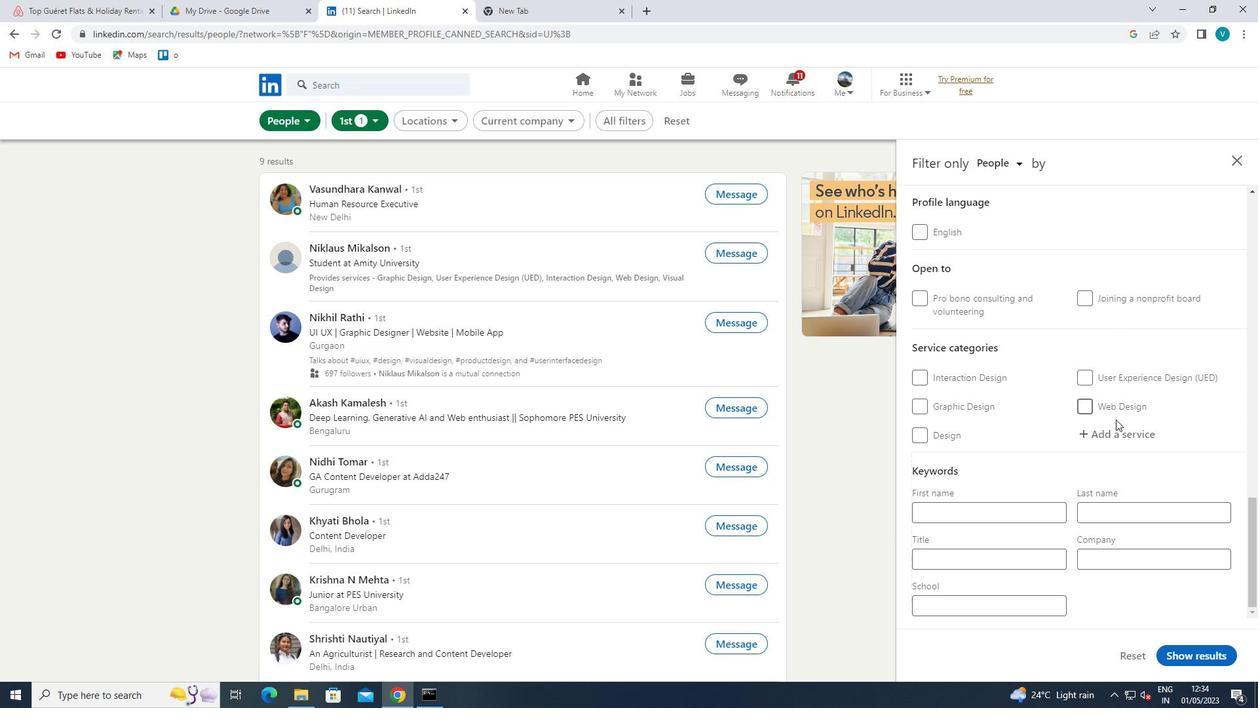 
Action: Mouse moved to (1115, 426)
Screenshot: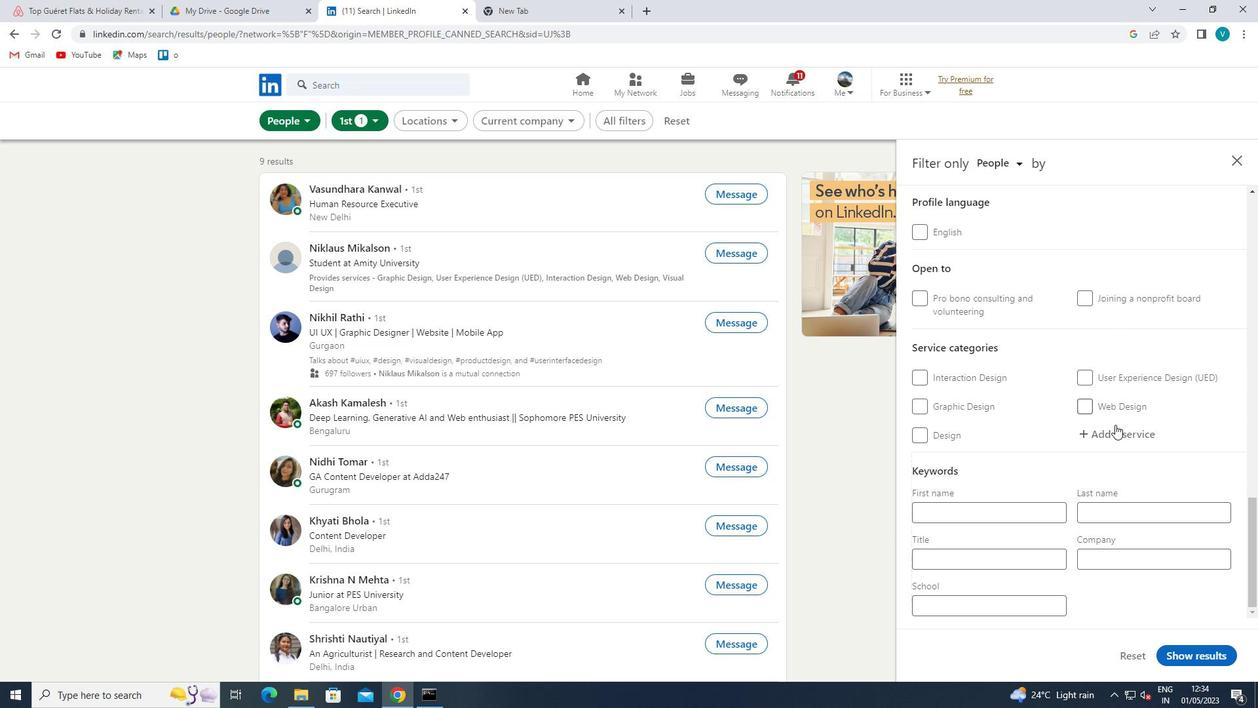 
Action: Key pressed <Key.shift>NO
Screenshot: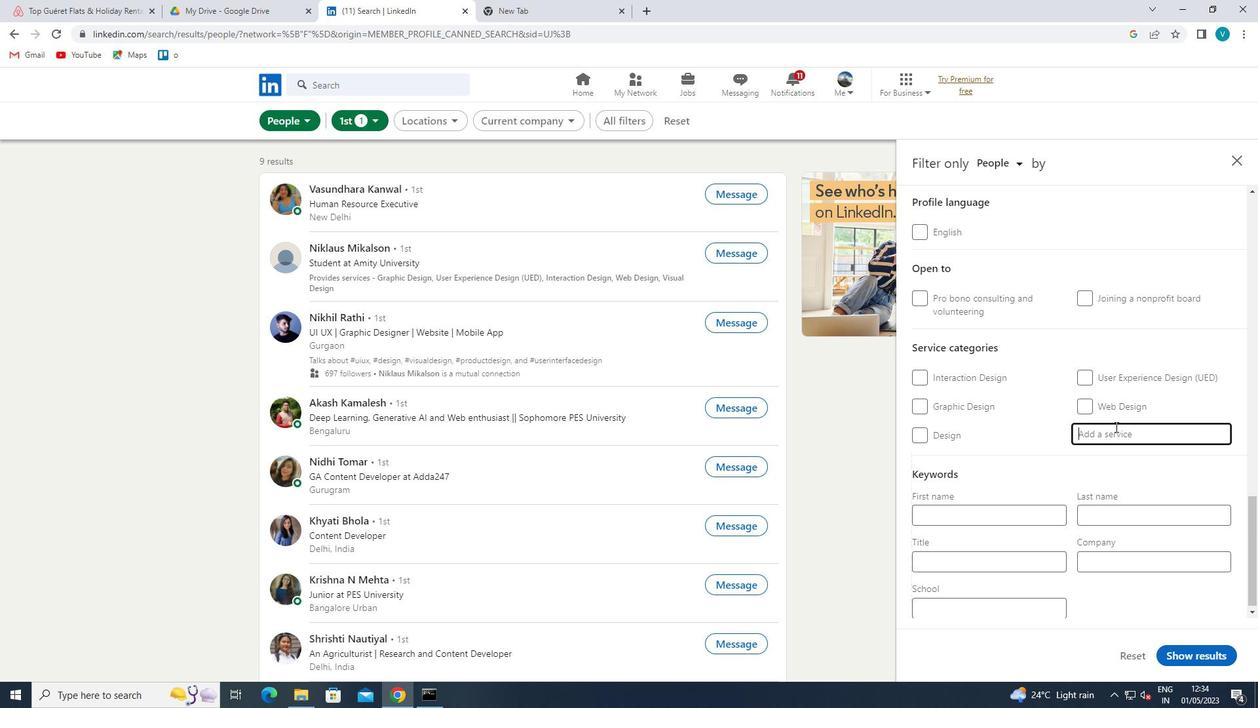 
Action: Mouse moved to (1111, 426)
Screenshot: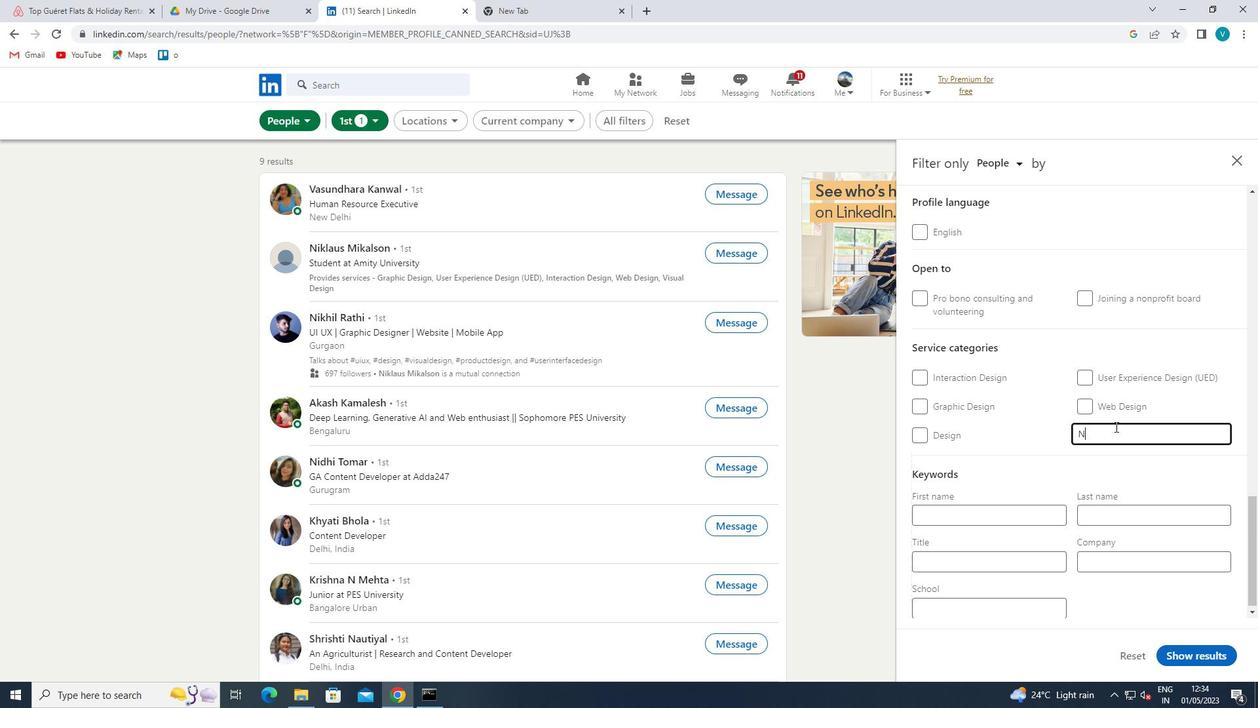 
Action: Key pressed N
Screenshot: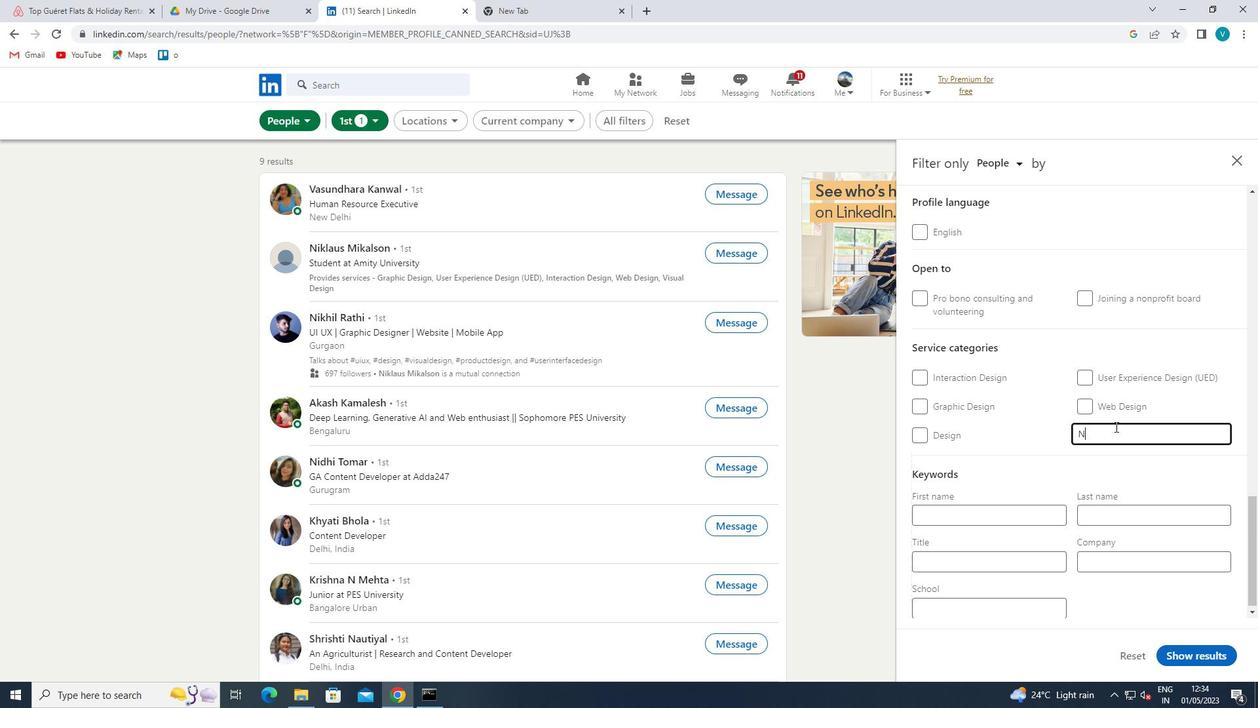 
Action: Mouse moved to (1052, 469)
Screenshot: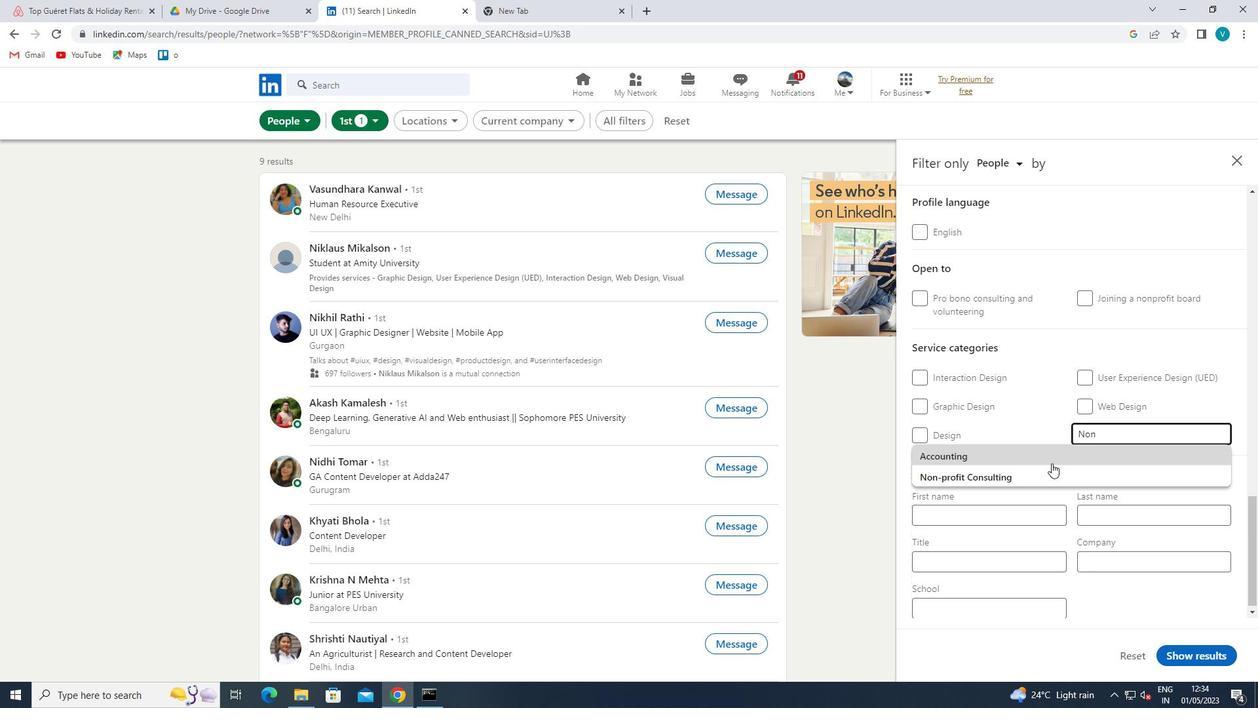 
Action: Mouse pressed left at (1052, 469)
Screenshot: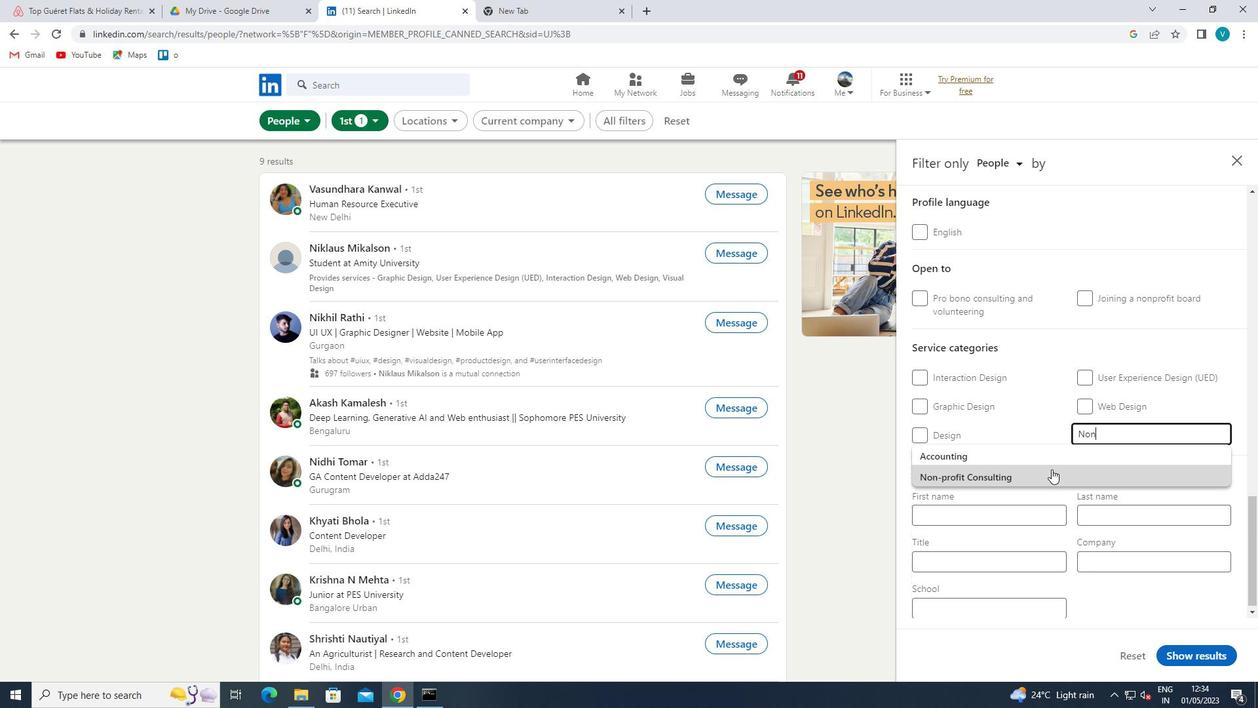 
Action: Mouse moved to (1068, 449)
Screenshot: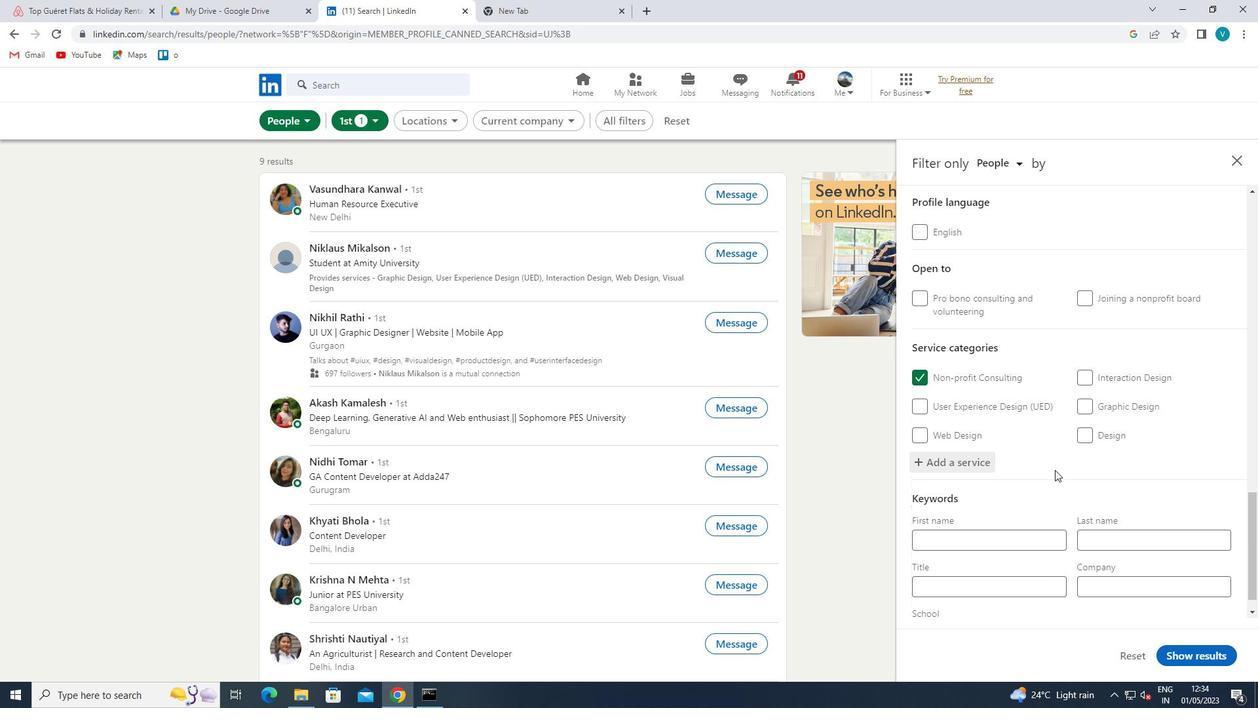 
Action: Mouse scrolled (1068, 449) with delta (0, 0)
Screenshot: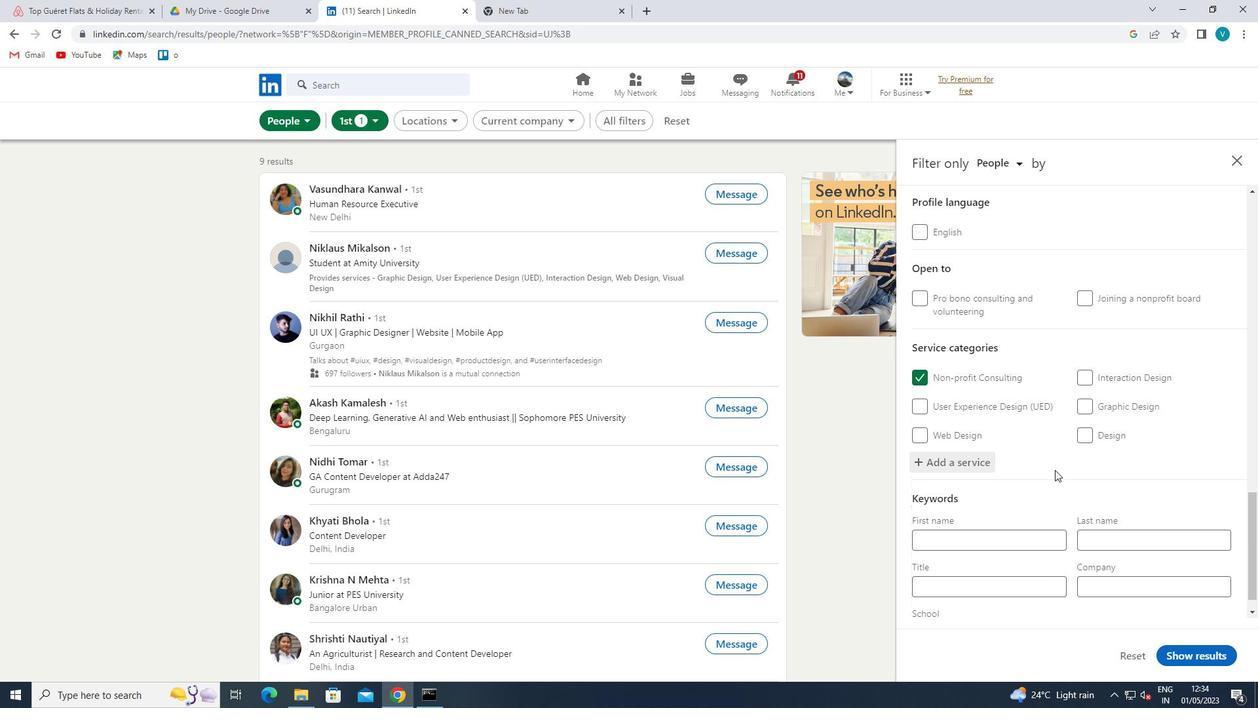 
Action: Mouse moved to (1070, 446)
Screenshot: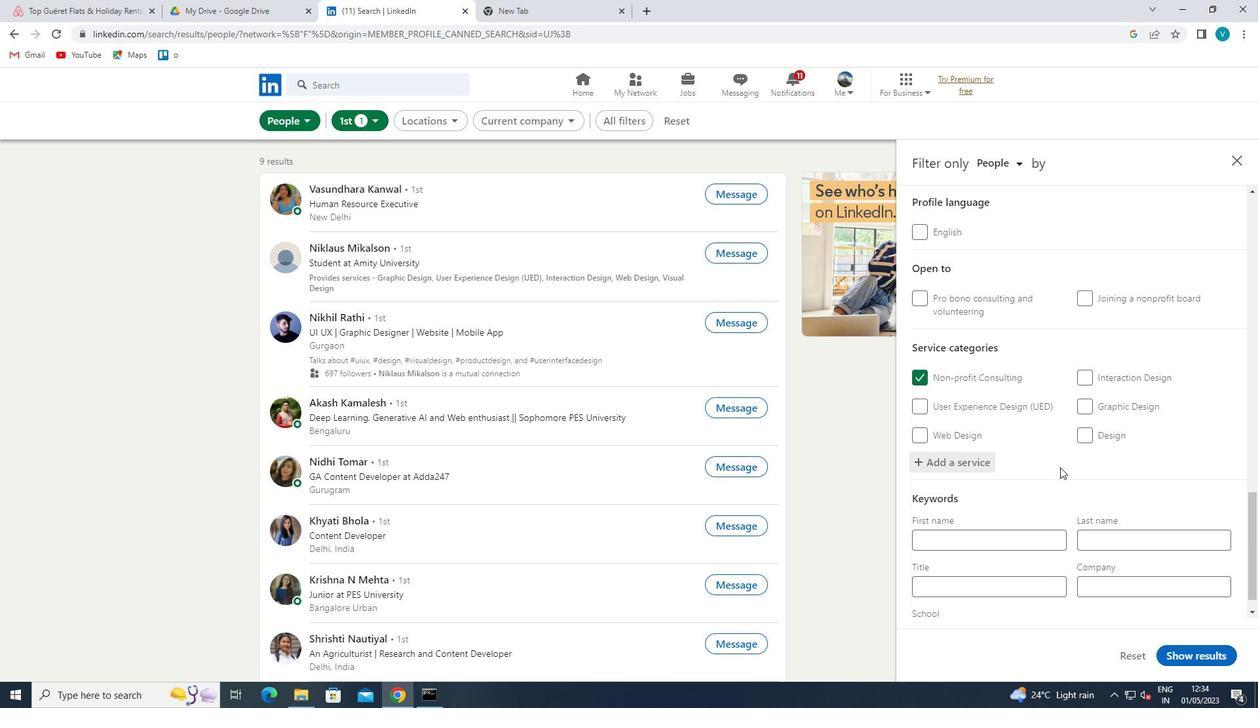 
Action: Mouse scrolled (1070, 445) with delta (0, 0)
Screenshot: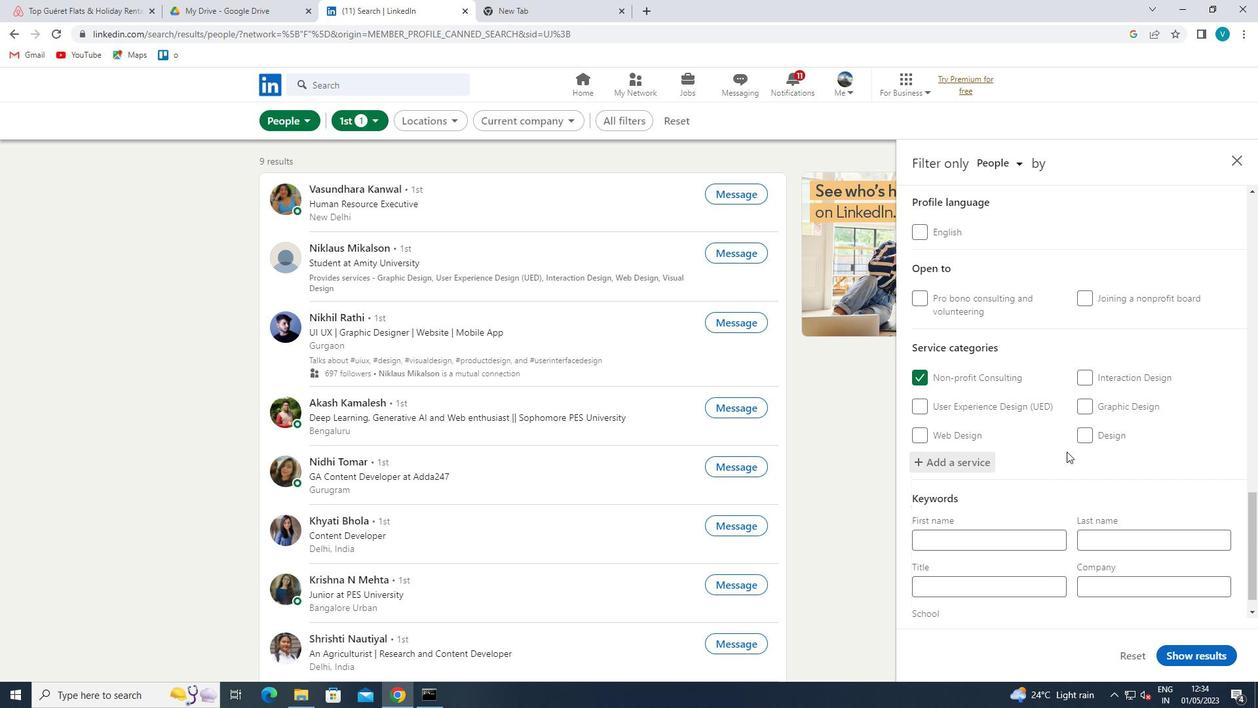 
Action: Mouse moved to (1070, 445)
Screenshot: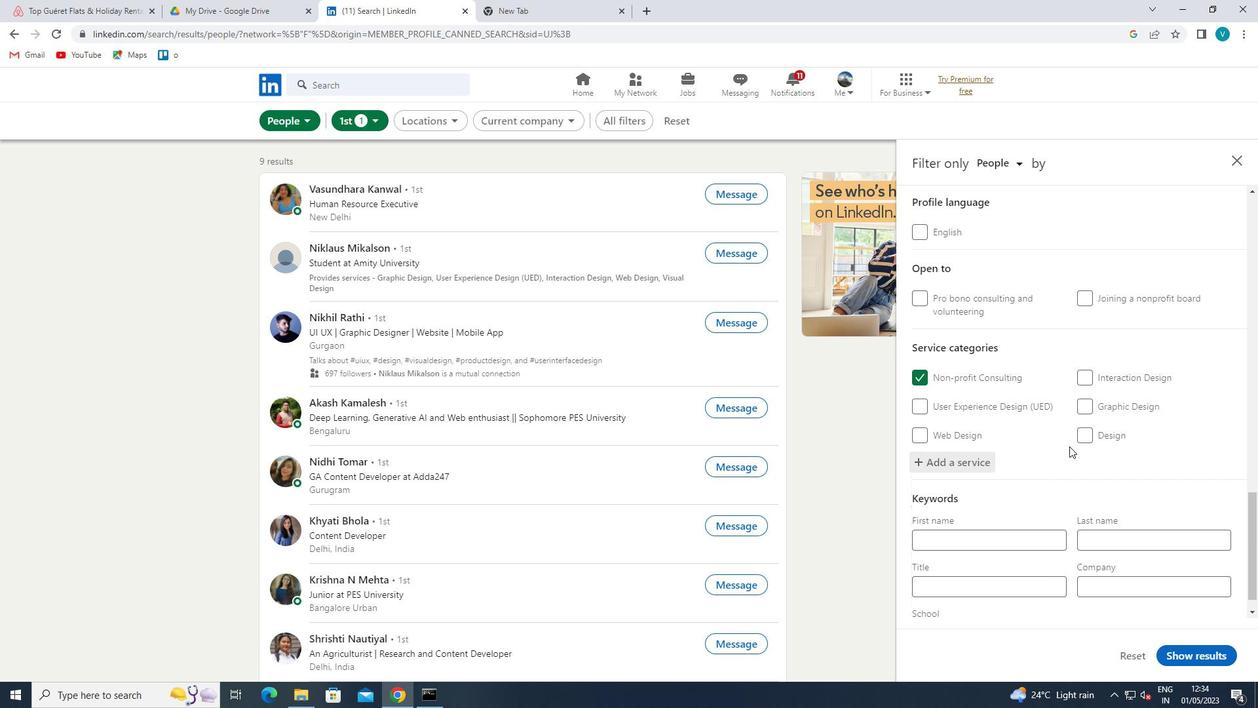 
Action: Mouse scrolled (1070, 445) with delta (0, 0)
Screenshot: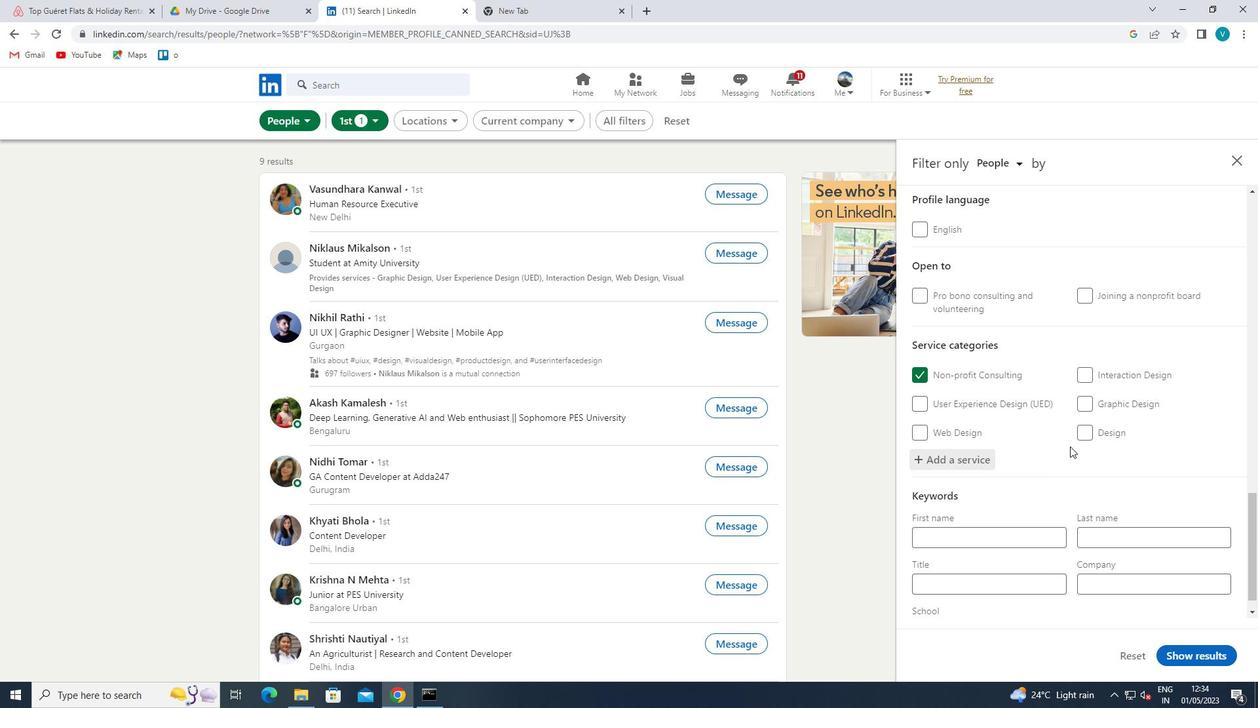 
Action: Mouse moved to (1067, 445)
Screenshot: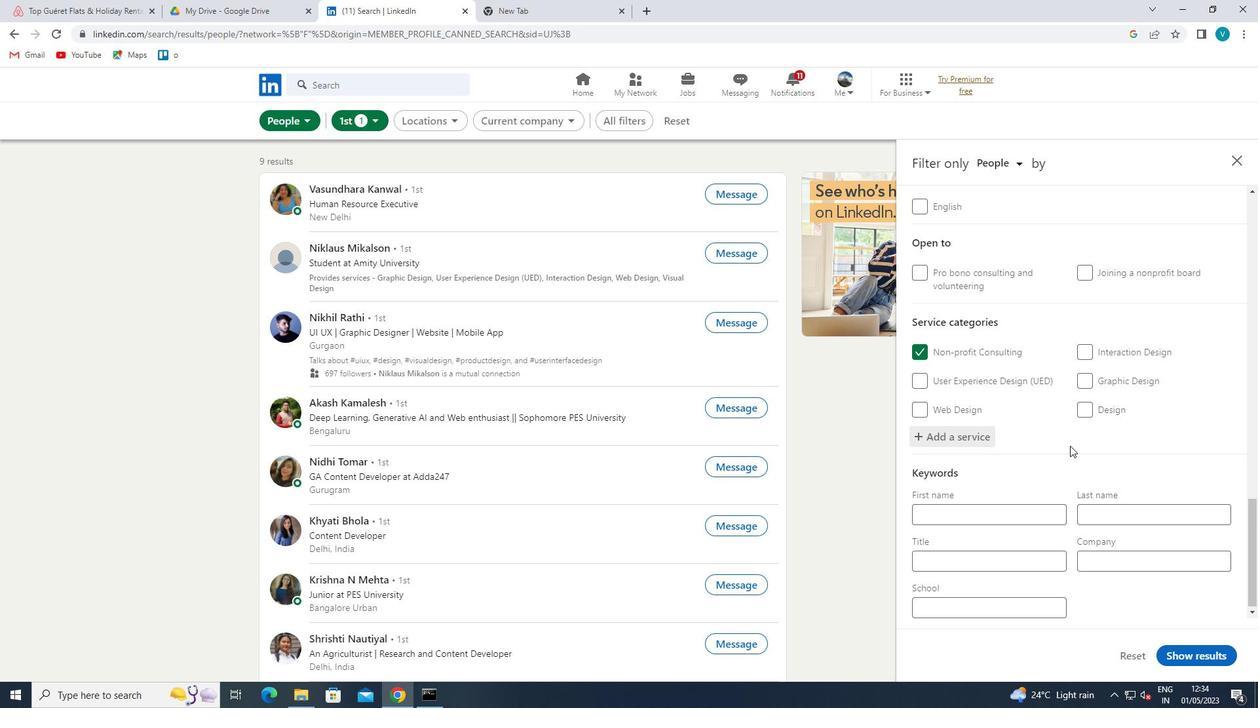 
Action: Mouse scrolled (1067, 445) with delta (0, 0)
Screenshot: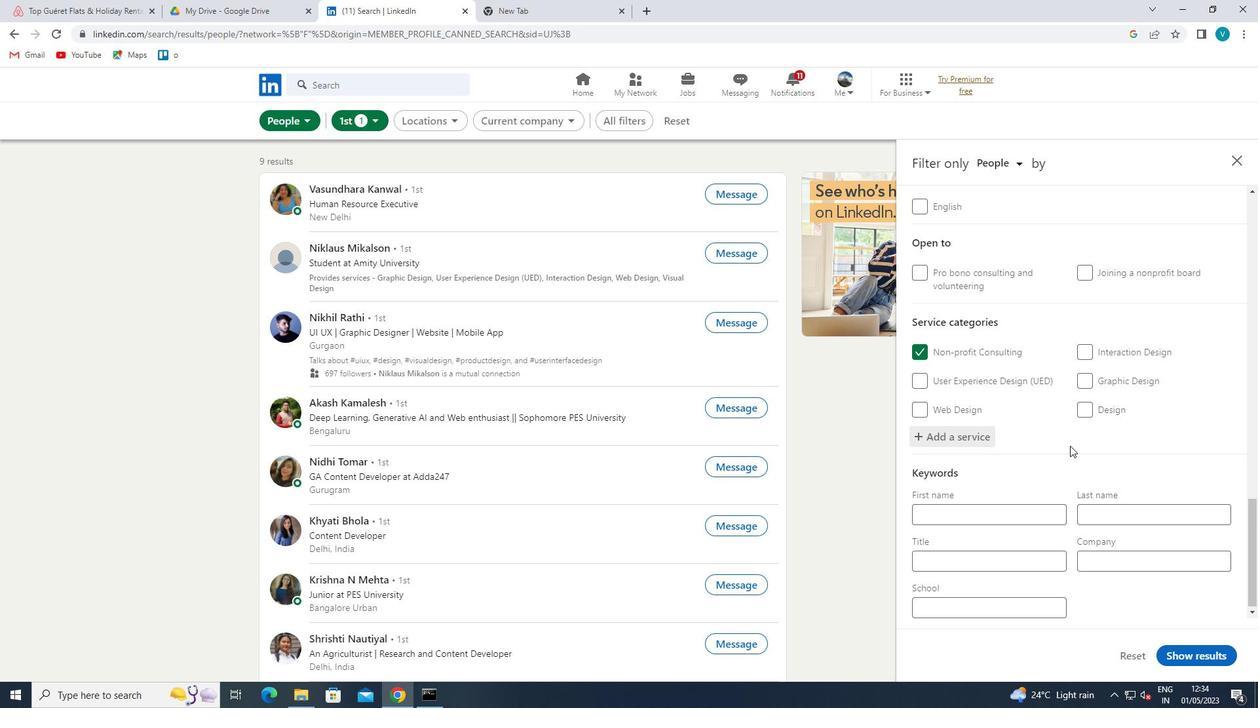 
Action: Mouse moved to (1023, 546)
Screenshot: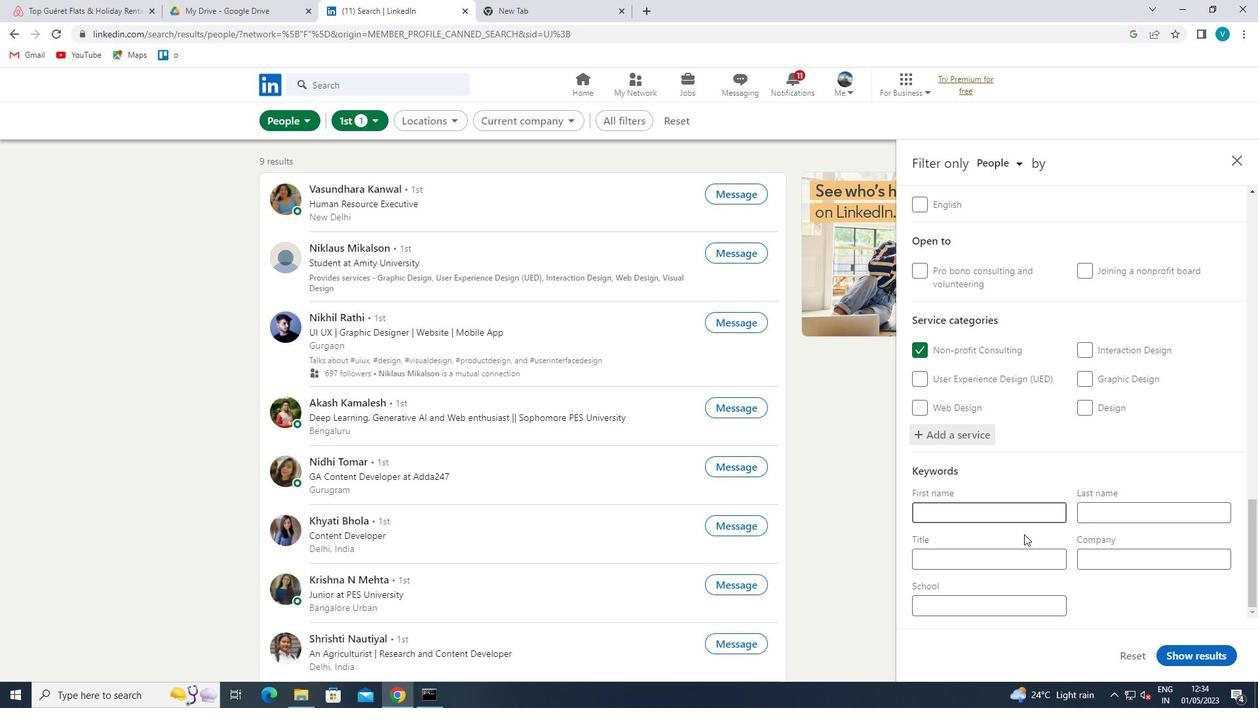 
Action: Mouse pressed left at (1023, 546)
Screenshot: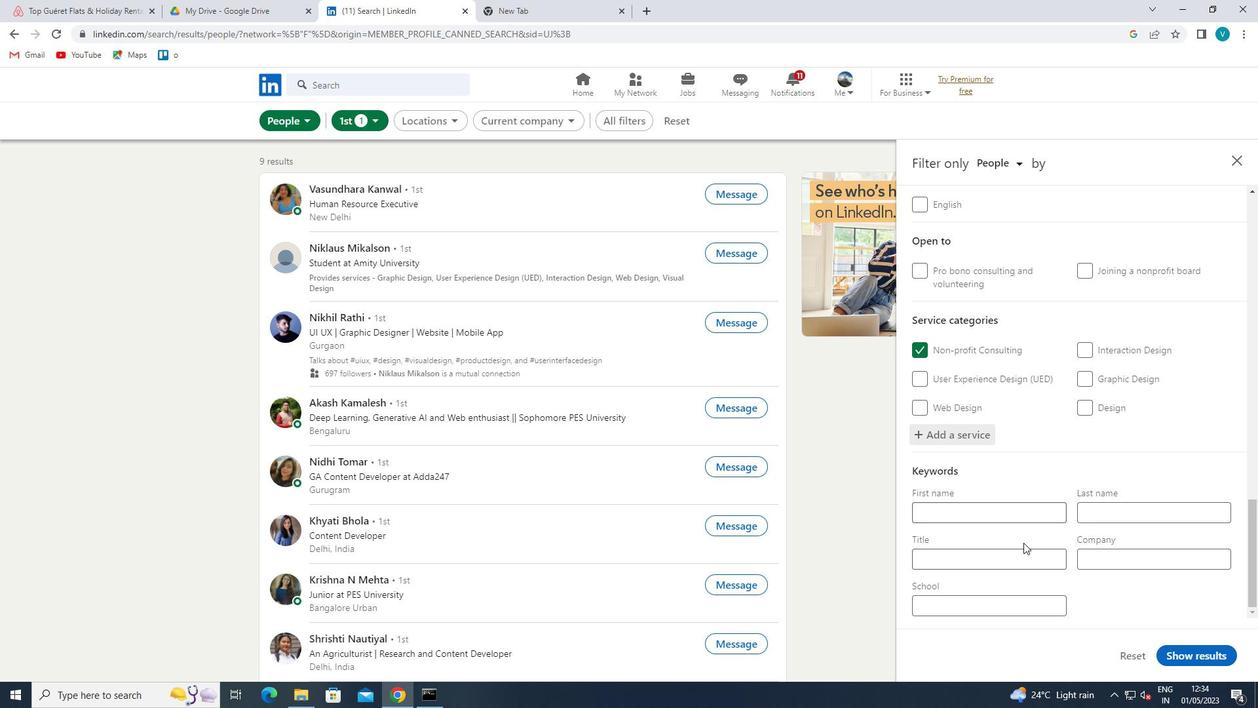 
Action: Key pressed <Key.shift>COMPUTER<Key.space><Key.shift>SCIENTIST<Key.space>
Screenshot: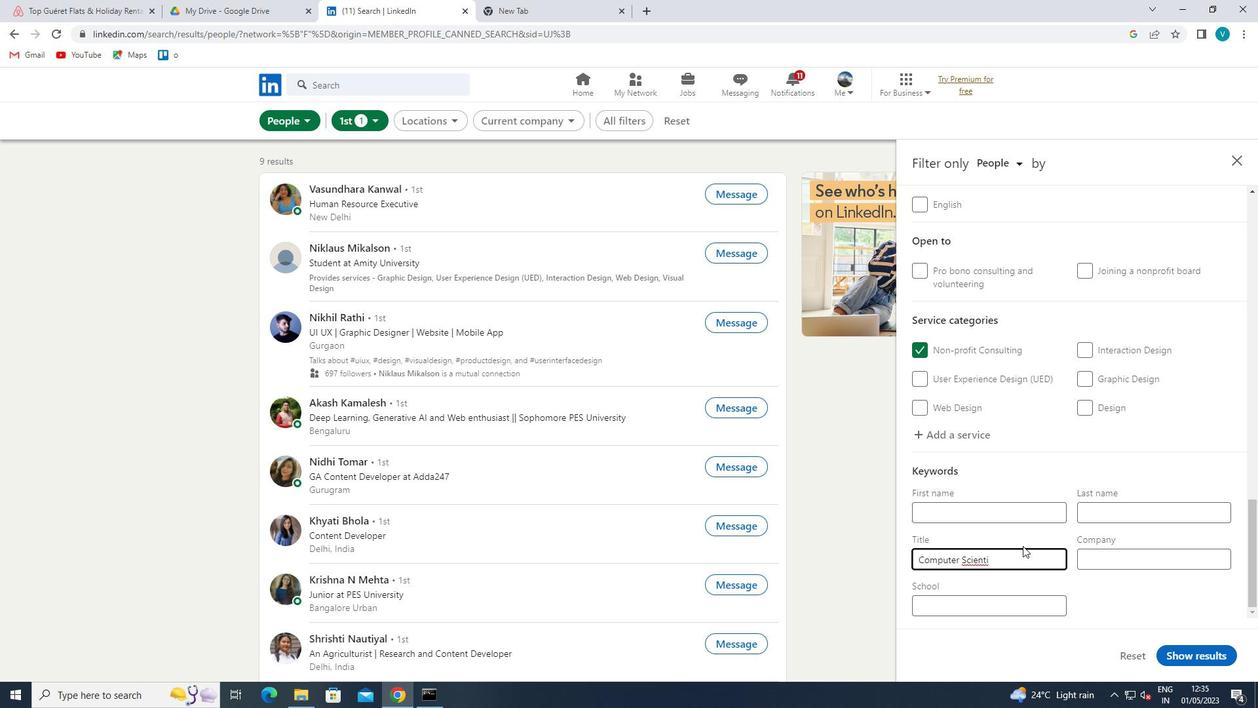 
Action: Mouse moved to (1202, 647)
Screenshot: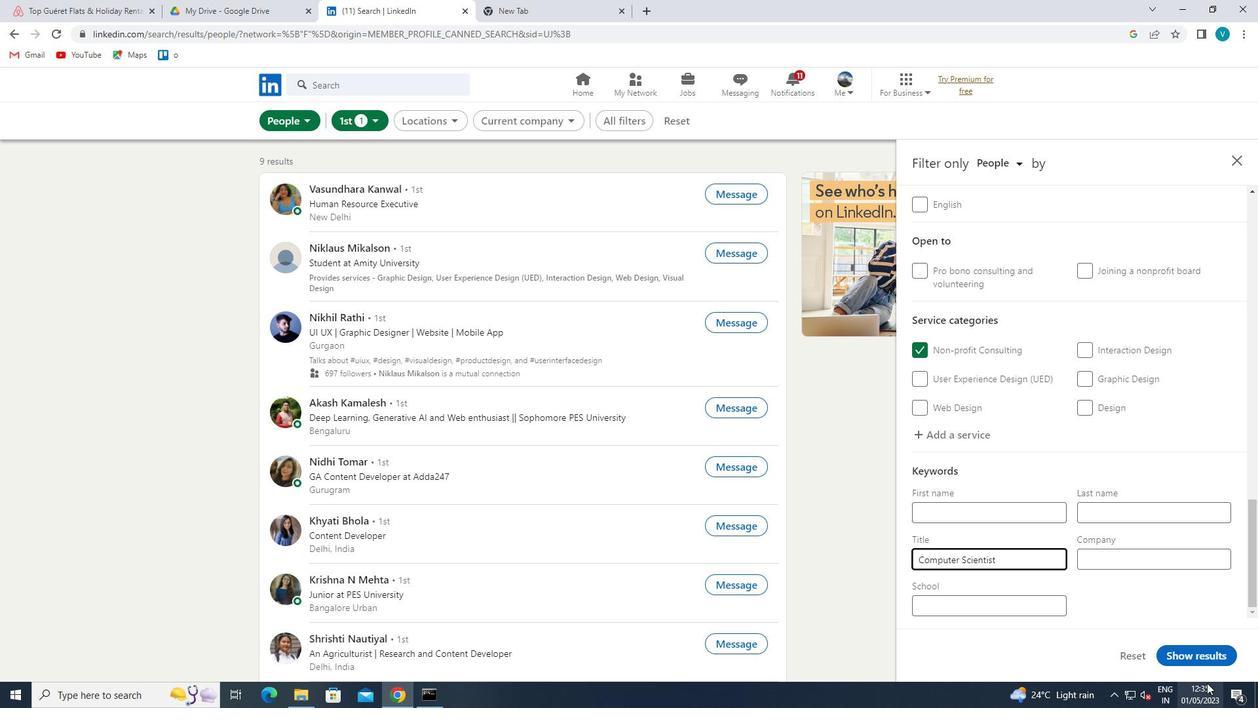 
Action: Mouse pressed left at (1202, 647)
Screenshot: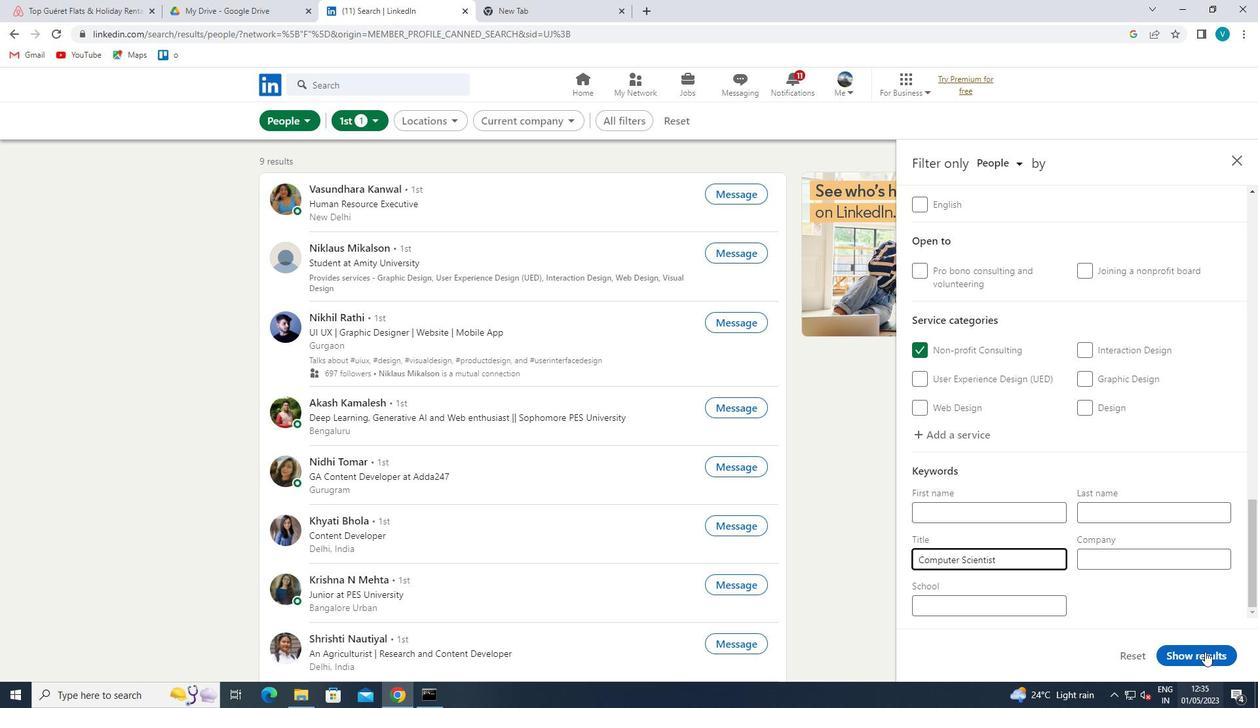 
Action: Mouse moved to (1164, 636)
Screenshot: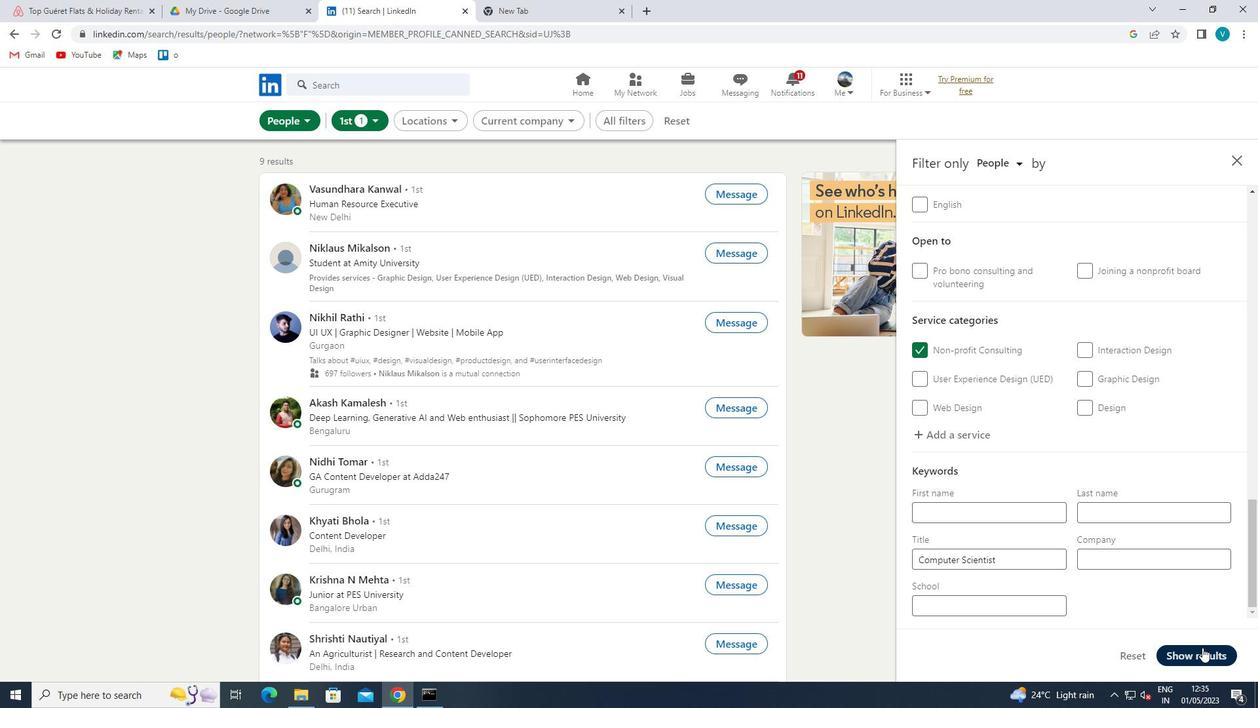 
